 Task: Create new invoice with Date Opened :15-Apr-23, Select Customer: Hawaiian Bros, Terms: Payment Term 1. Make invoice entry for item-1 with Date: 15-Apr-23, Description: 2.1 Amp Dual USB Wall Charger_x000D_
, Action: Material, Income Account: Income:Sales, Quantity: 1, Unit Price: 25.75, Discount %: 9. Make entry for item-2 with Date: 15-Apr-23, Description: _x000D_
Jinro Strawberry Soju, Action: Material, Income Account: Income:Sales, Quantity: 3, Unit Price: 9.25, Discount %: 6. Make entry for item-3 with Date: 15-Apr-23, Description: On the Border Salsa Medium , Action: Material, Income Account: Income:Sales, Quantity: 1, Unit Price: 10.25, Discount %: 8. Write Notes: Looking forward to serving you again.. Post Invoice with Post Date: 15-Apr-23, Post to Accounts: Assets:Accounts Receivable. Pay / Process Payment with Transaction Date: 15-May-23, Amount: 58.9475, Transfer Account: Checking Account. Print Invoice, display notes by going to Option, then go to Display Tab and check Invoice Notes.
Action: Mouse pressed left at (189, 35)
Screenshot: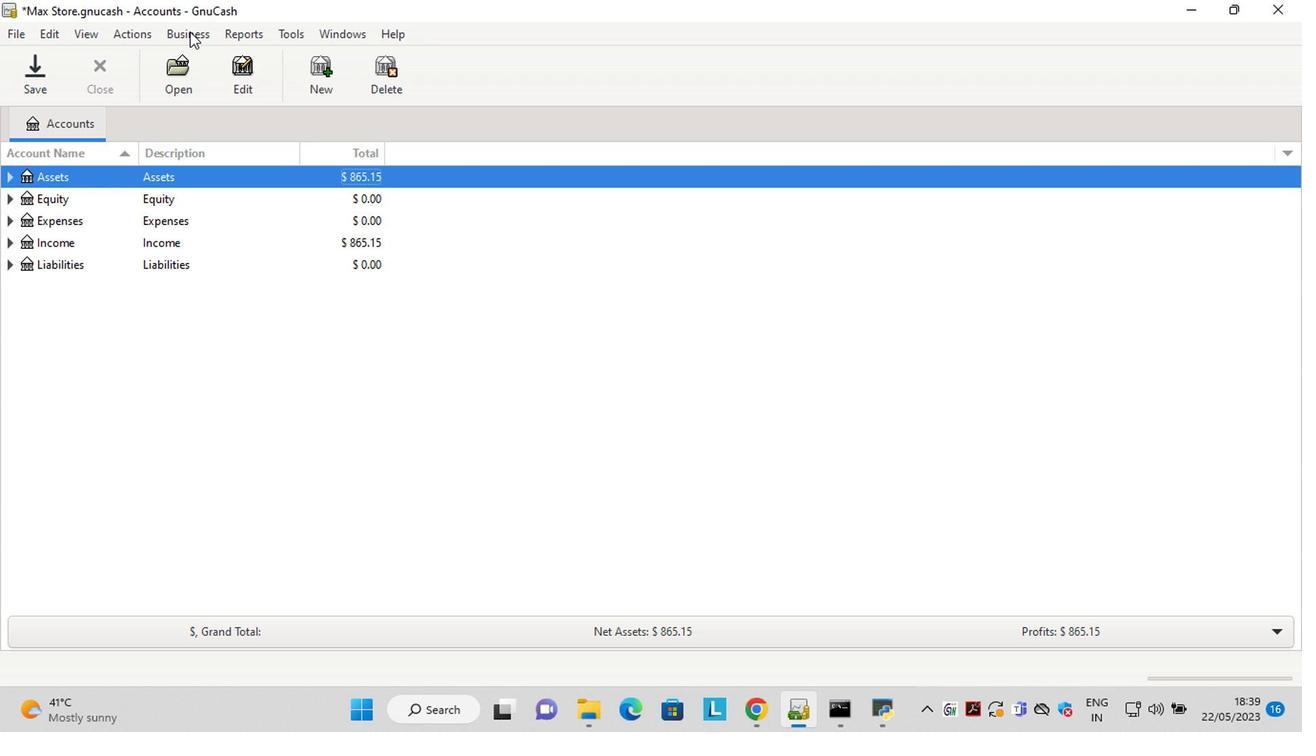 
Action: Mouse moved to (400, 128)
Screenshot: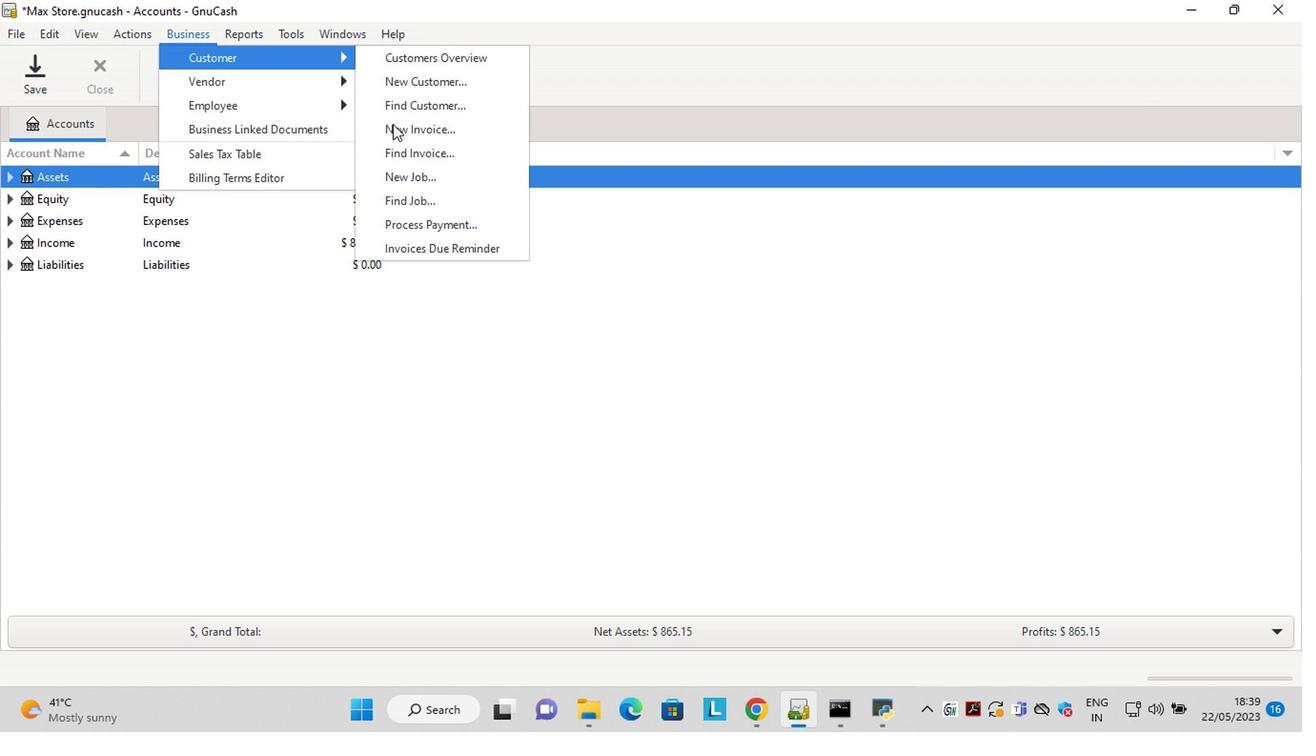 
Action: Mouse pressed left at (400, 128)
Screenshot: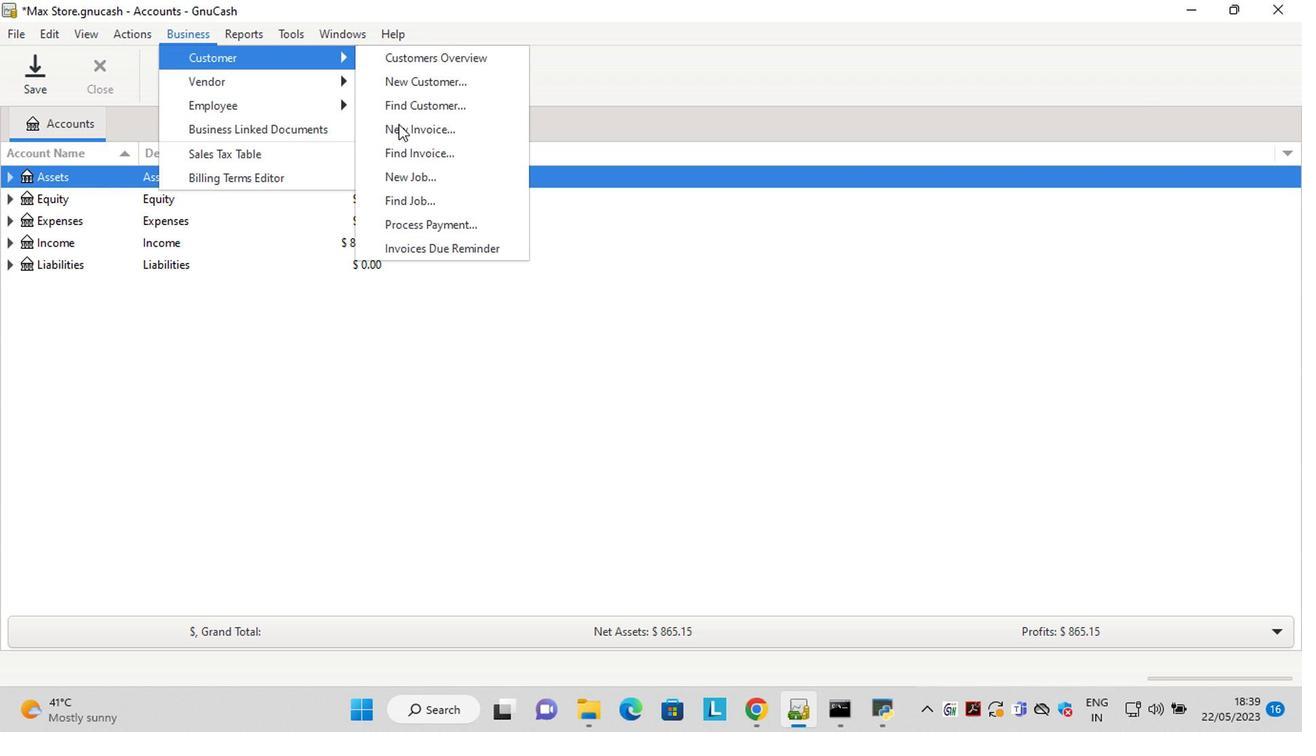 
Action: Mouse moved to (746, 293)
Screenshot: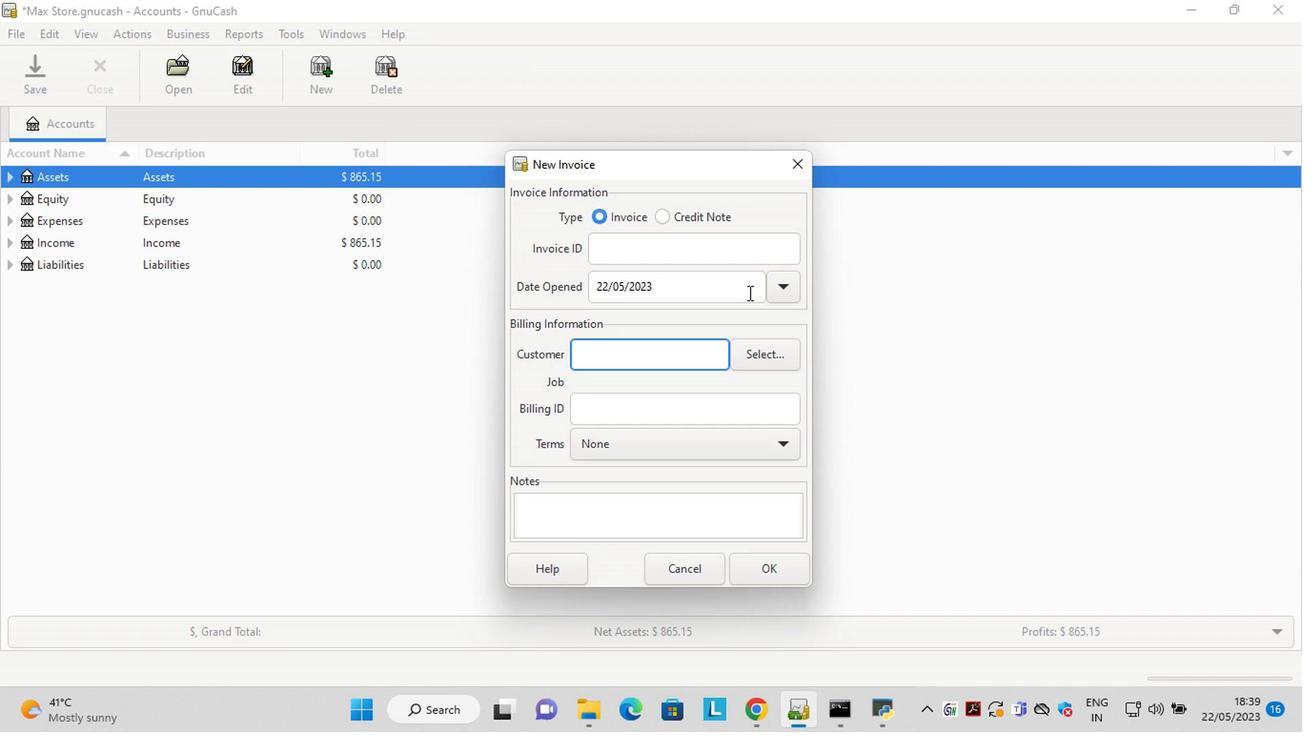 
Action: Mouse pressed left at (746, 293)
Screenshot: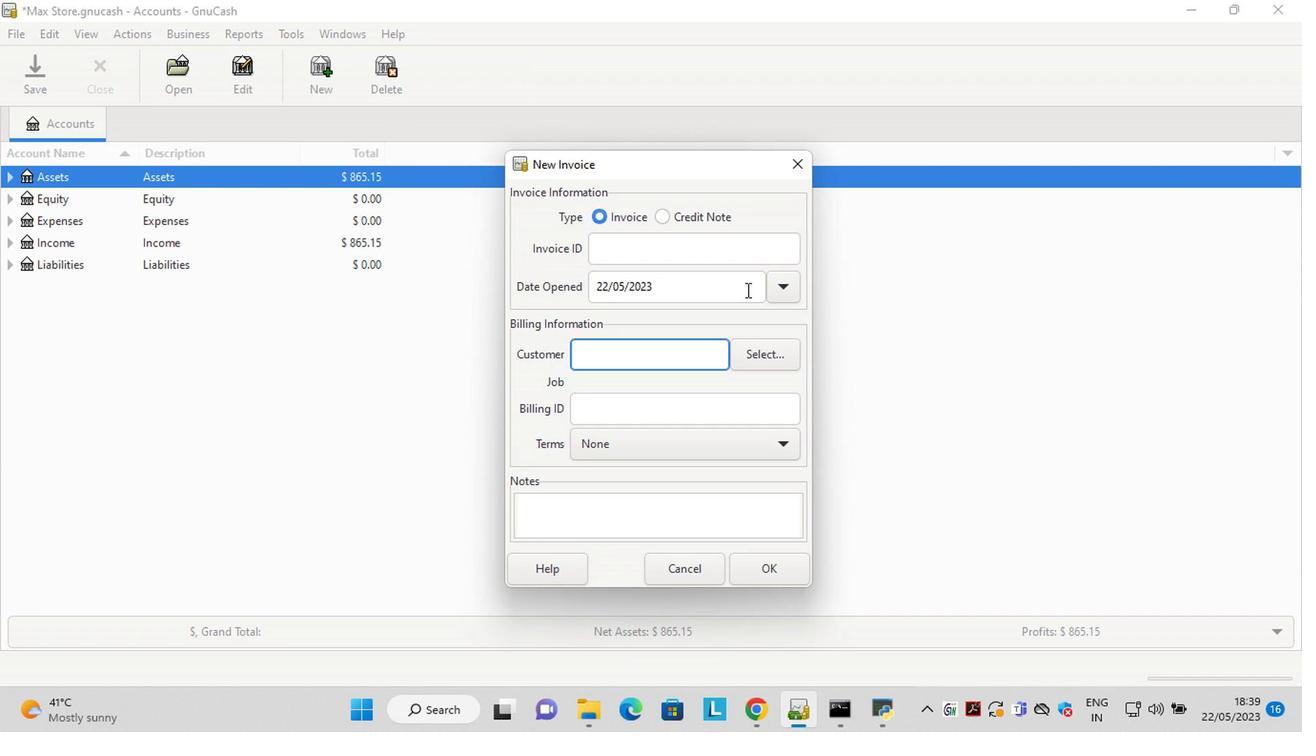 
Action: Key pressed <Key.left><Key.left><Key.left><Key.left><Key.left><Key.left><Key.left><Key.left><Key.left><Key.left><Key.left><Key.left><Key.left><Key.left><Key.delete><Key.delete>15<Key.right><Key.right><Key.delete>4
Screenshot: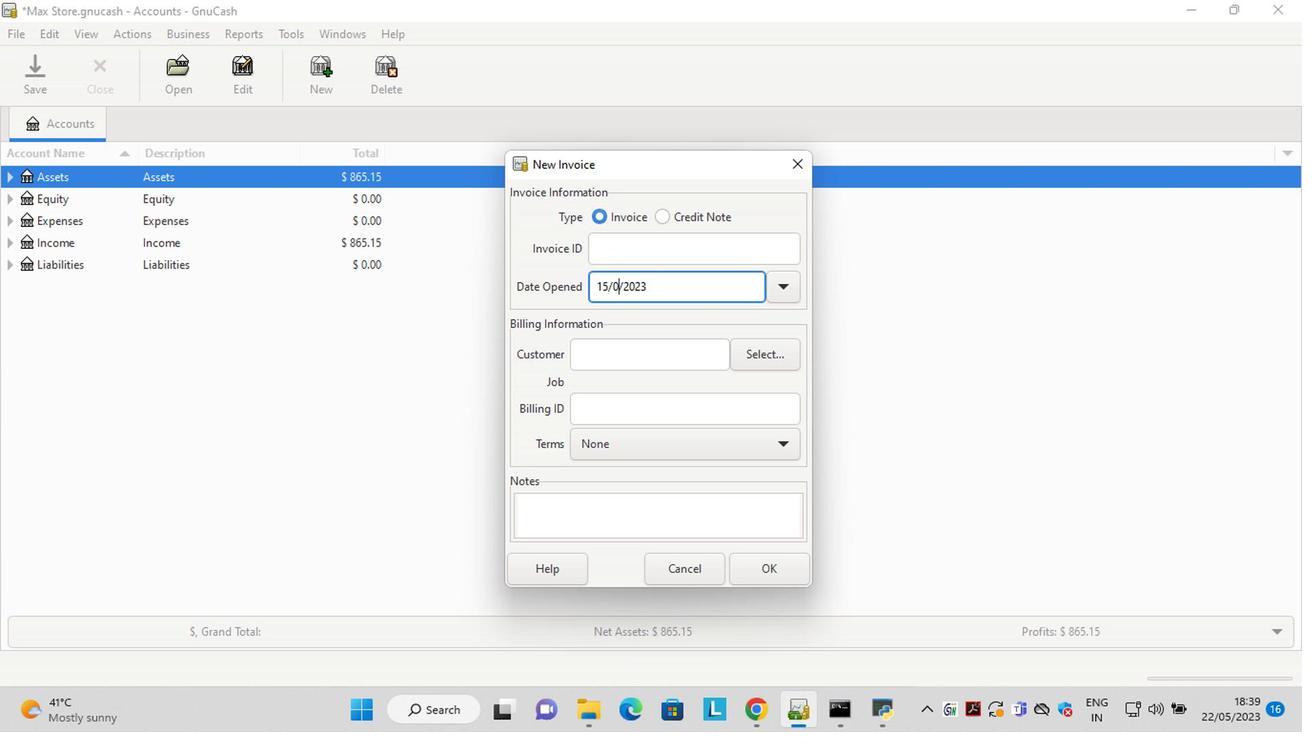 
Action: Mouse moved to (774, 356)
Screenshot: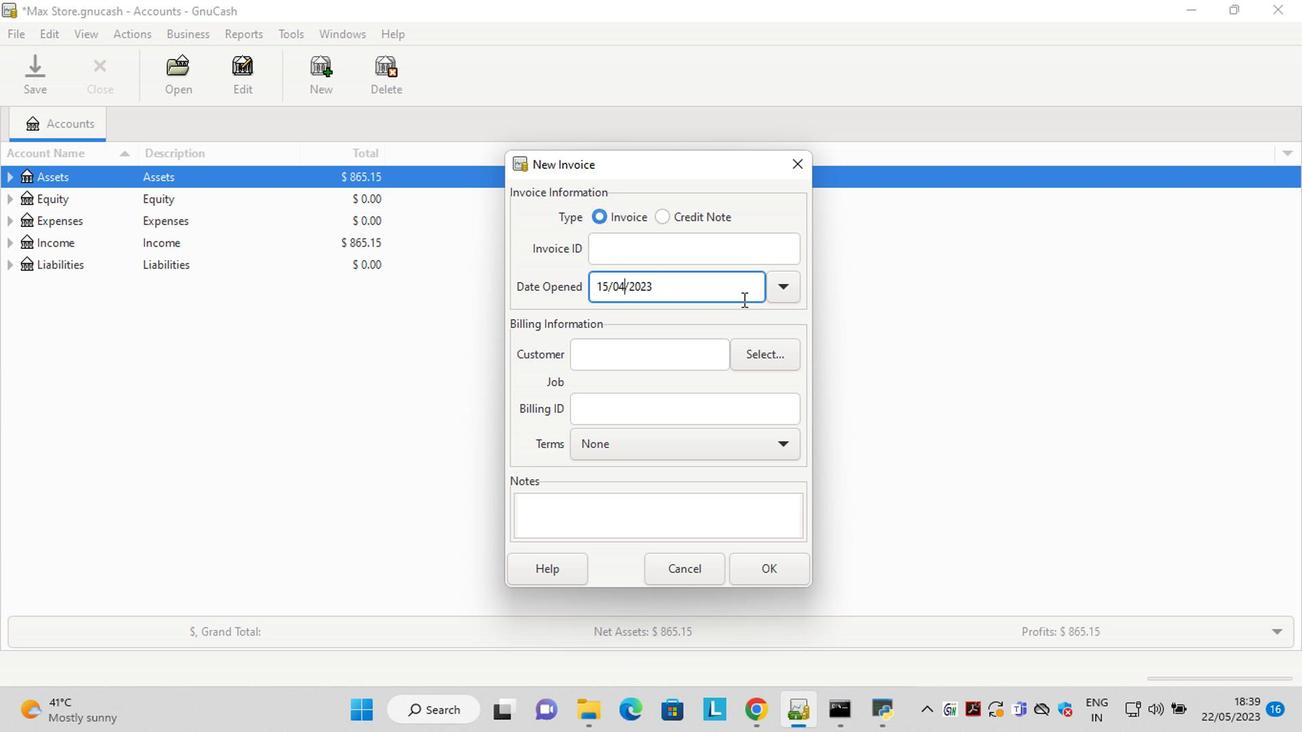 
Action: Mouse pressed left at (774, 356)
Screenshot: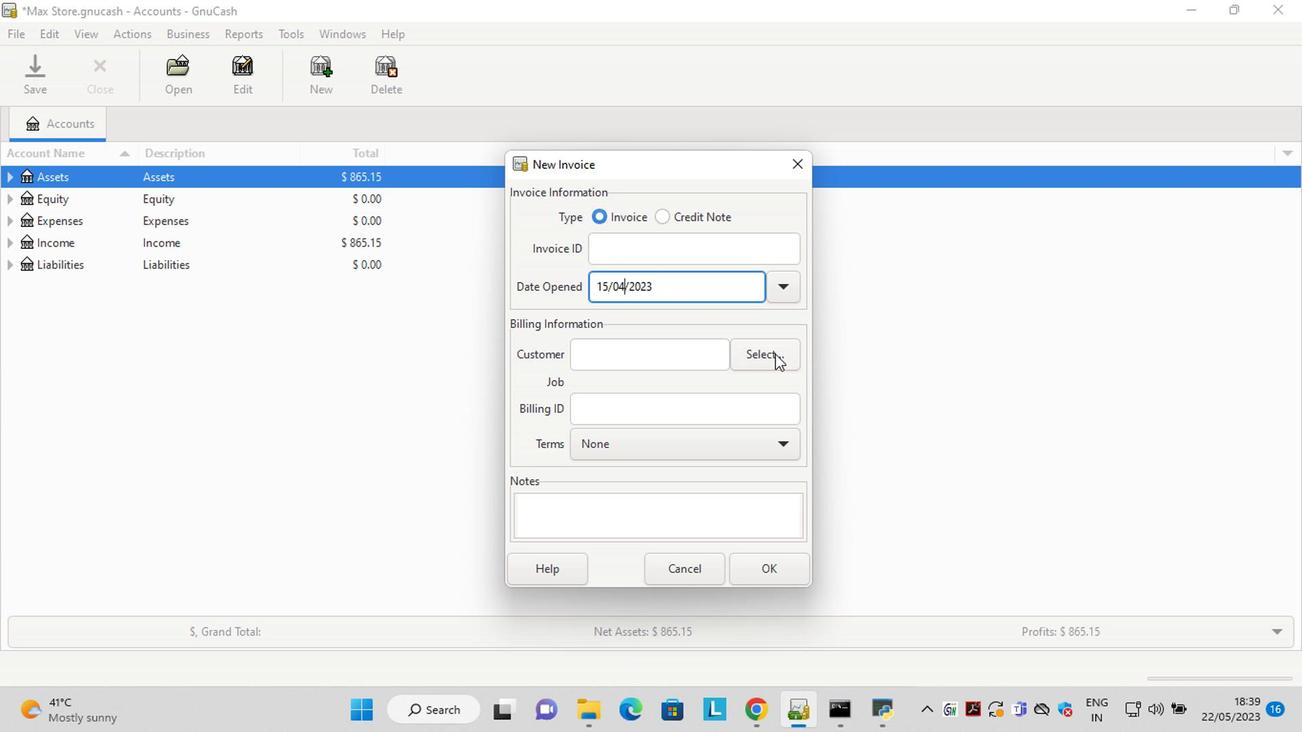 
Action: Mouse moved to (715, 327)
Screenshot: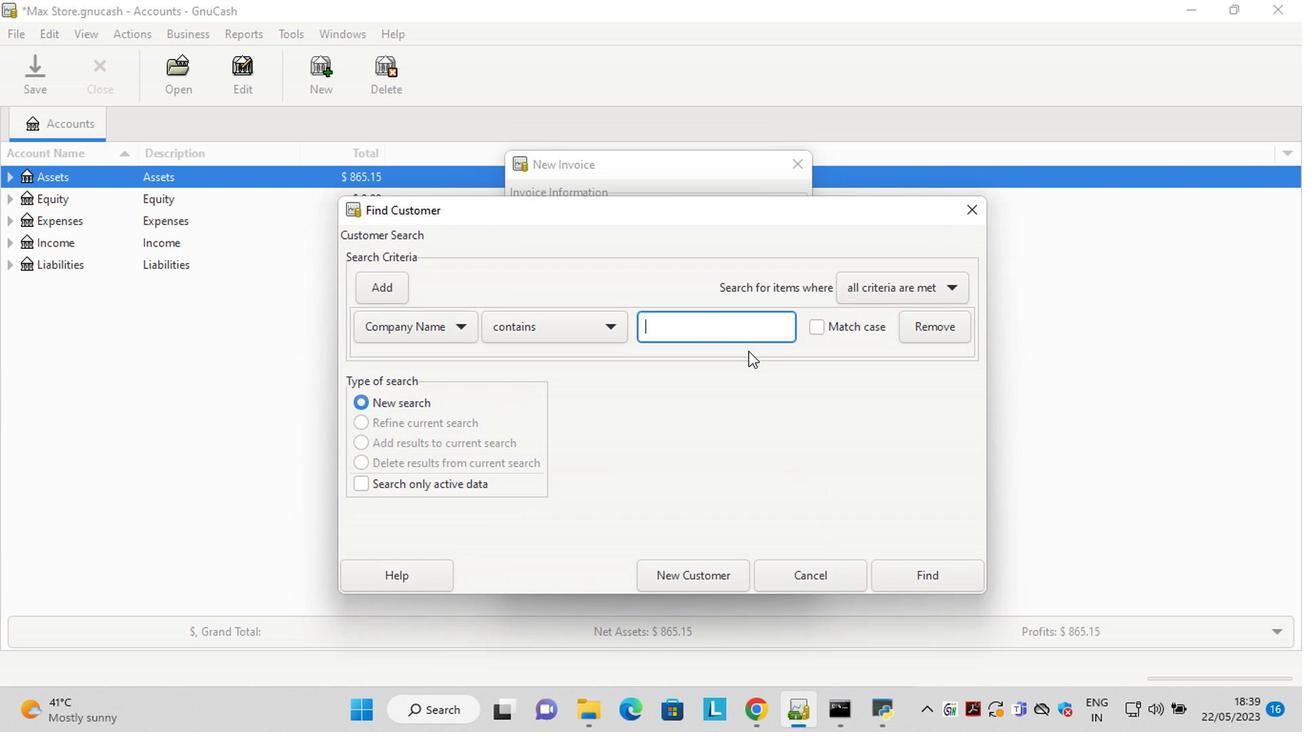 
Action: Mouse pressed left at (715, 327)
Screenshot: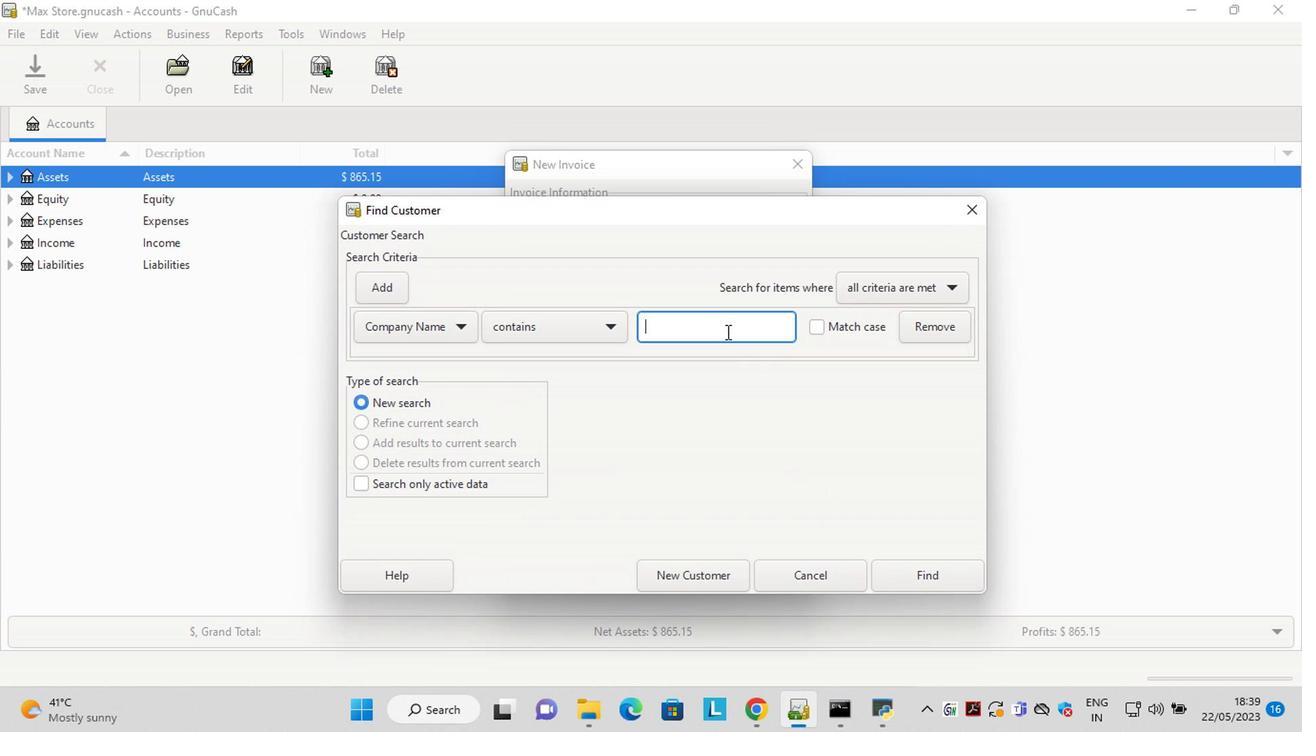 
Action: Key pressed <Key.shift>Hawaiian
Screenshot: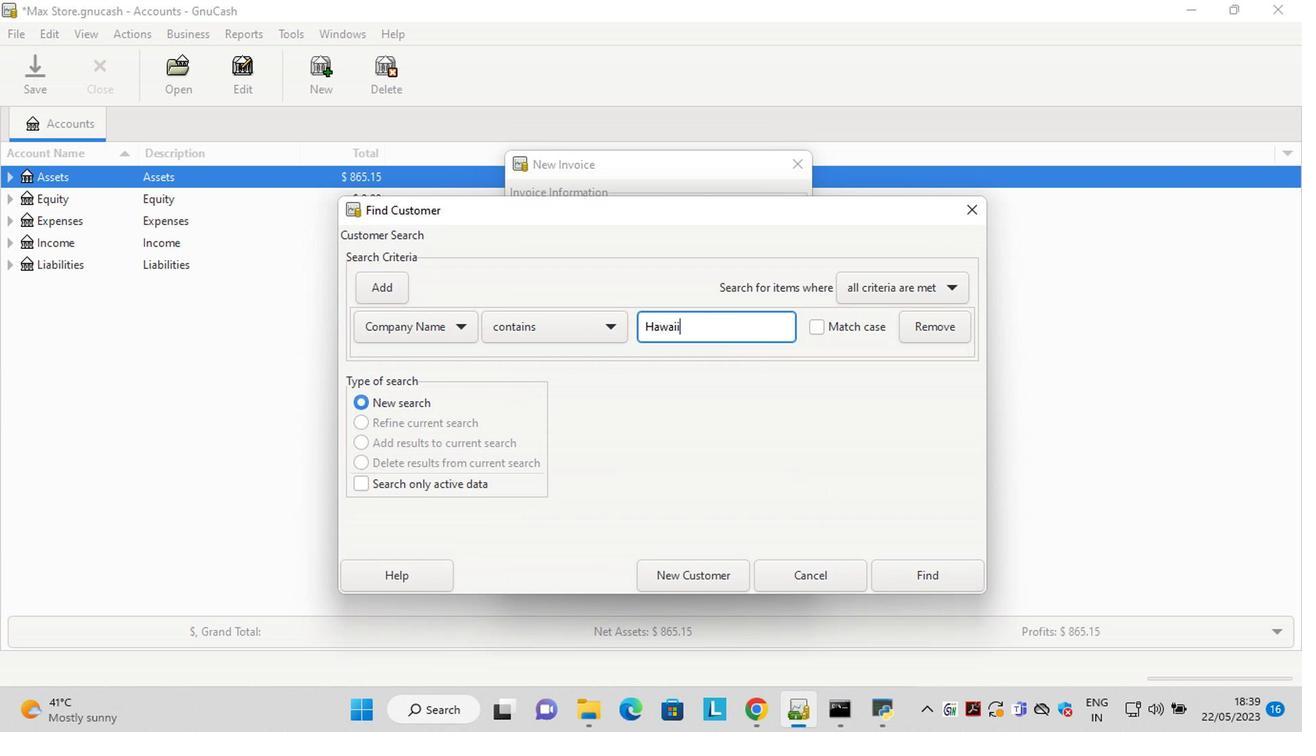 
Action: Mouse moved to (934, 573)
Screenshot: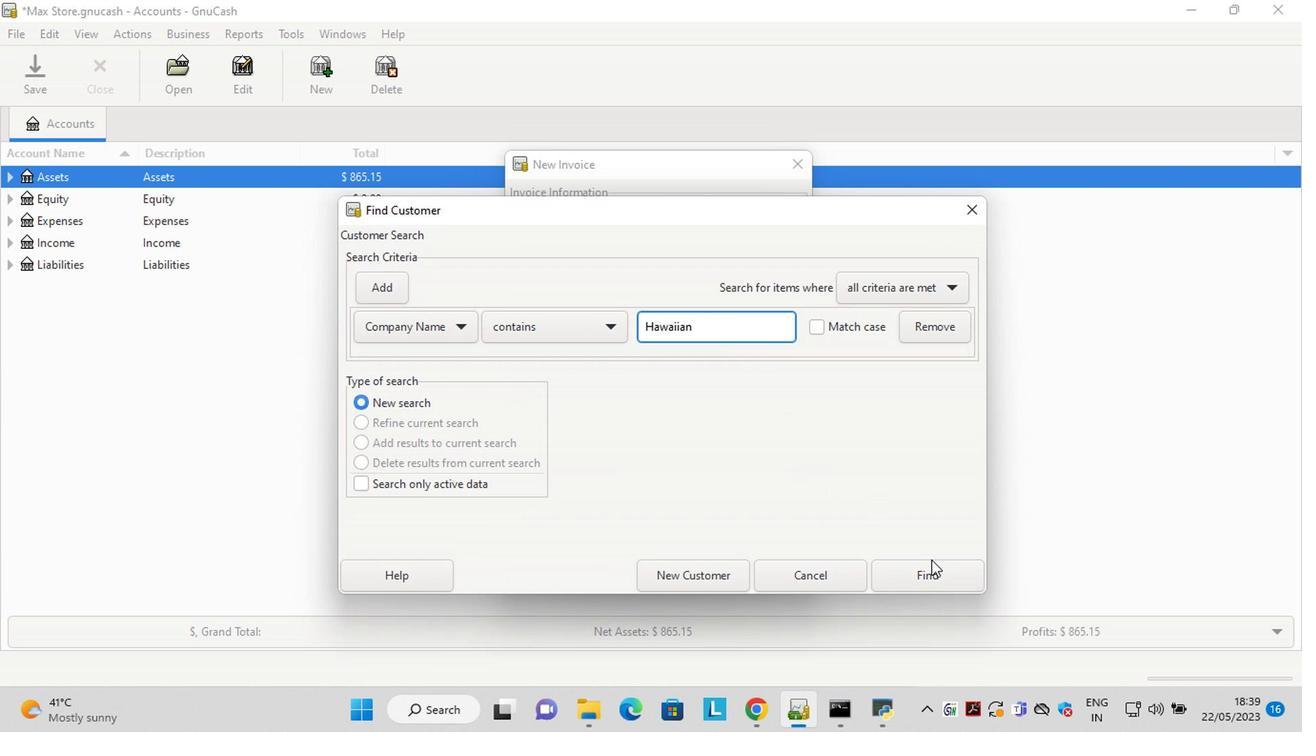 
Action: Mouse pressed left at (934, 573)
Screenshot: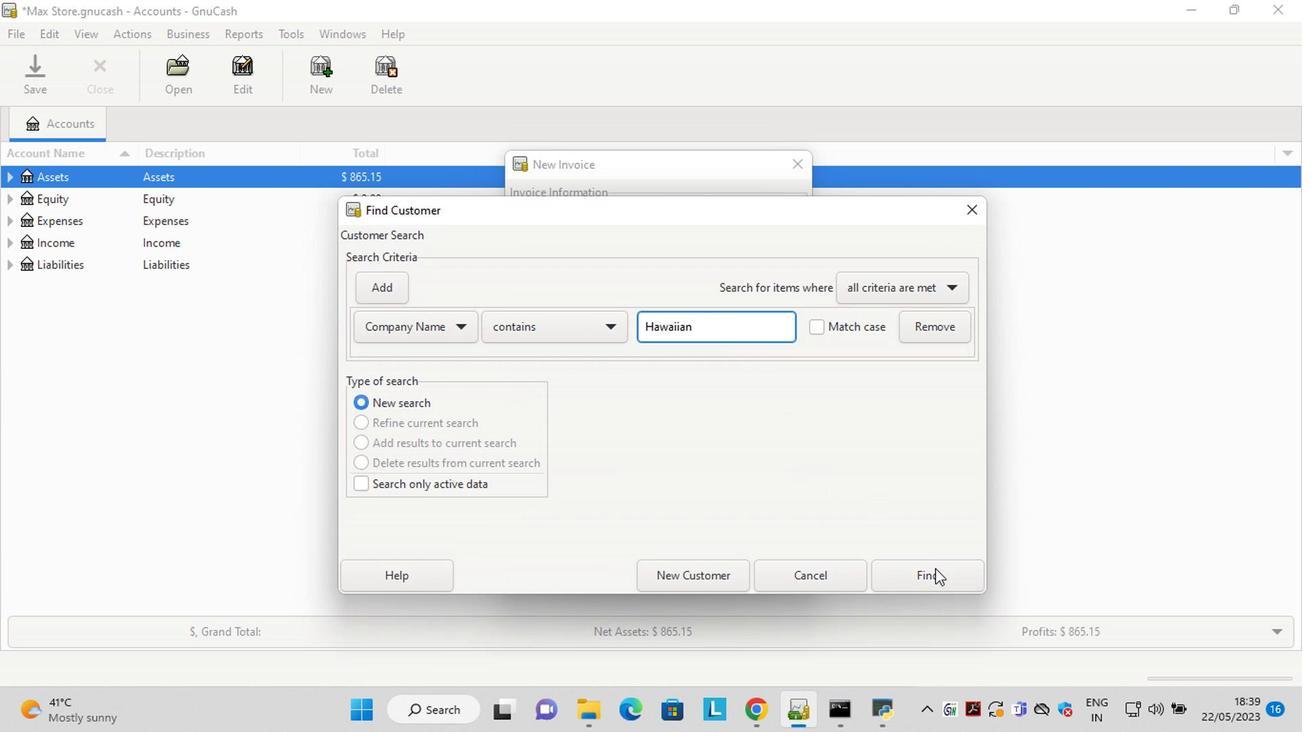 
Action: Mouse moved to (679, 379)
Screenshot: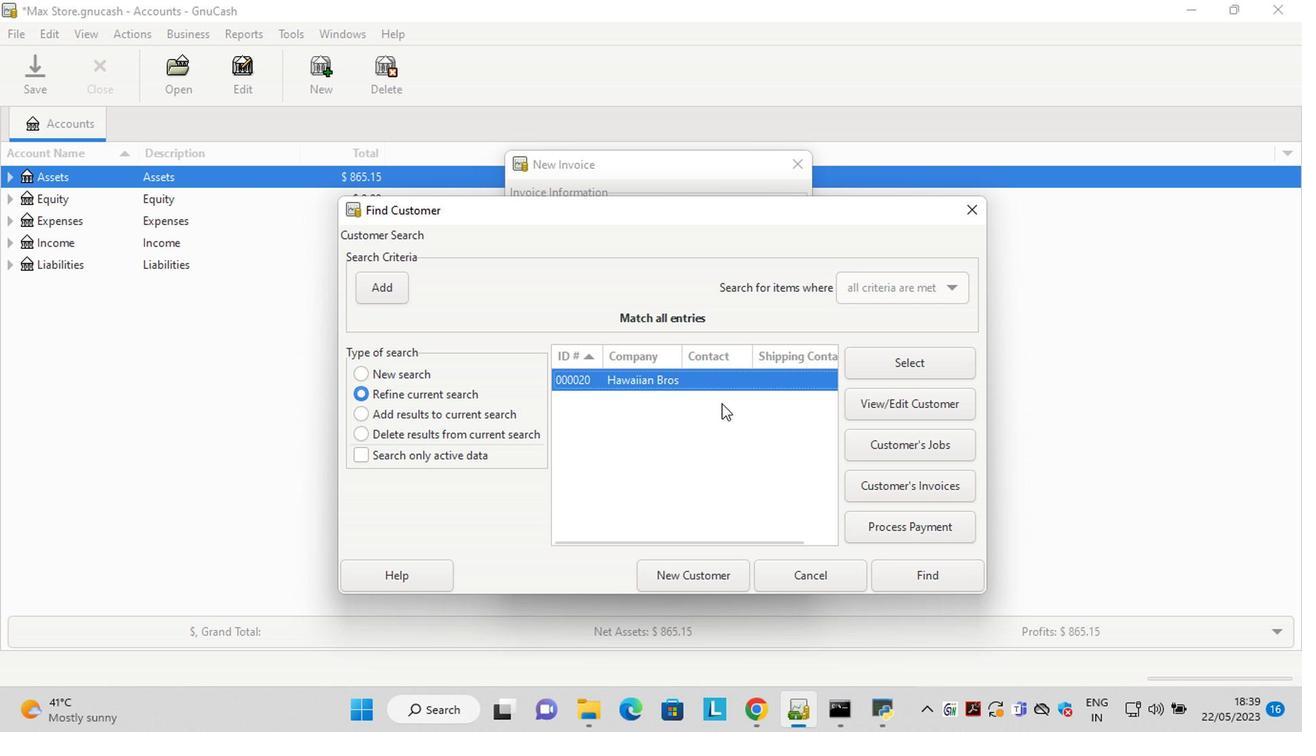 
Action: Mouse pressed left at (679, 379)
Screenshot: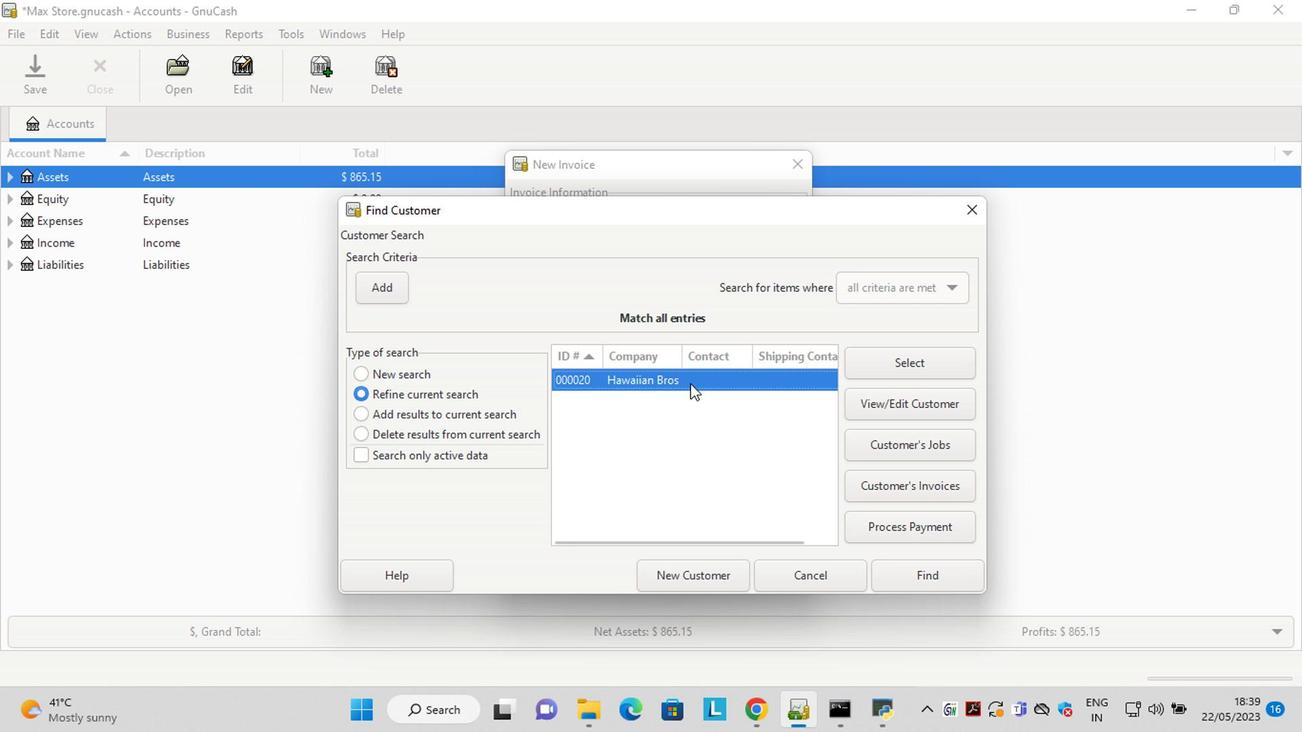 
Action: Mouse pressed left at (679, 379)
Screenshot: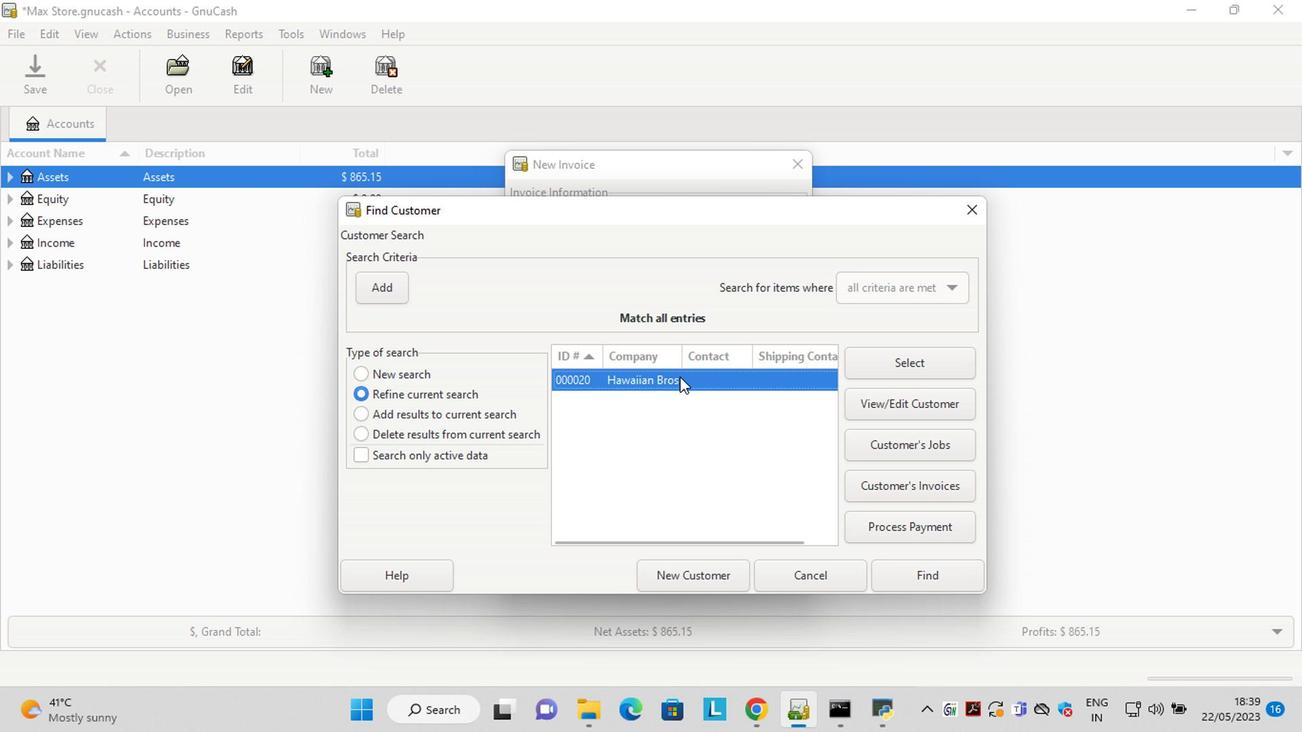 
Action: Mouse moved to (689, 463)
Screenshot: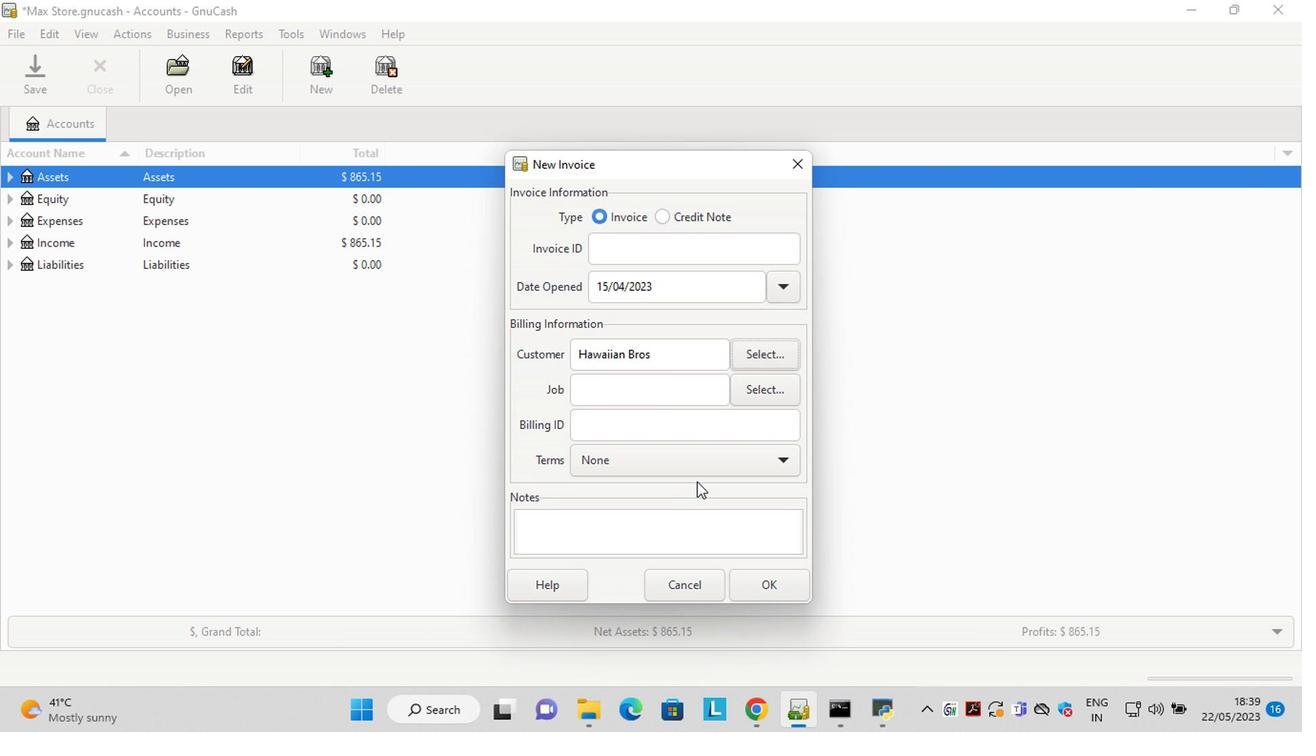
Action: Mouse pressed left at (689, 463)
Screenshot: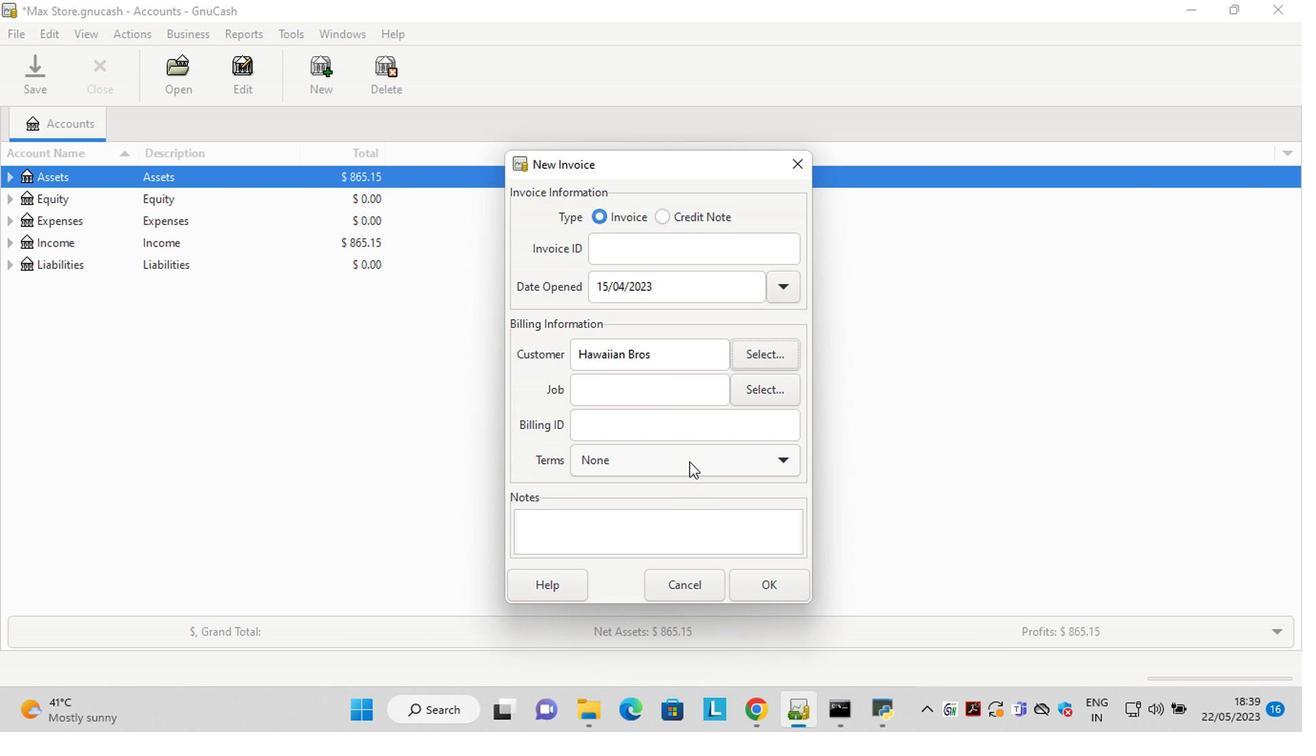 
Action: Mouse moved to (655, 489)
Screenshot: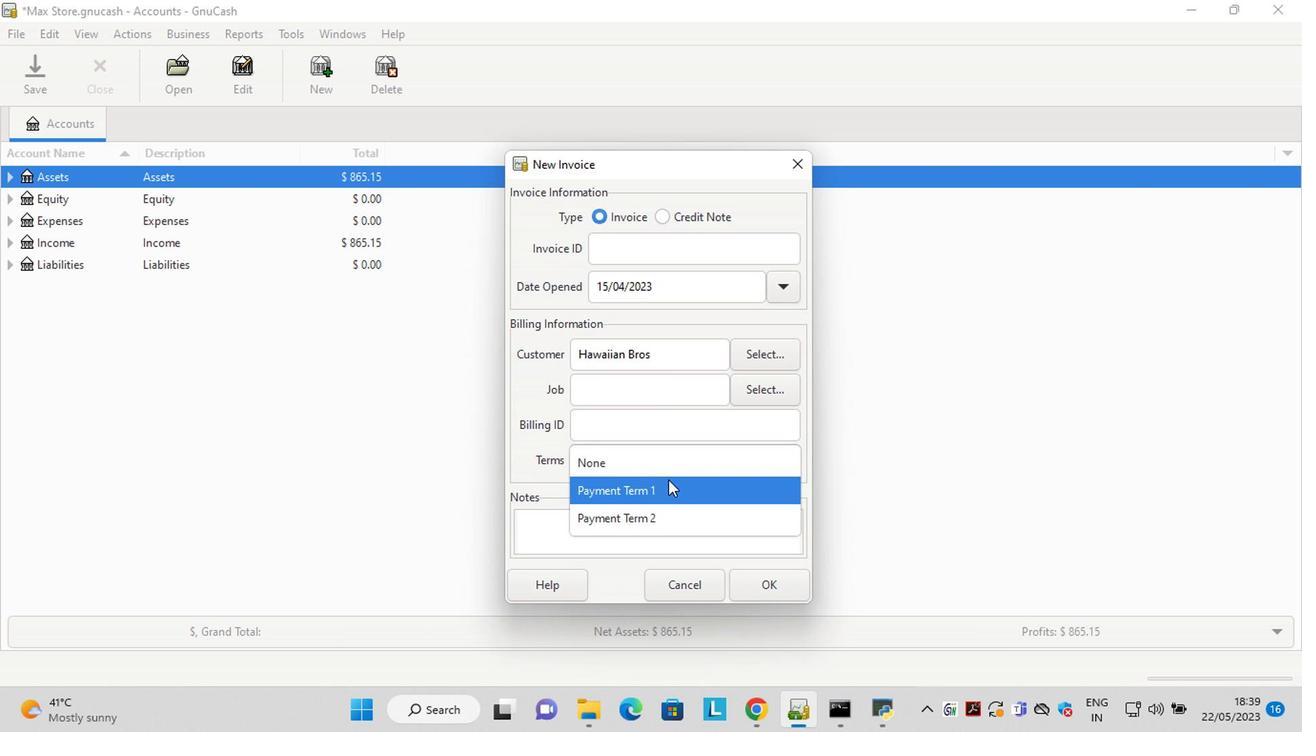 
Action: Mouse pressed left at (655, 489)
Screenshot: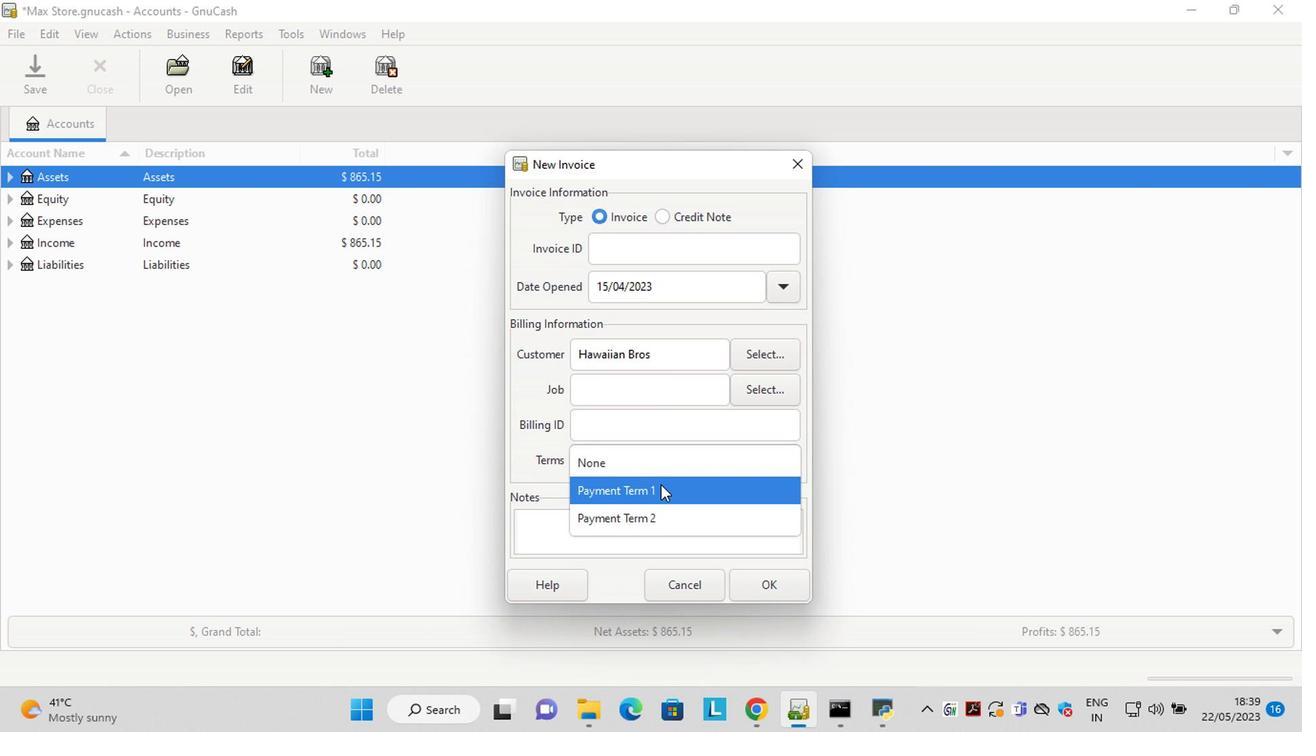 
Action: Mouse moved to (755, 580)
Screenshot: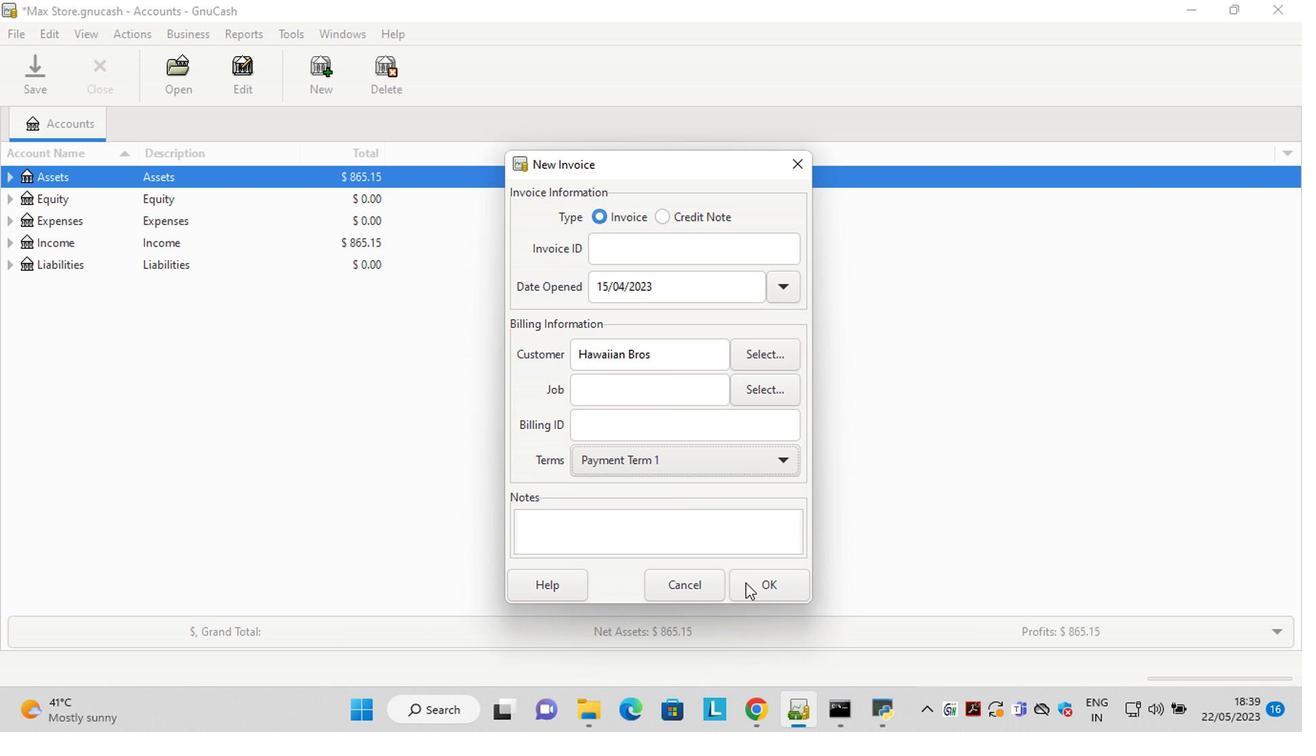 
Action: Mouse pressed left at (755, 580)
Screenshot: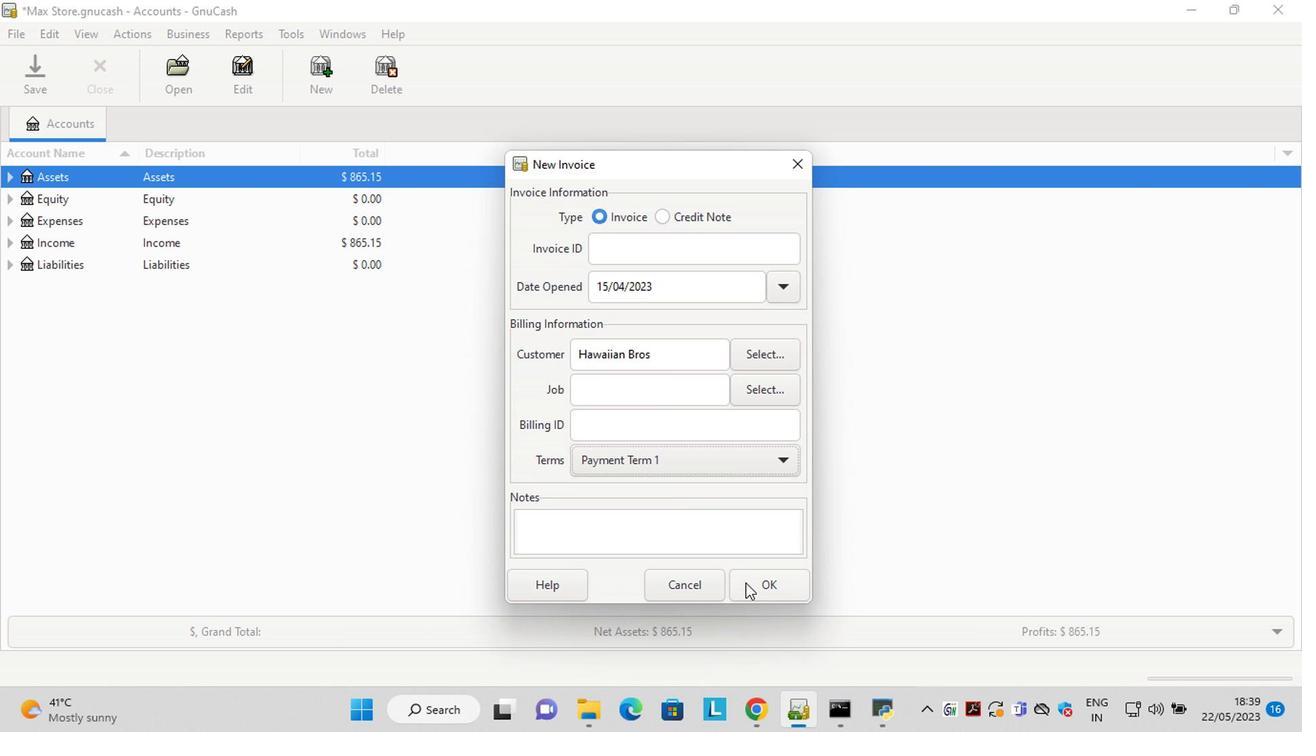 
Action: Mouse moved to (471, 429)
Screenshot: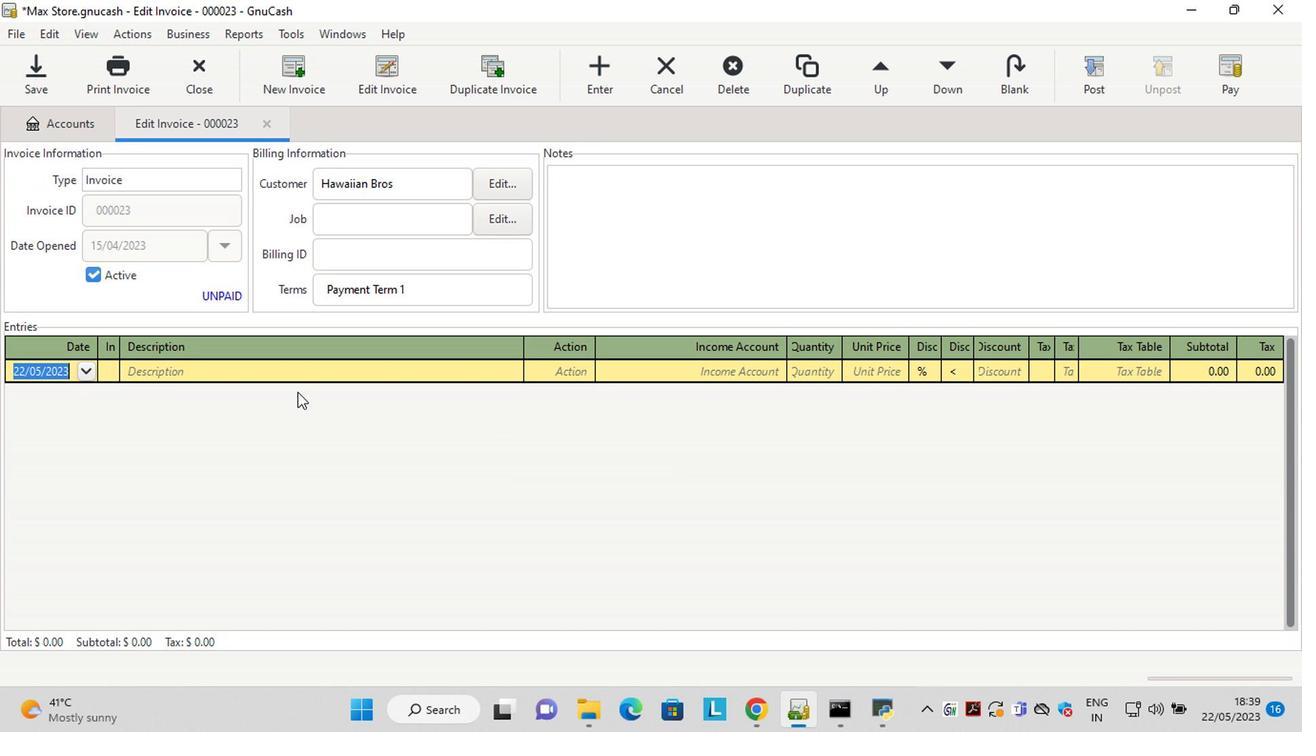 
Action: Key pressed <Key.left><Key.delete><Key.delete>15<Key.right><Key.right><Key.delete>4<Key.tab>2.1<Key.space><Key.shift>Amp<Key.space><Key.shift>Dual<Key.space><Key.shift>USB<Key.space><Key.shift>Wall<Key.space><Key.shift>Charger<Key.tab>ama<Key.backspace><Key.backspace><Key.backspace>ma<Key.tab>sale<Key.tab>1<Key.tab>25.75<Key.tab>
Screenshot: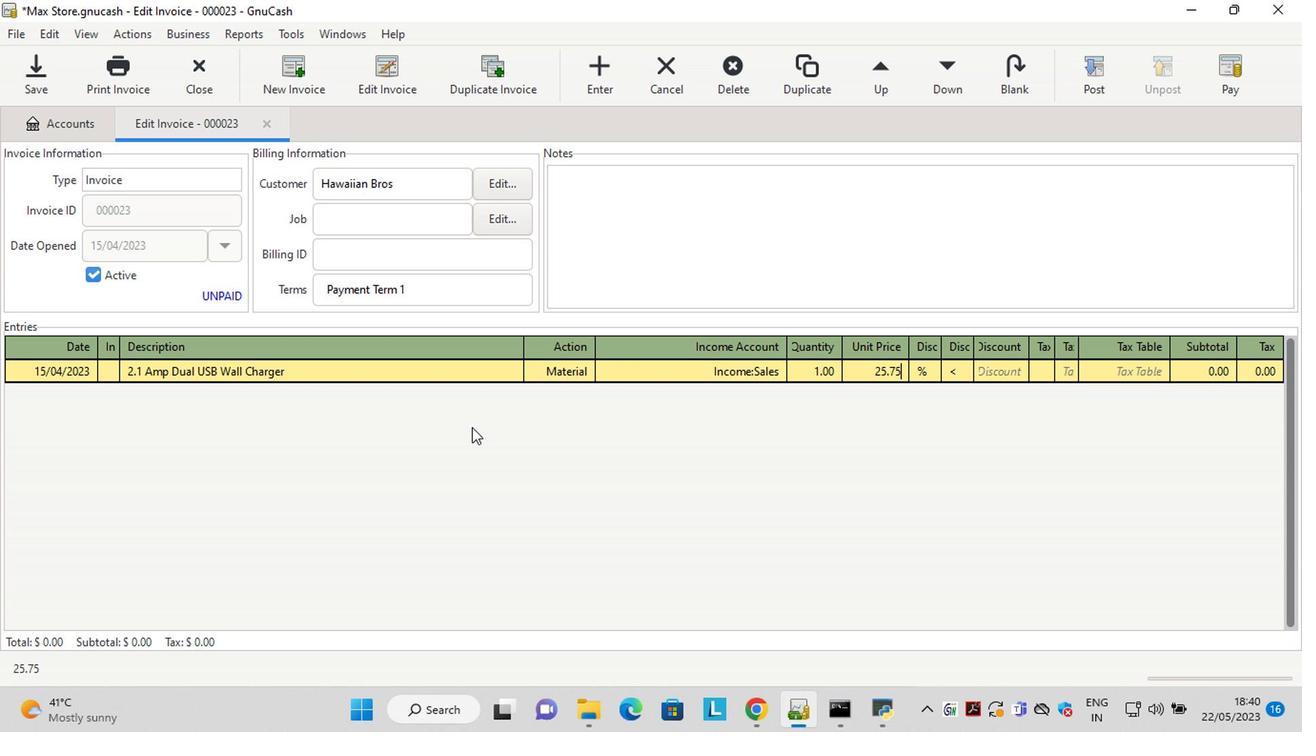 
Action: Mouse moved to (958, 373)
Screenshot: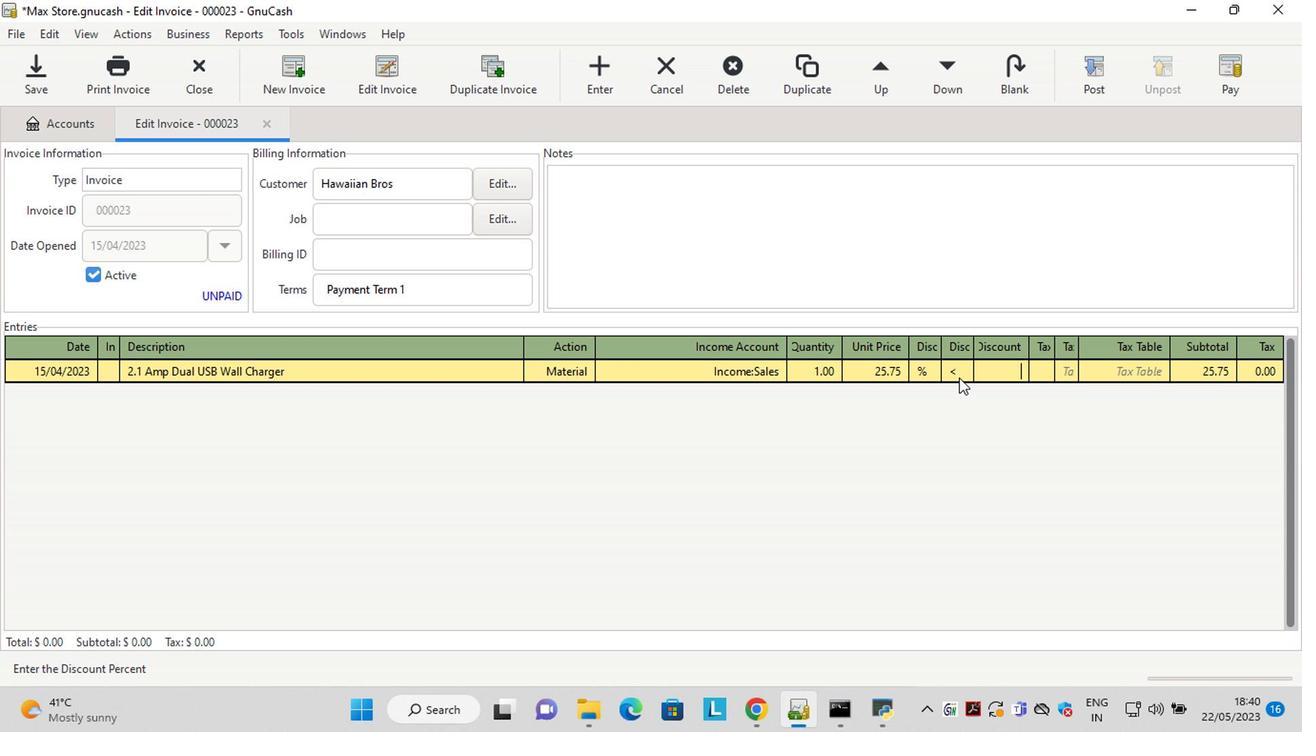 
Action: Mouse pressed left at (958, 373)
Screenshot: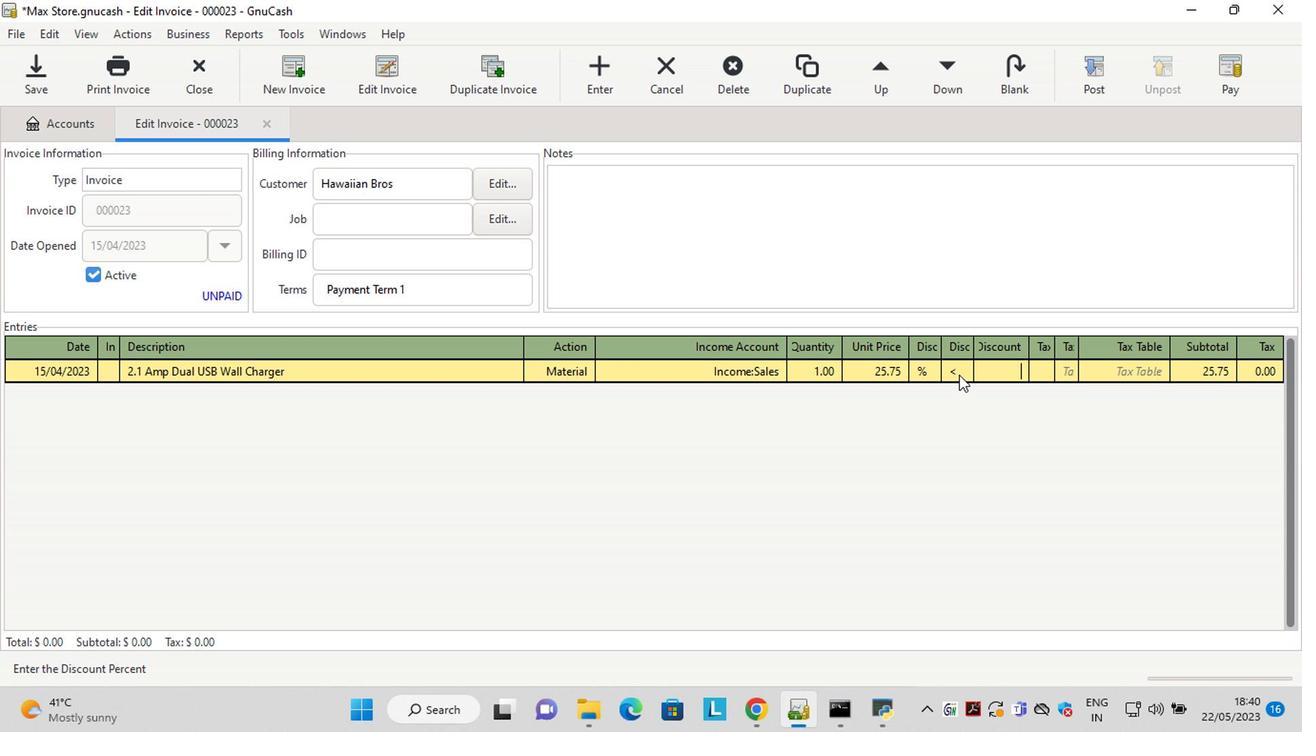 
Action: Mouse moved to (984, 369)
Screenshot: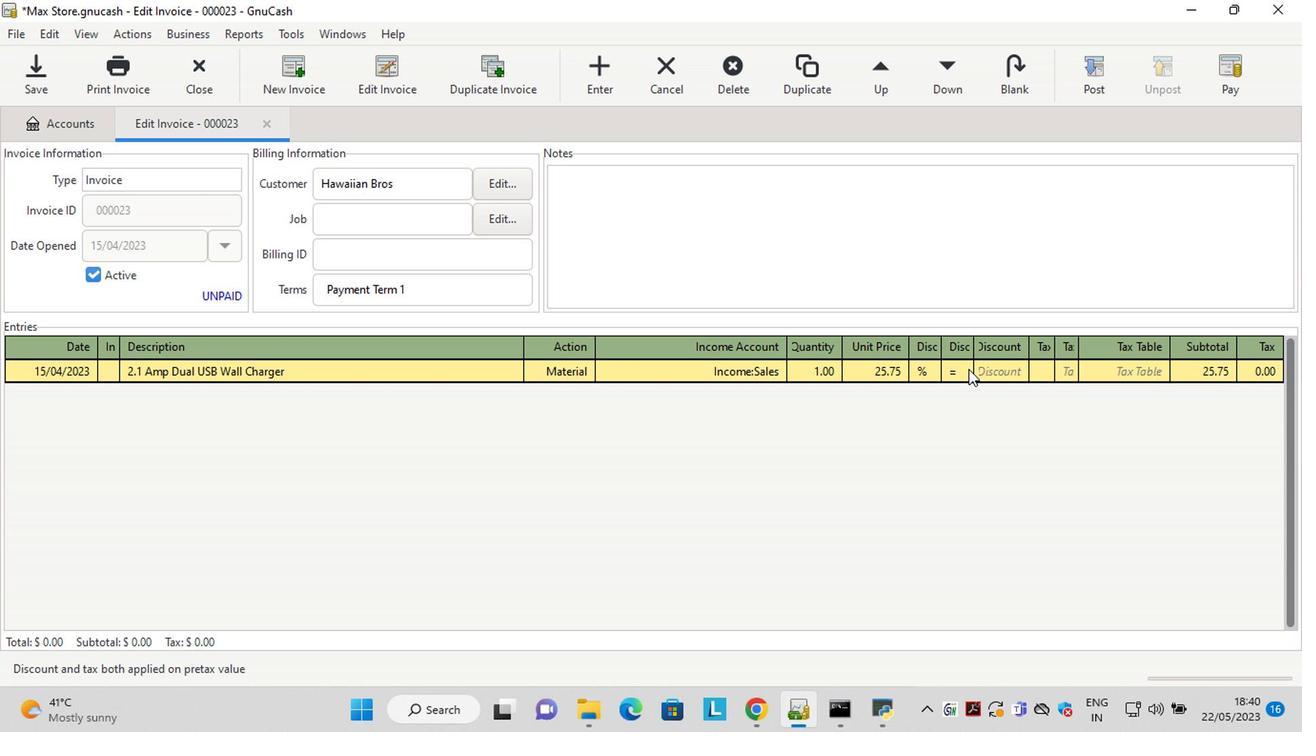 
Action: Mouse pressed left at (984, 369)
Screenshot: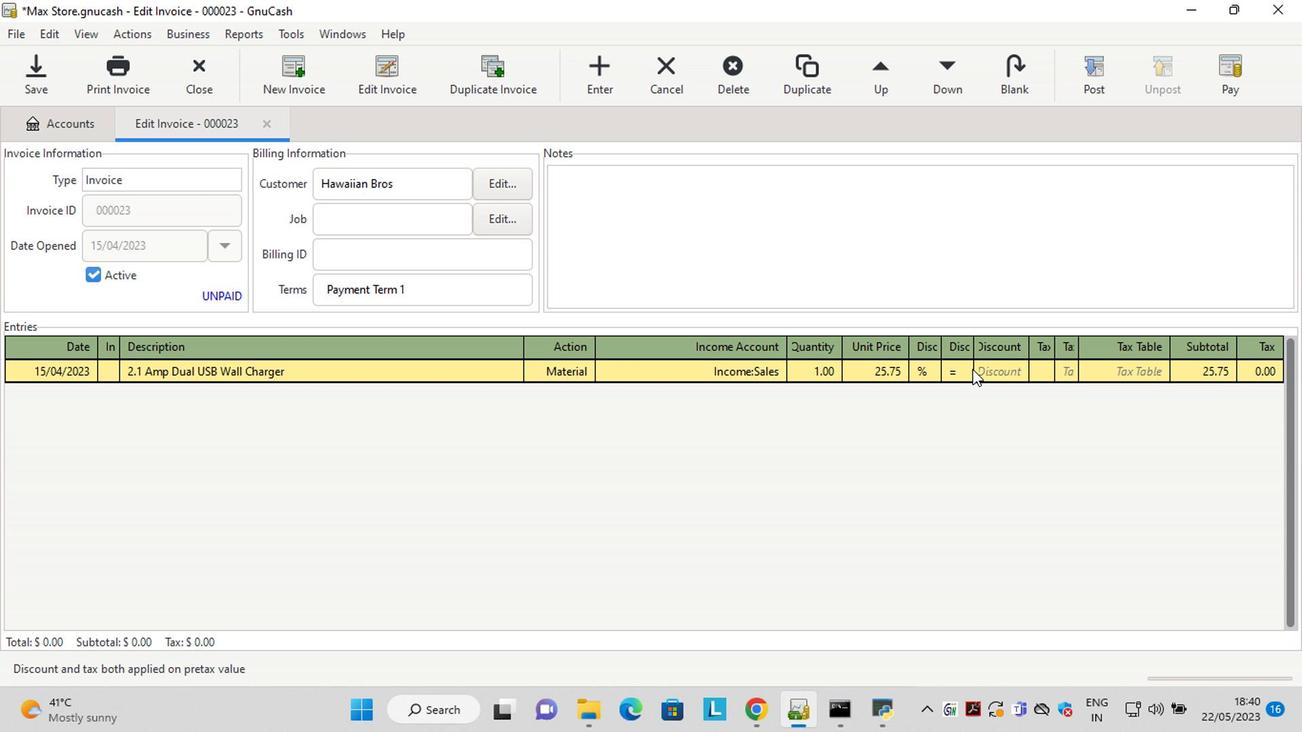 
Action: Mouse moved to (985, 368)
Screenshot: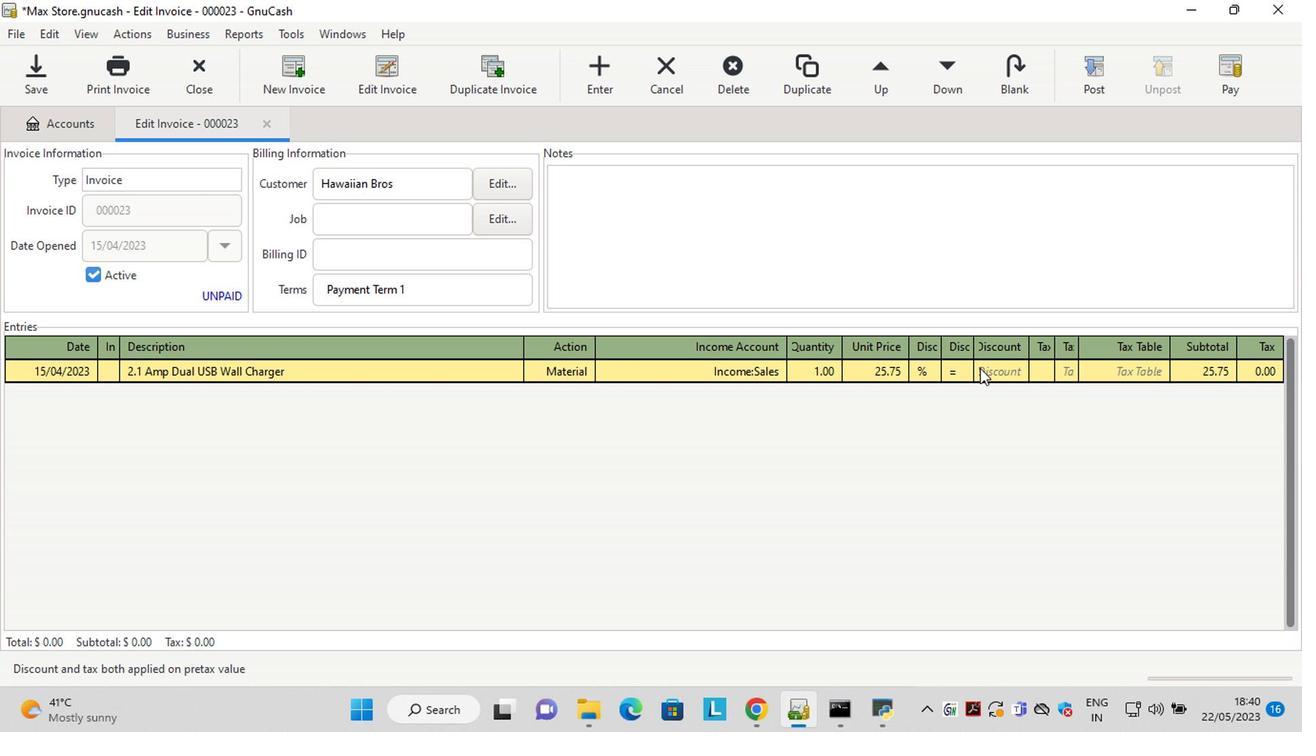 
Action: Key pressed 9
Screenshot: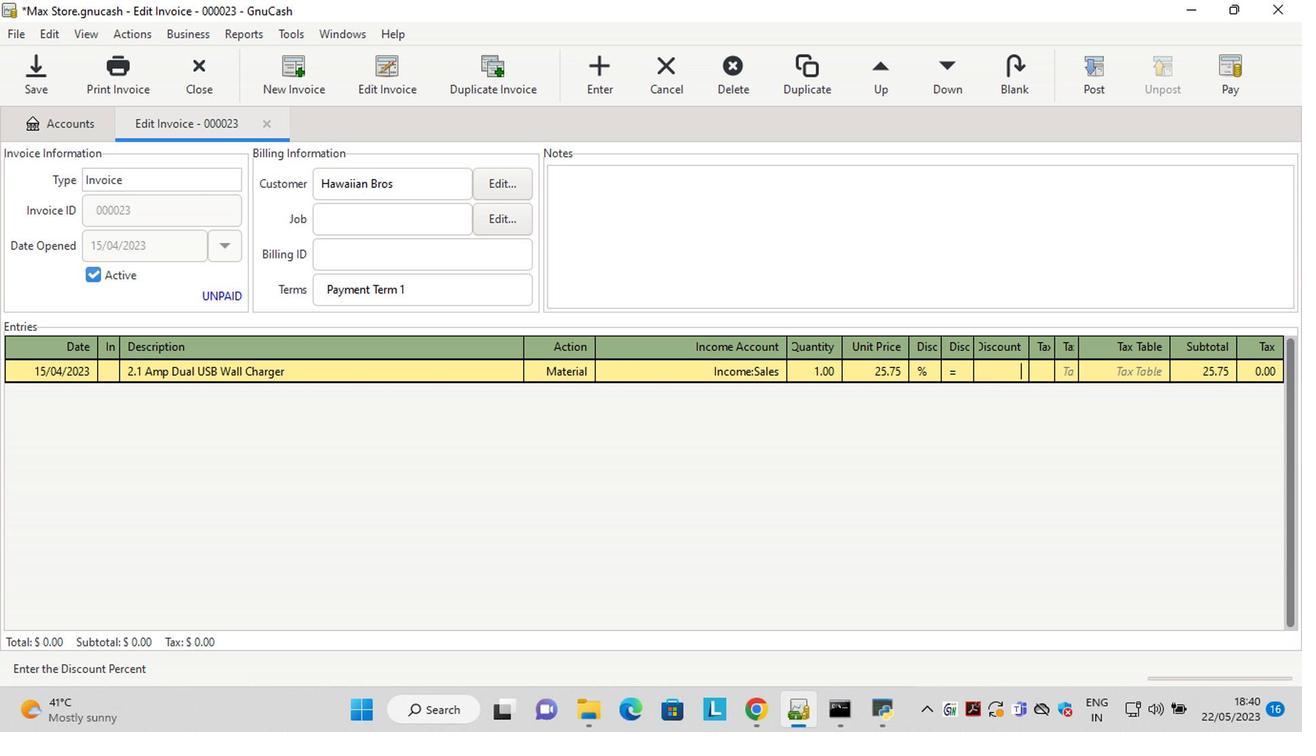 
Action: Mouse moved to (1152, 415)
Screenshot: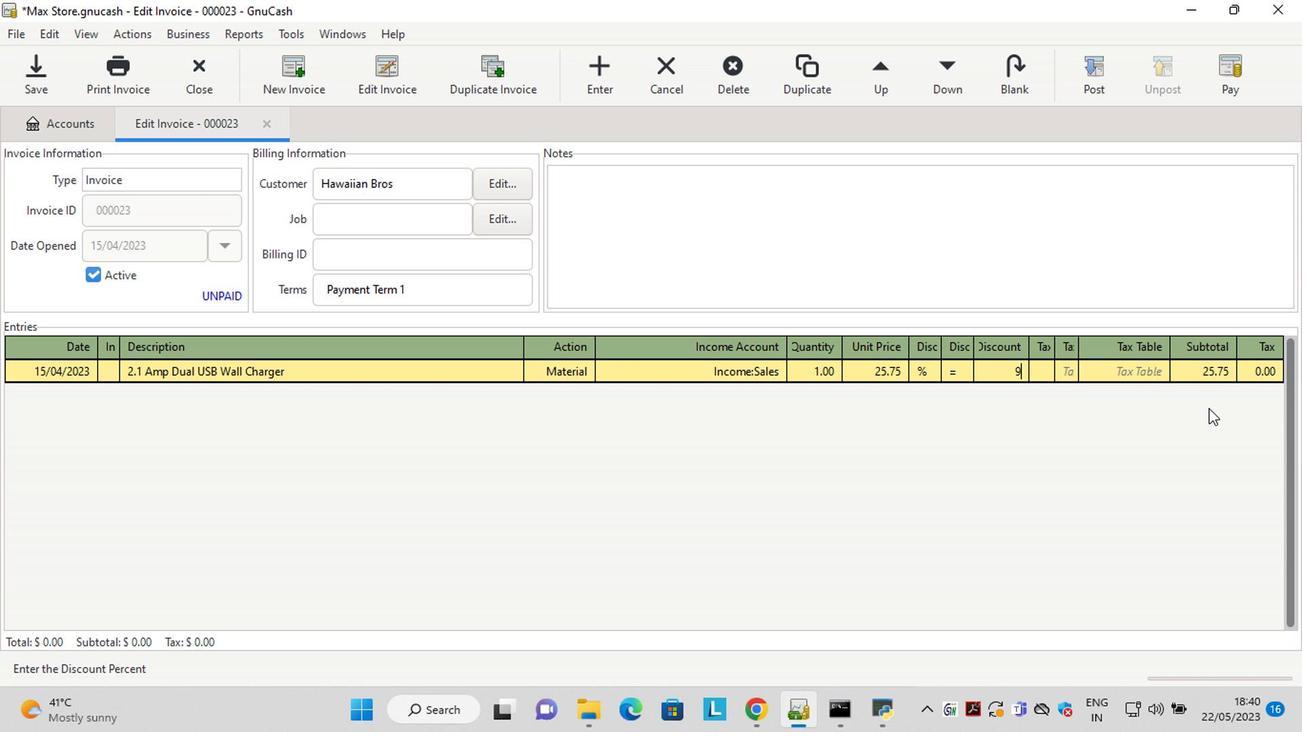 
Action: Key pressed <Key.tab><Key.tab><Key.shift>Jinro<Key.space><Key.shift>Strawberry<Key.space><Key.shift>Soju<Key.tab>ma<Key.tab>sal<Key.tab>3<Key.tab>9.25<Key.tab>
Screenshot: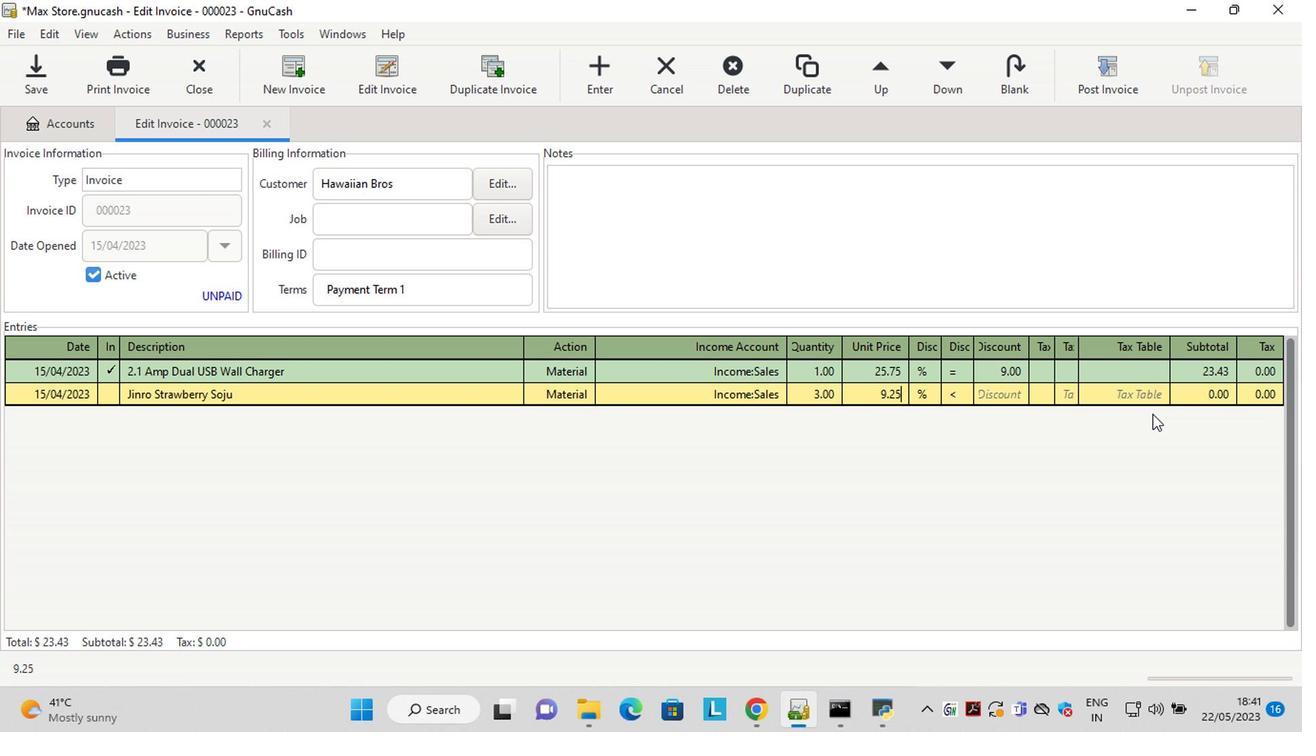 
Action: Mouse moved to (960, 401)
Screenshot: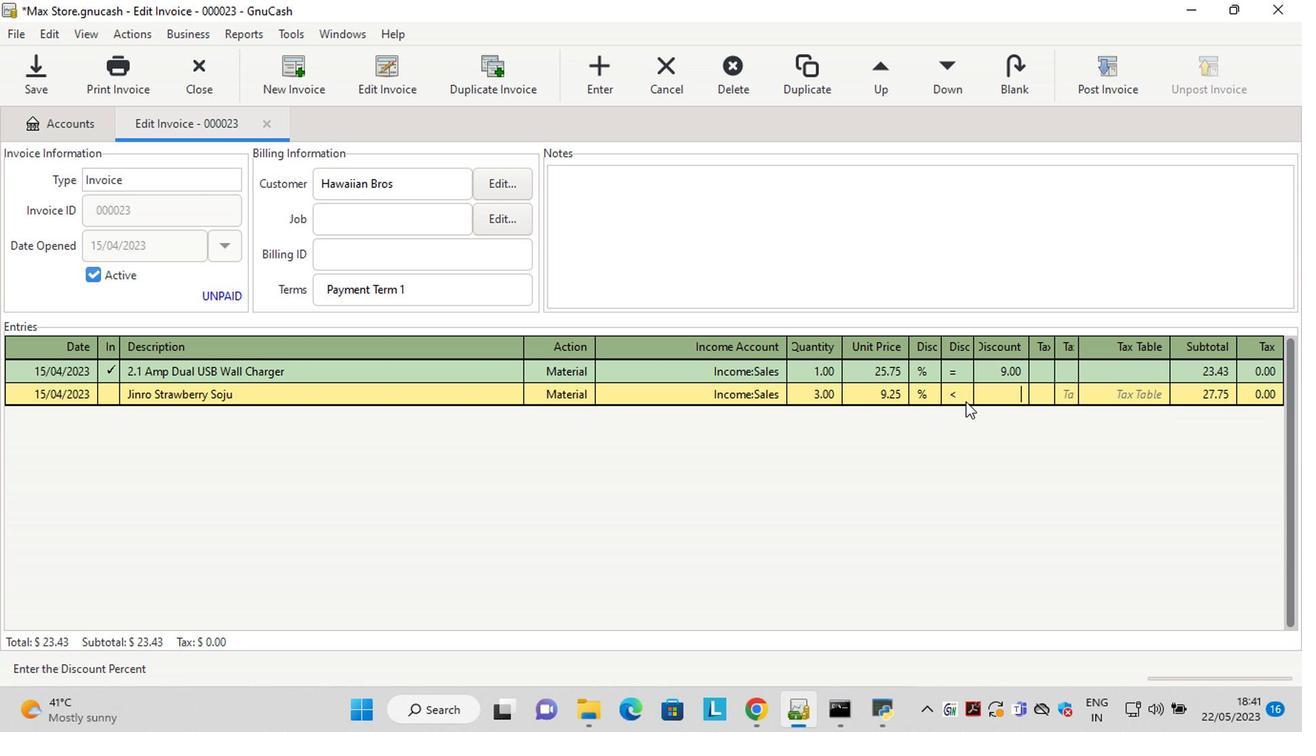 
Action: Mouse pressed left at (960, 401)
Screenshot: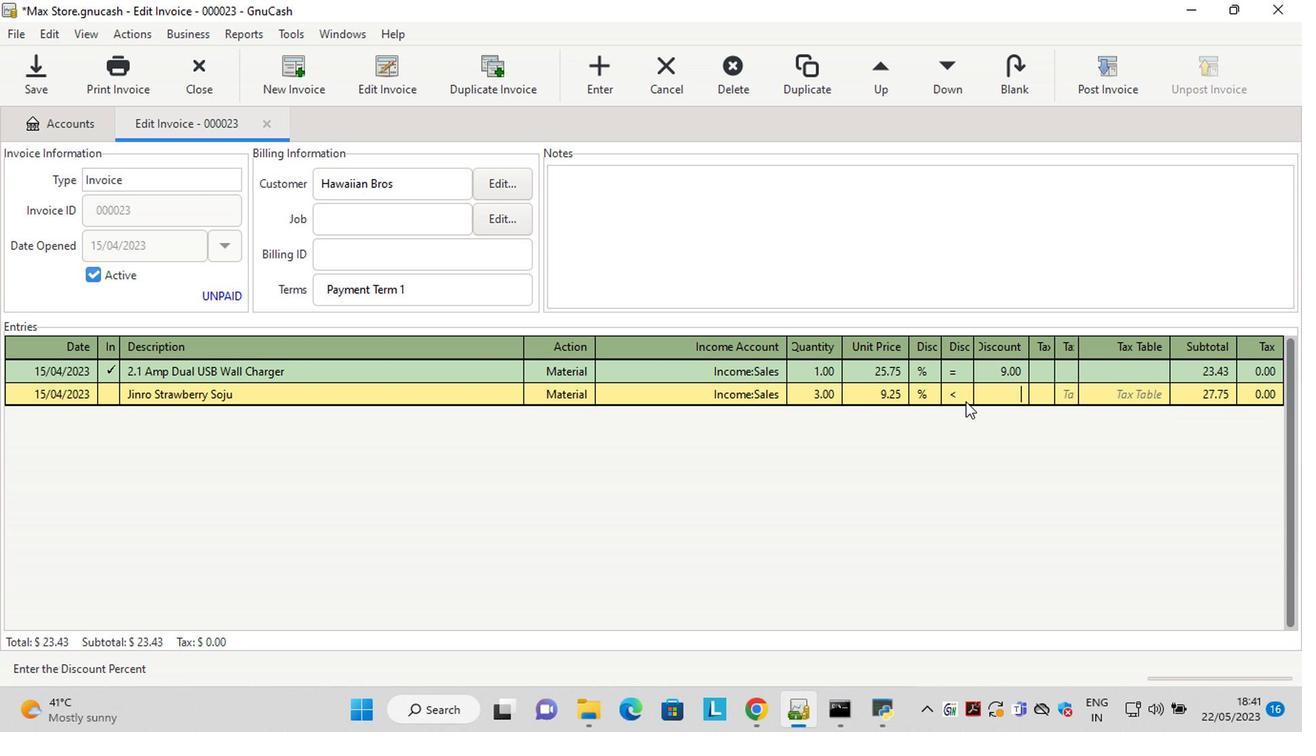 
Action: Mouse moved to (1038, 393)
Screenshot: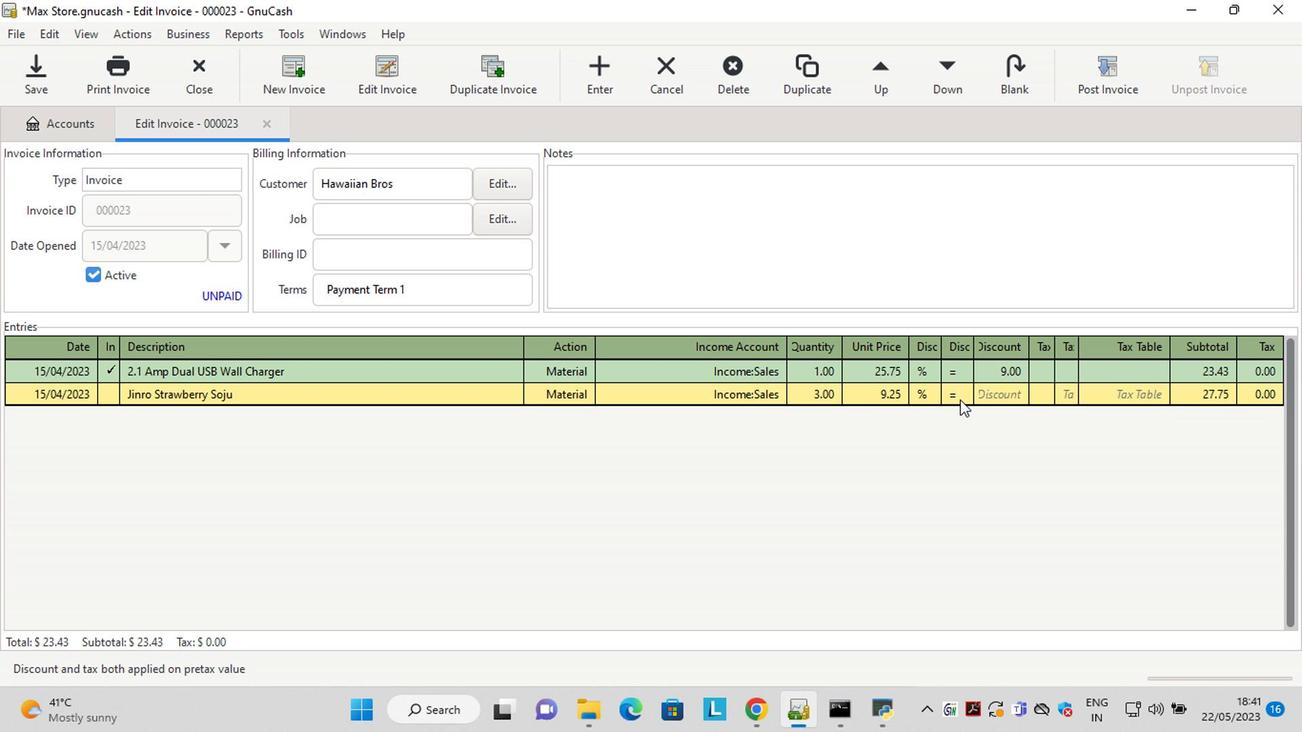 
Action: Mouse pressed left at (1038, 393)
Screenshot: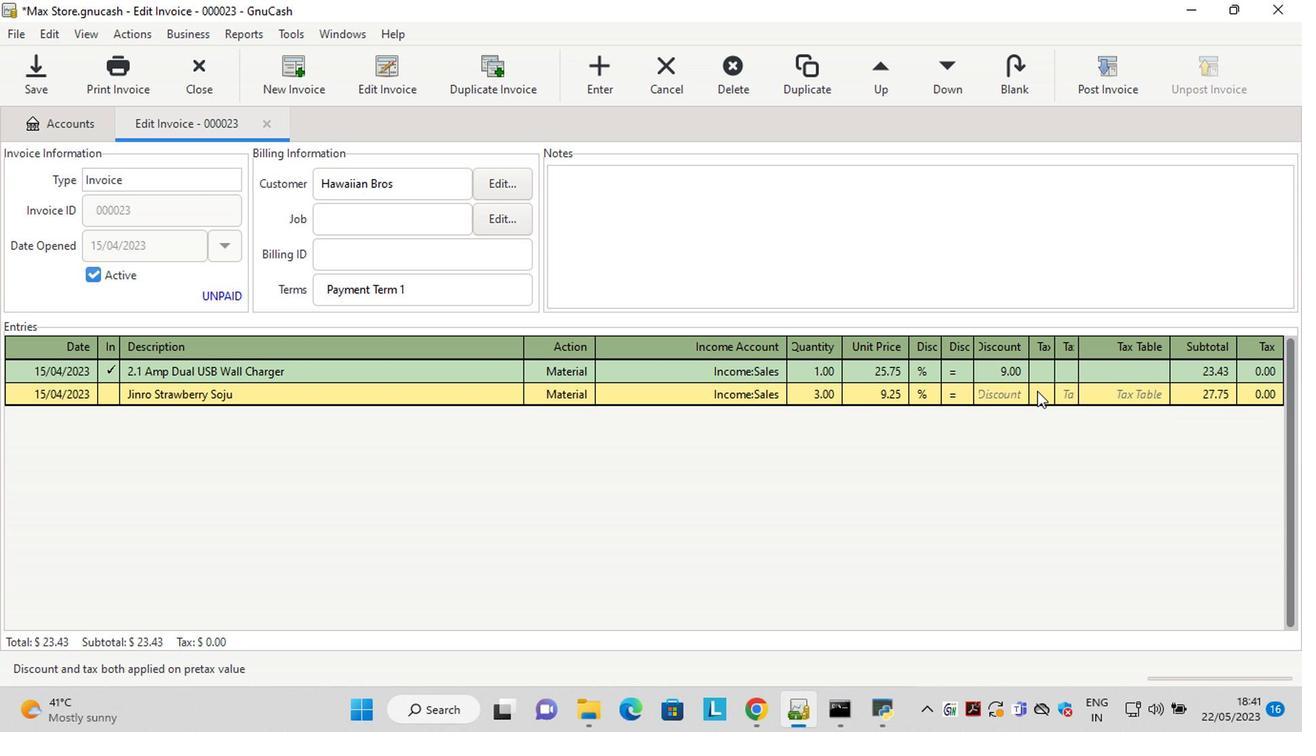
Action: Mouse moved to (1019, 398)
Screenshot: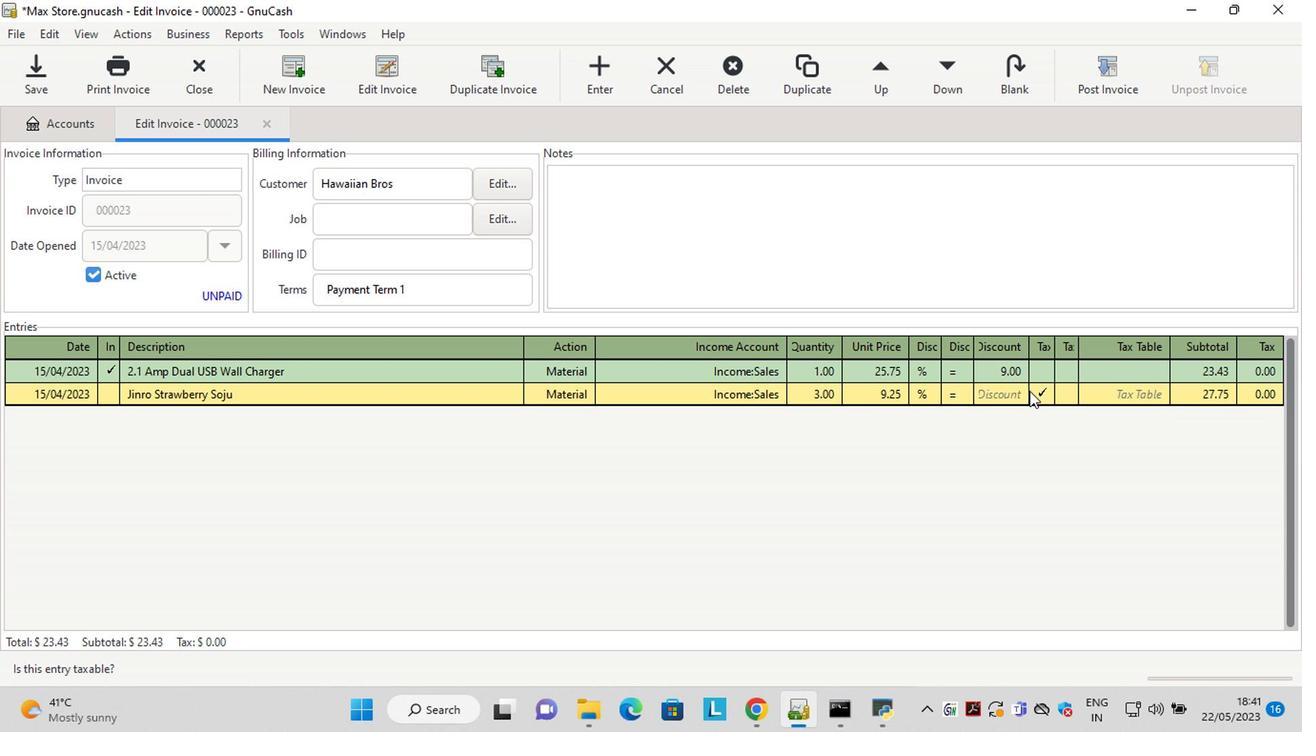 
Action: Mouse pressed left at (1019, 398)
Screenshot: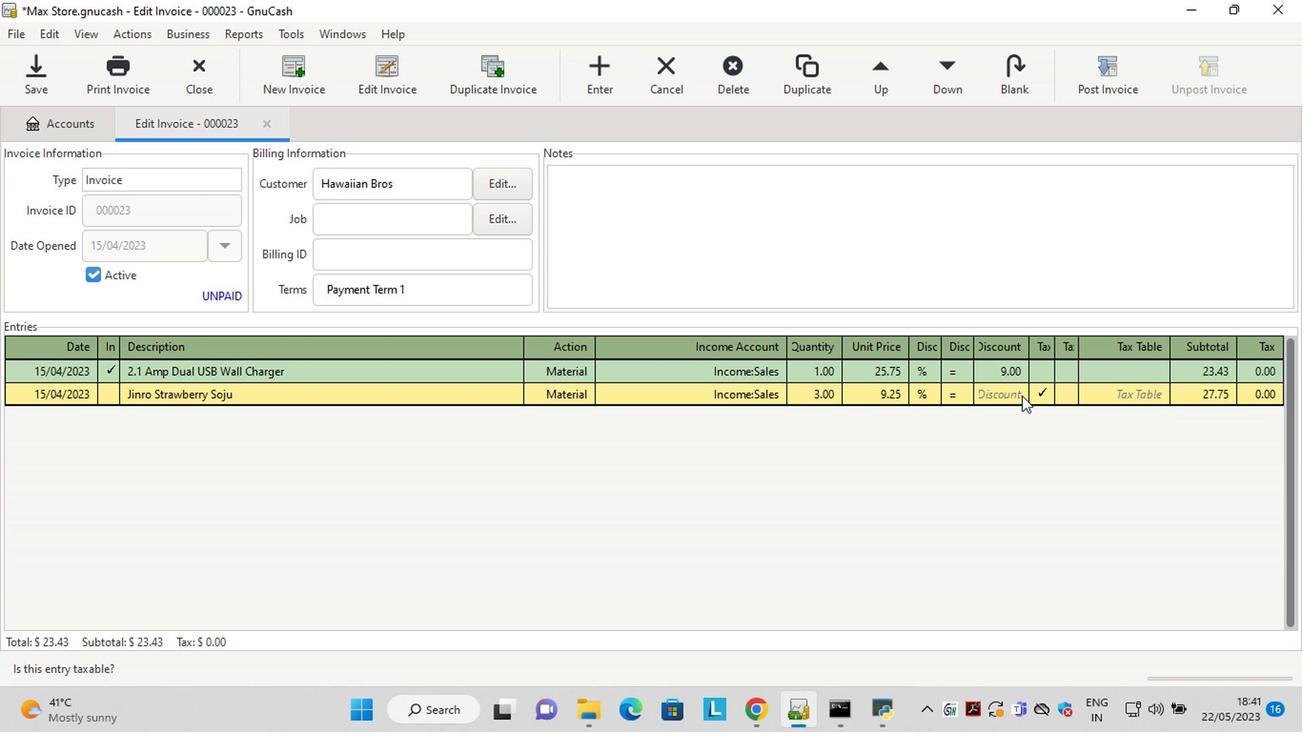 
Action: Mouse moved to (1040, 394)
Screenshot: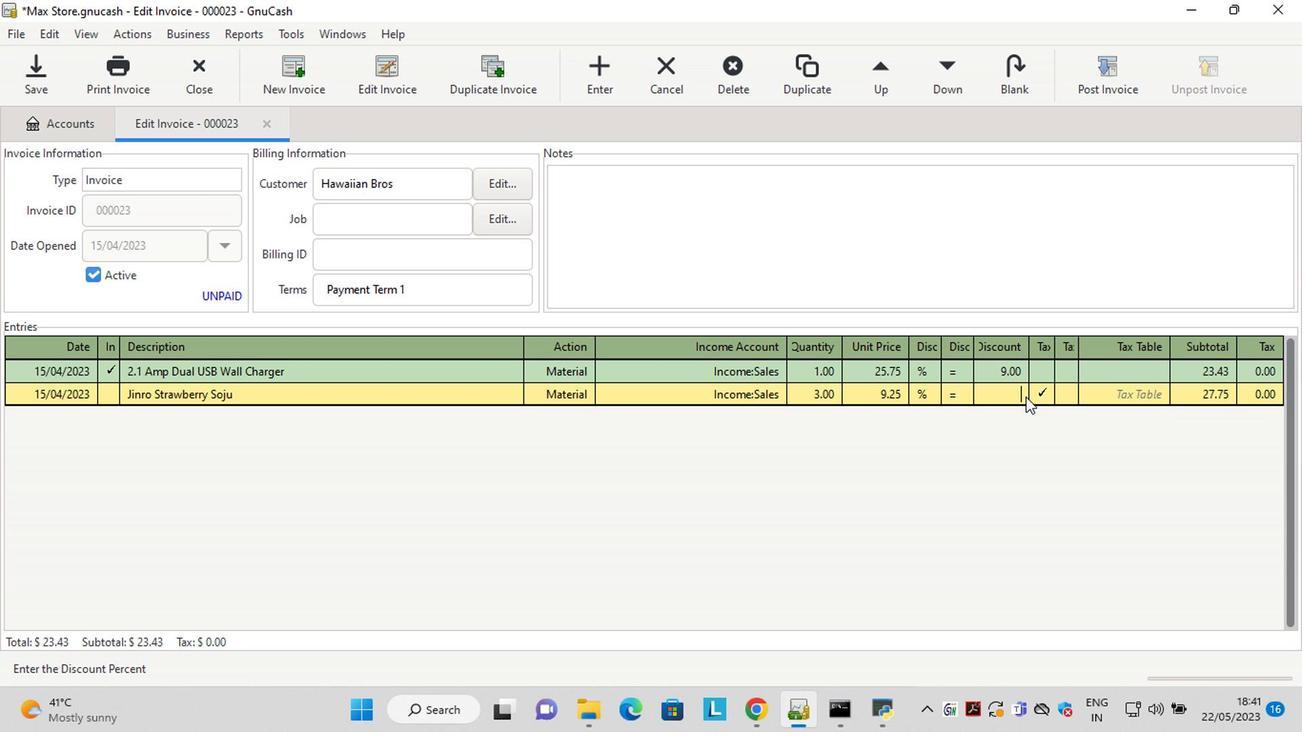 
Action: Mouse pressed left at (1040, 394)
Screenshot: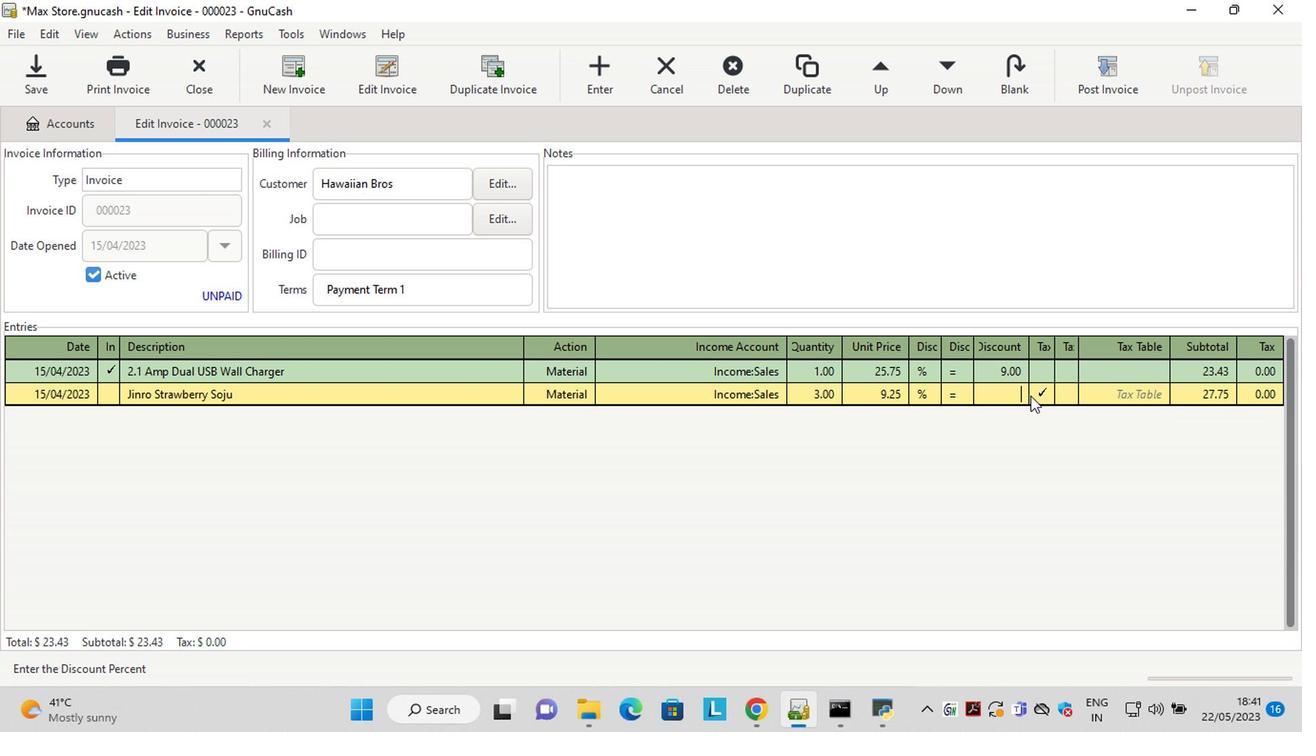 
Action: Mouse moved to (1002, 394)
Screenshot: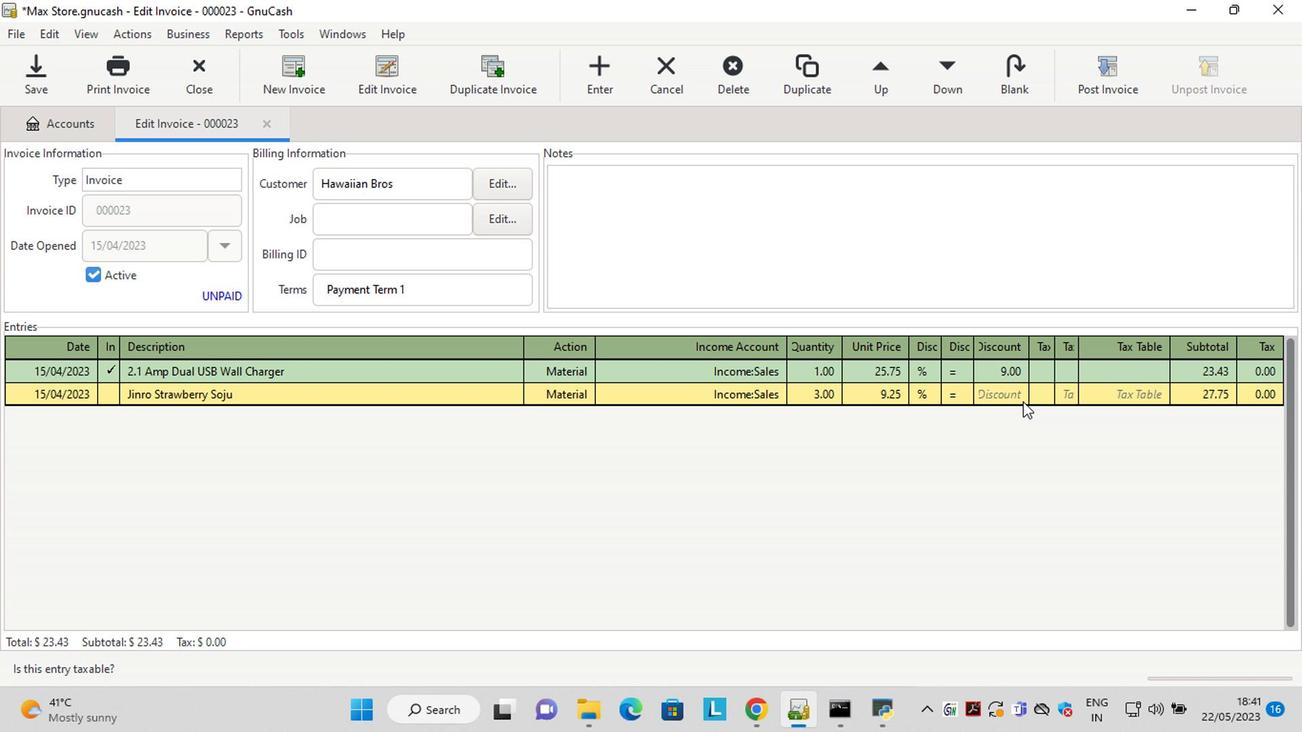 
Action: Mouse pressed left at (1002, 394)
Screenshot: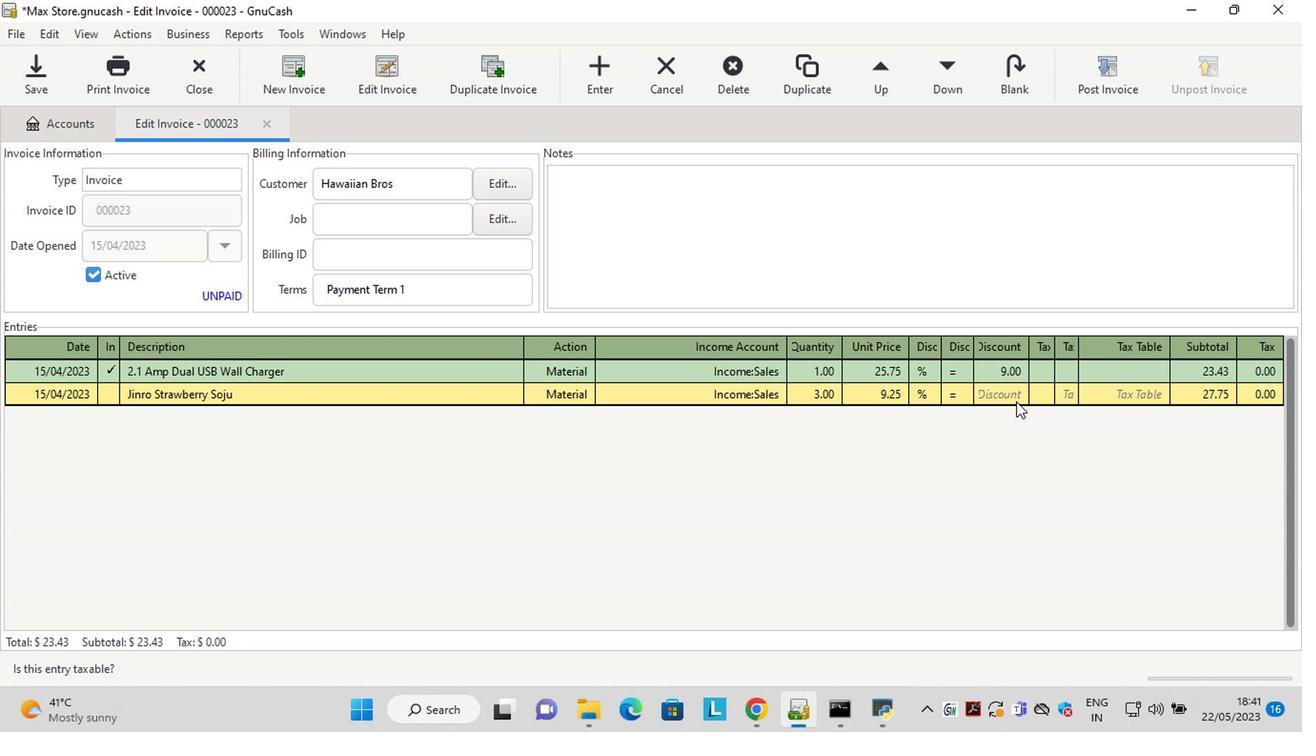 
Action: Mouse moved to (1071, 451)
Screenshot: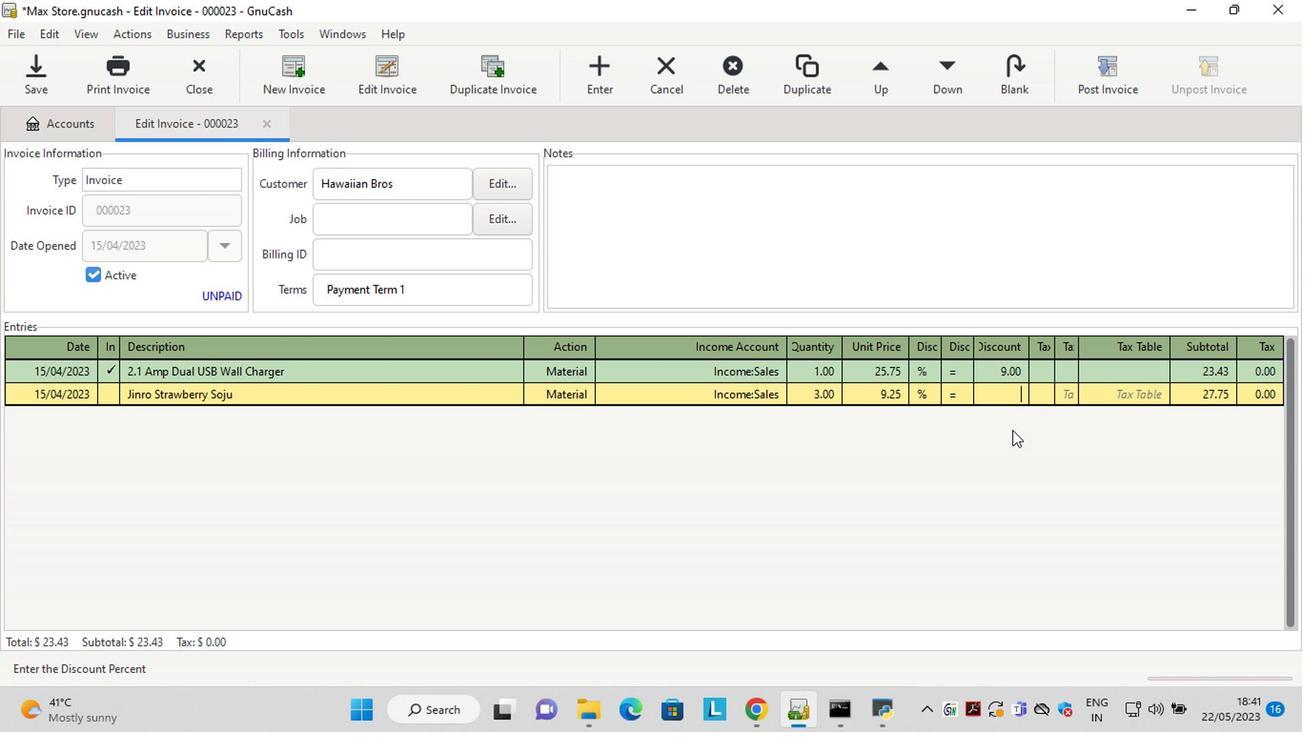 
Action: Key pressed 6<Key.tab><Key.tab><Key.shift>On<Key.space>the<Key.space><Key.shift>Border<Key.space><Key.shift>Salsa<Key.space><Key.shift>Medium<Key.tab>ma<Key.tab>sale<Key.tab>1<Key.tab>10.25<Key.tab>
Screenshot: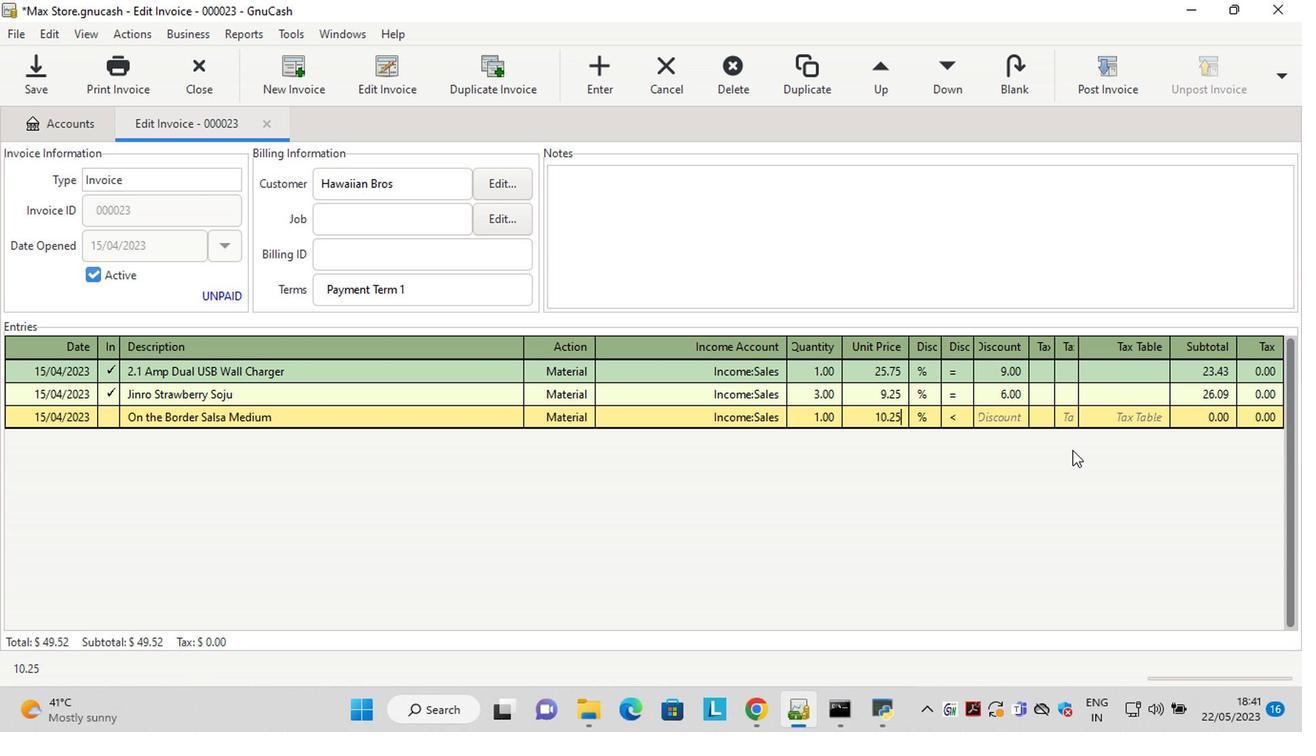 
Action: Mouse moved to (948, 419)
Screenshot: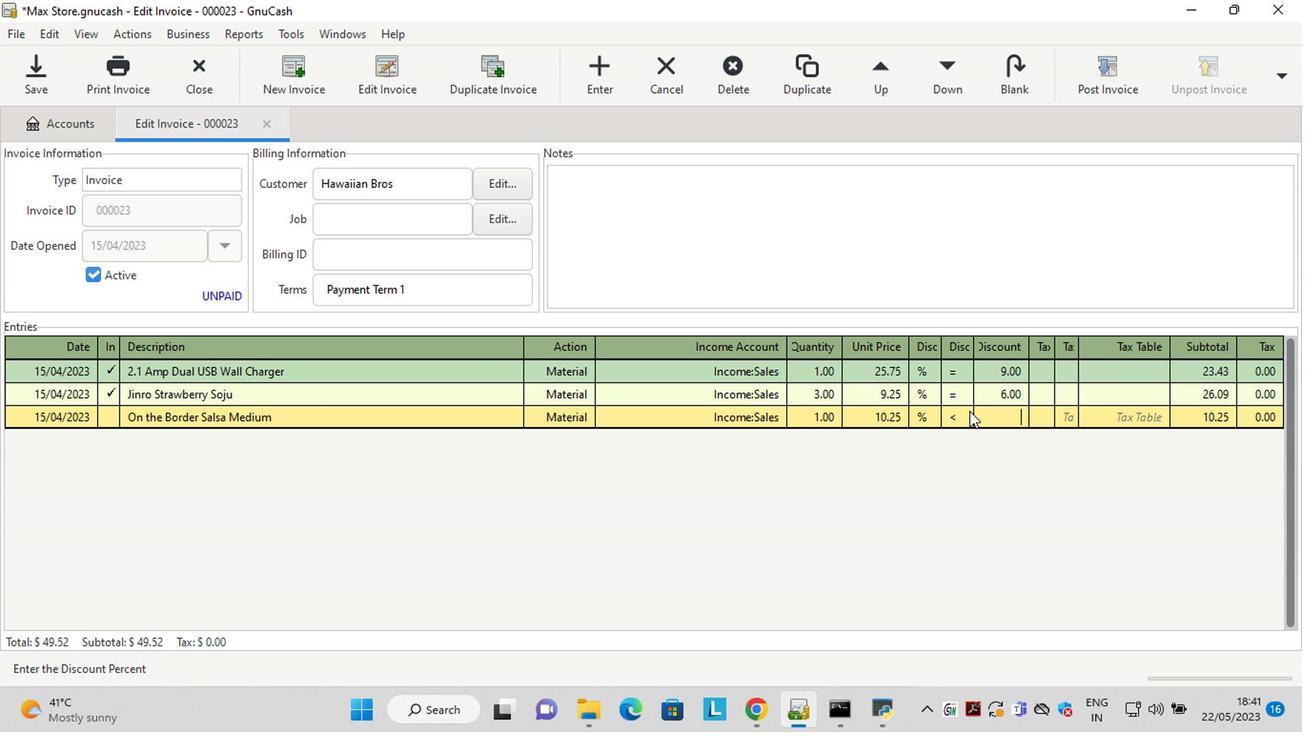 
Action: Mouse pressed left at (948, 419)
Screenshot: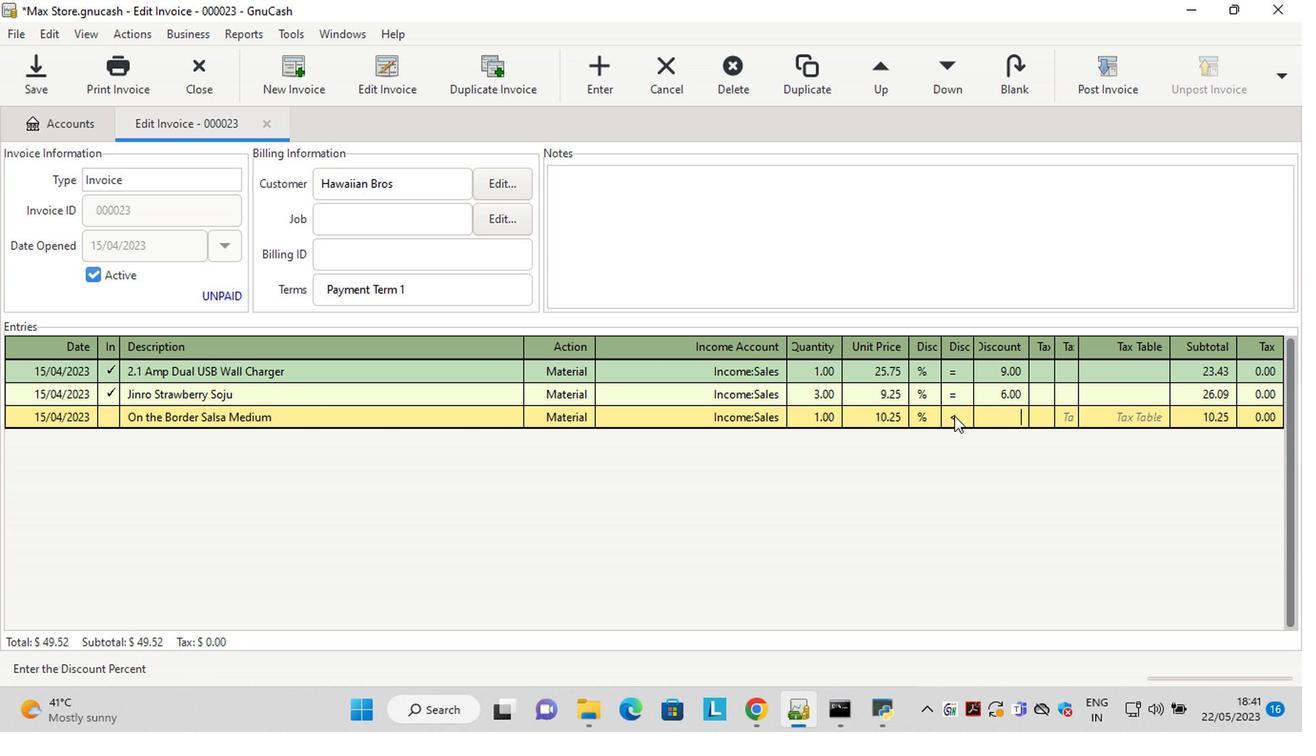 
Action: Mouse moved to (980, 420)
Screenshot: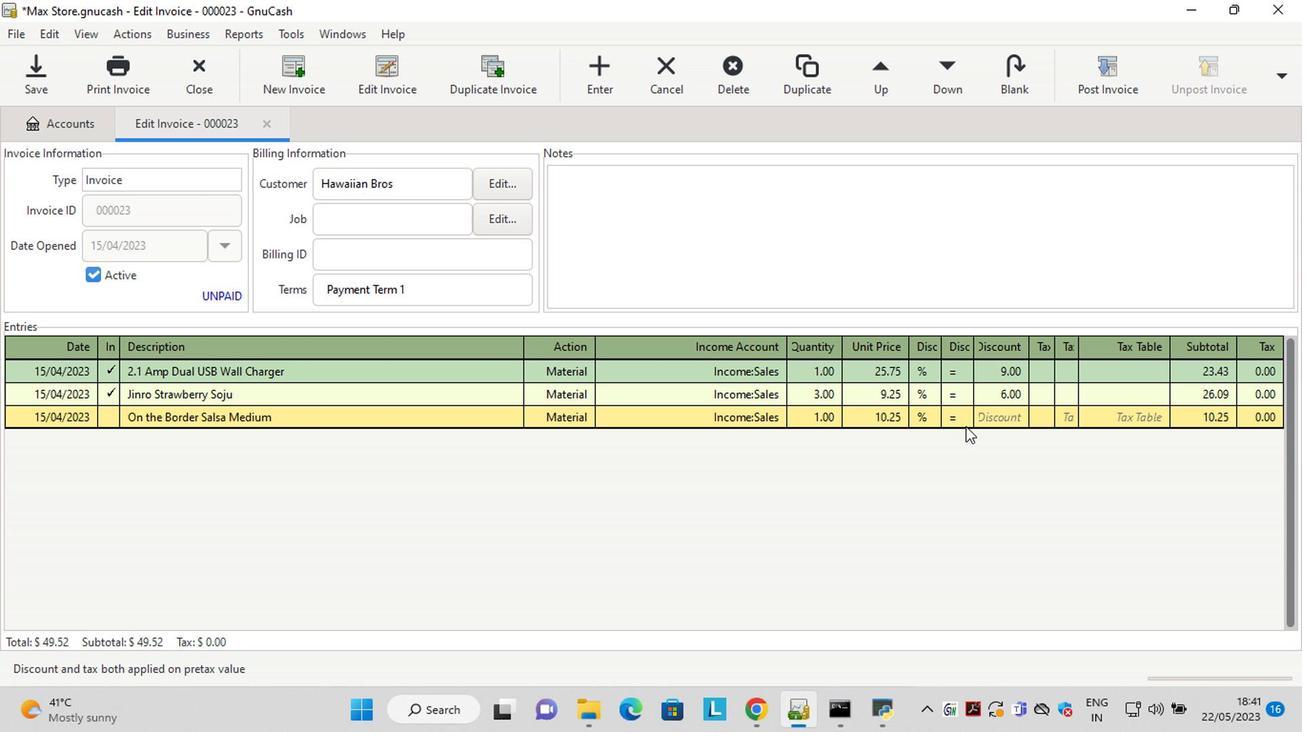 
Action: Mouse pressed left at (980, 420)
Screenshot: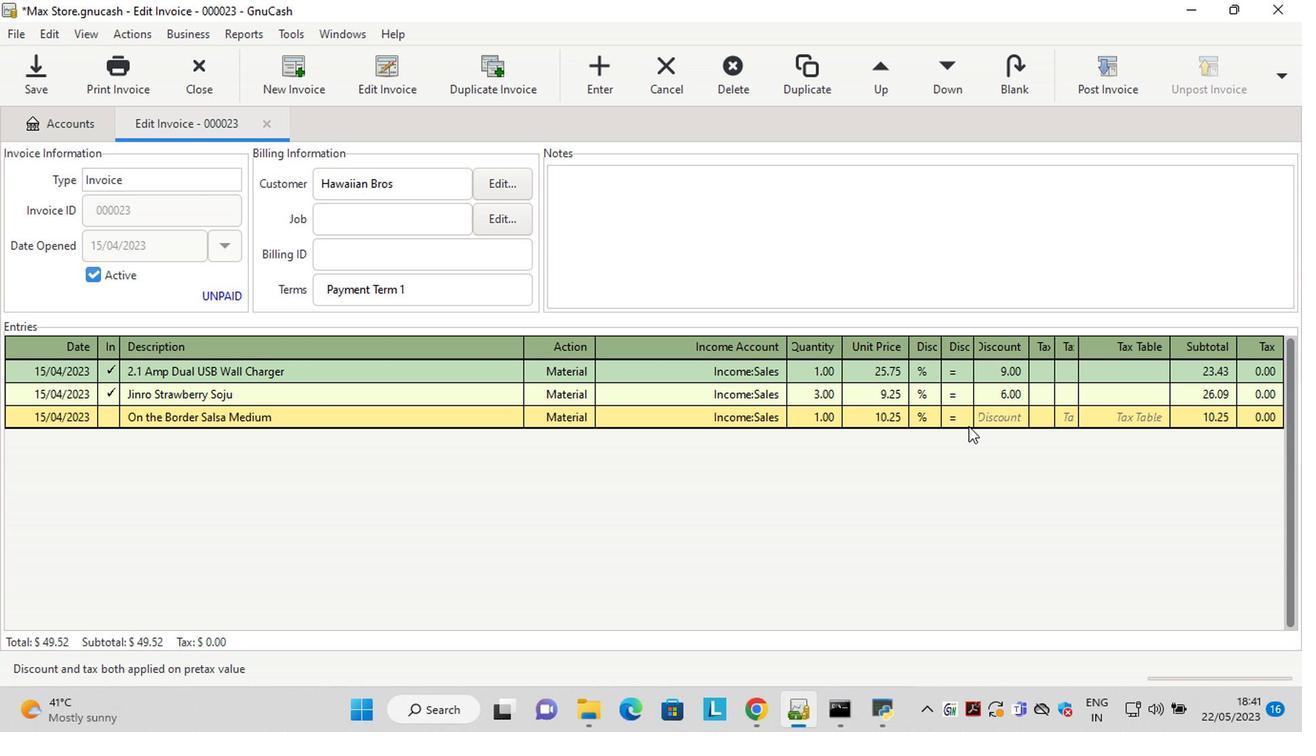 
Action: Key pressed 8<Key.tab>
Screenshot: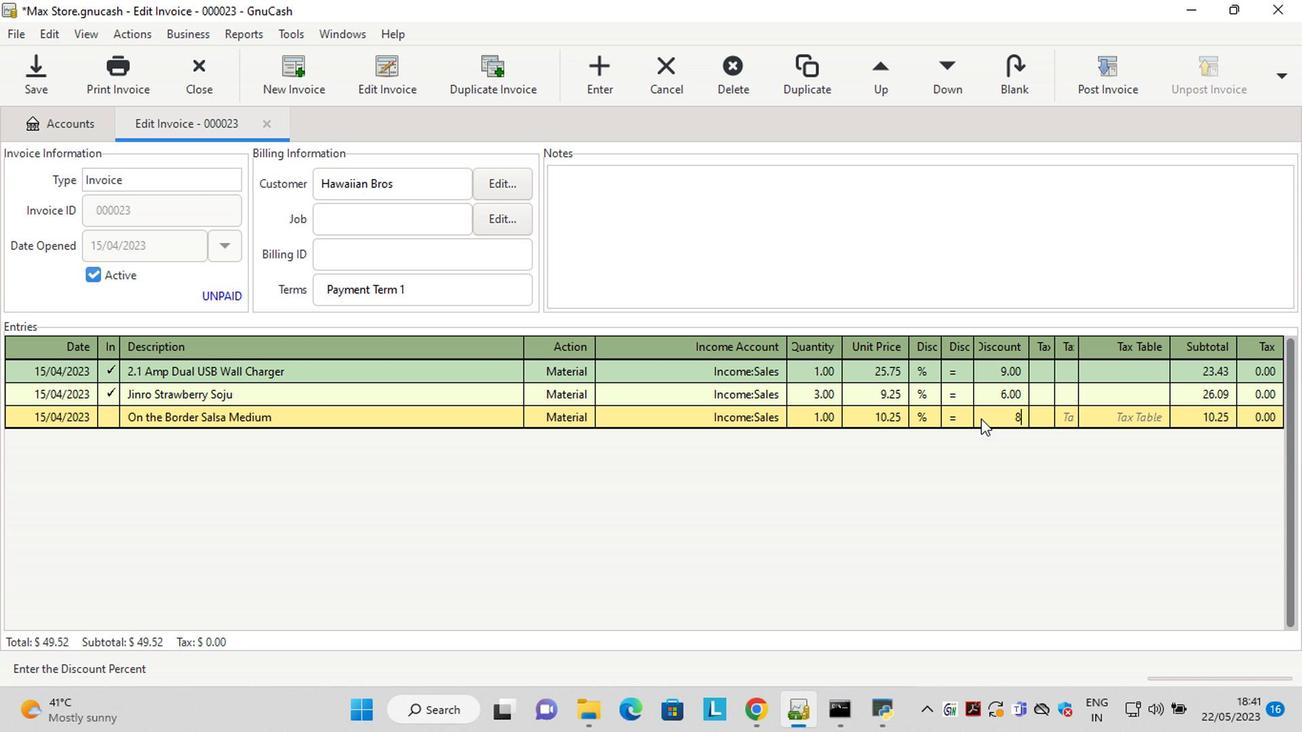 
Action: Mouse moved to (704, 204)
Screenshot: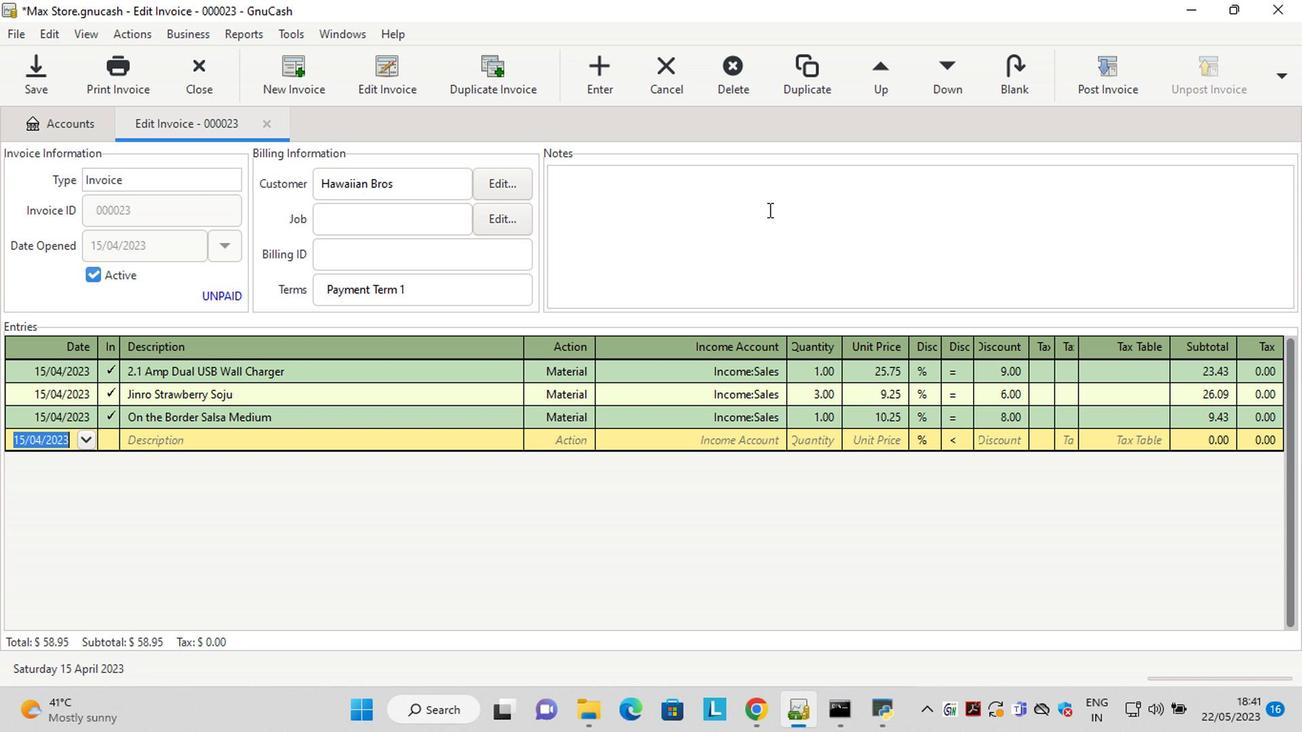 
Action: Mouse pressed left at (704, 204)
Screenshot: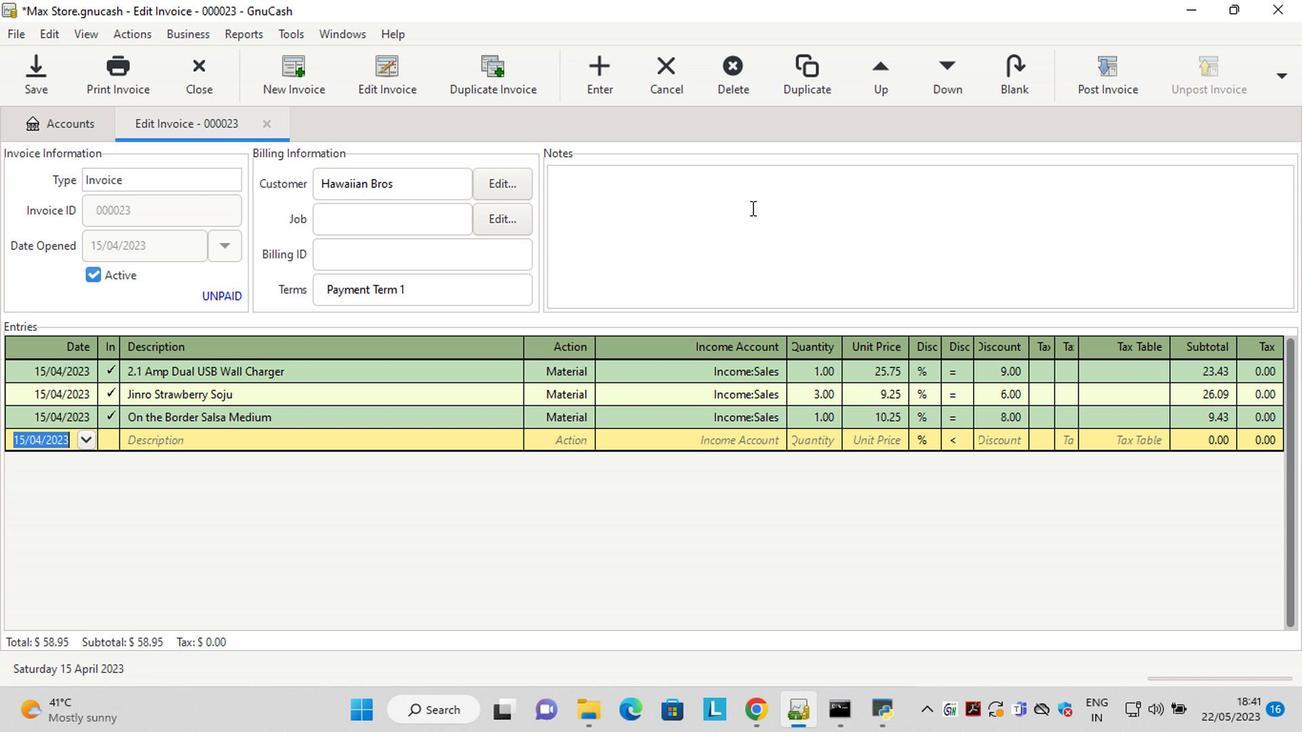 
Action: Key pressed <Key.shift>Looking<Key.space>forward<Key.space>to<Key.space>serving<Key.space>you<Key.space>again.
Screenshot: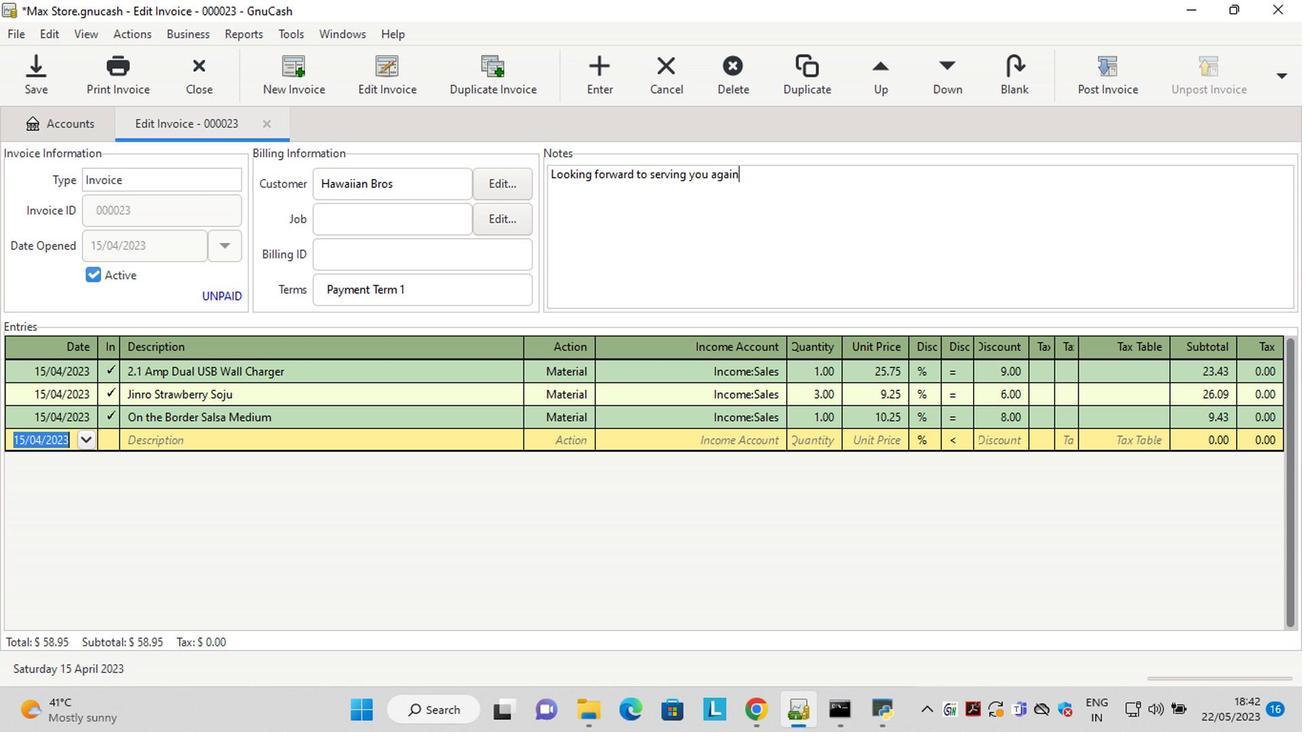 
Action: Mouse moved to (1083, 78)
Screenshot: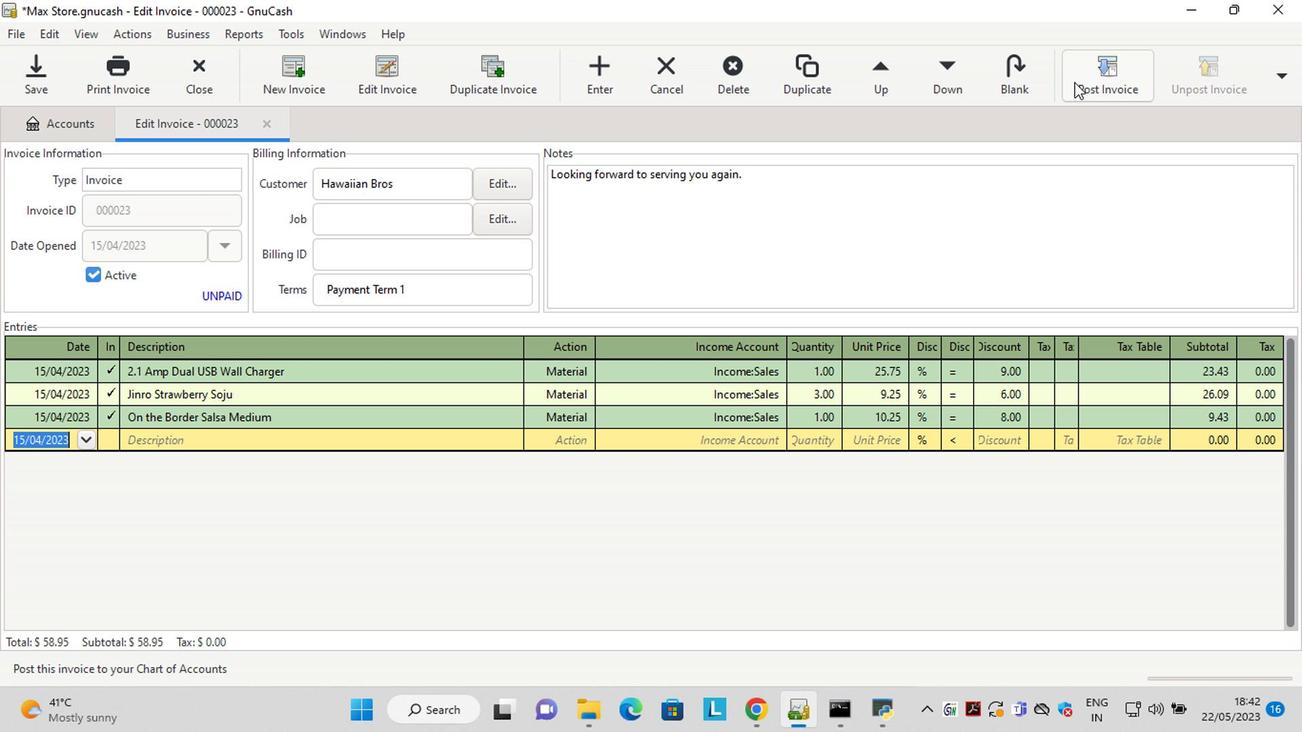 
Action: Mouse pressed left at (1083, 78)
Screenshot: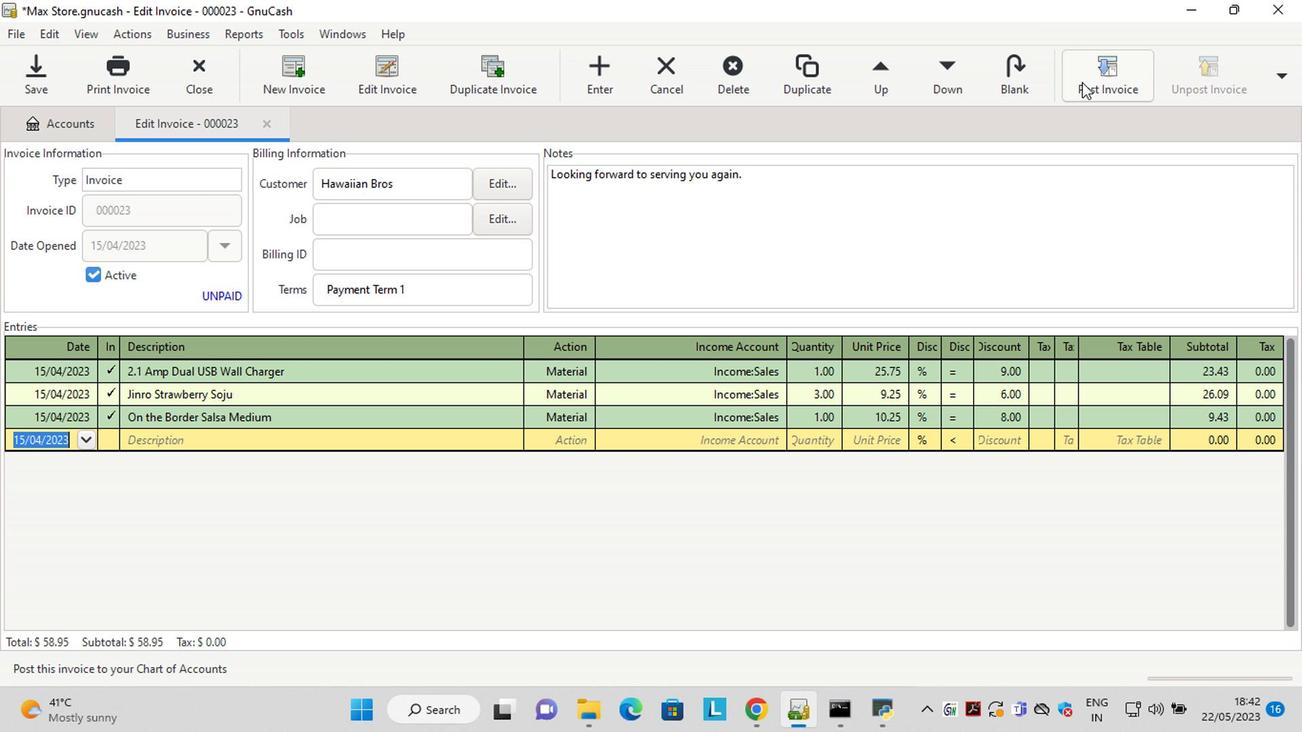 
Action: Mouse moved to (692, 320)
Screenshot: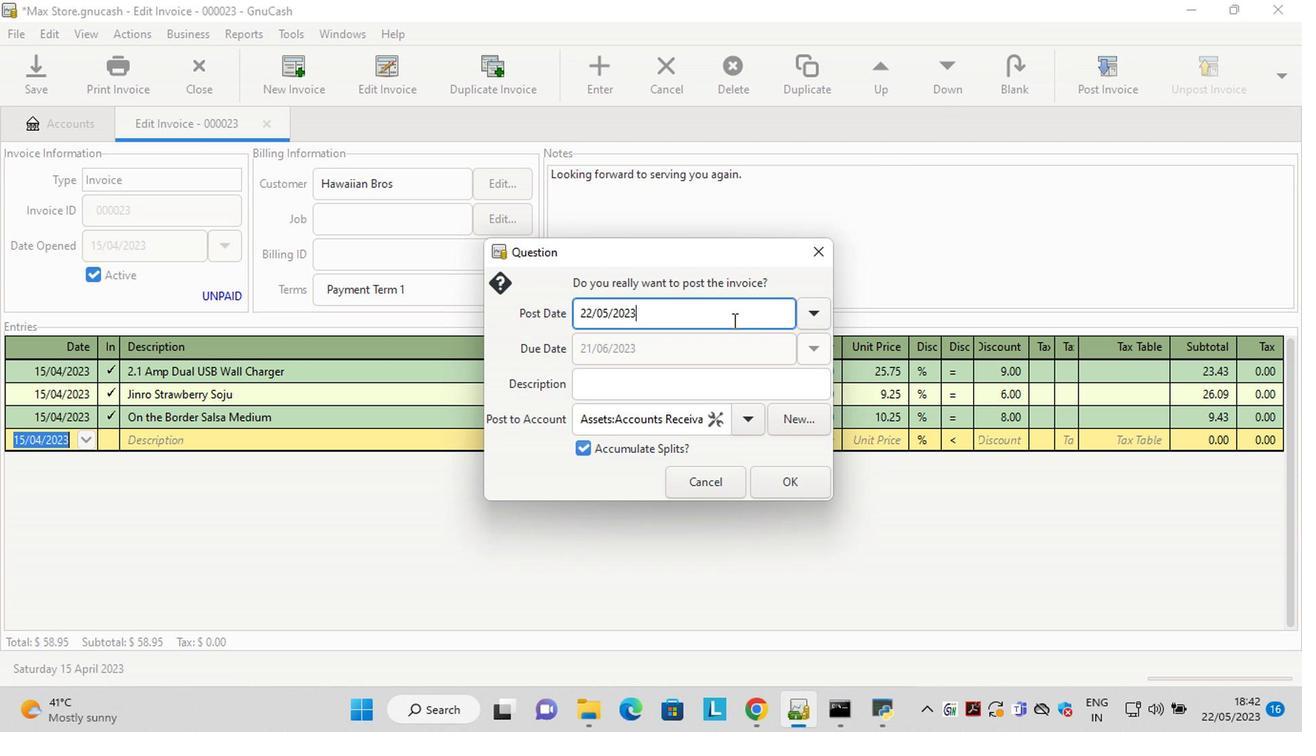 
Action: Mouse pressed left at (692, 320)
Screenshot: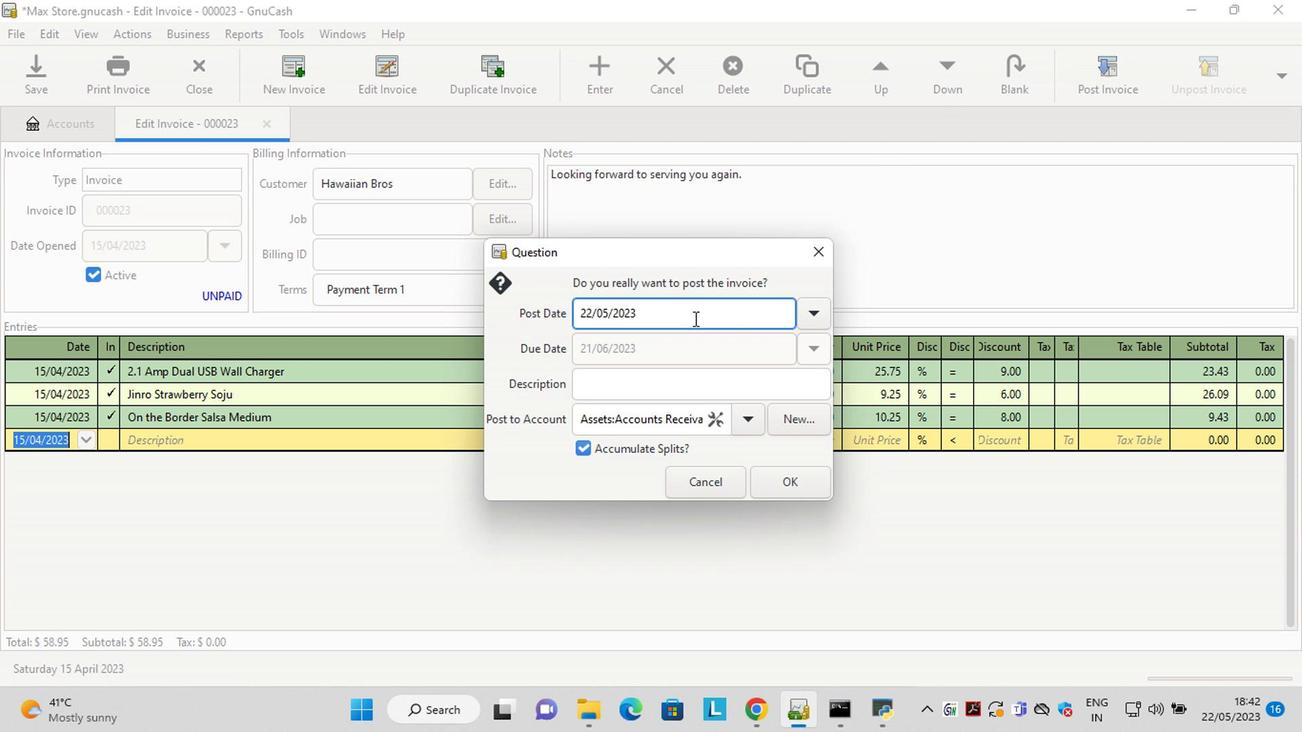 
Action: Key pressed <Key.left><Key.left><Key.left><Key.left><Key.left><Key.left><Key.left><Key.left><Key.left><Key.left><Key.left><Key.left><Key.left><Key.left><Key.delete><Key.delete>15<Key.right><Key.right><Key.delete>4
Screenshot: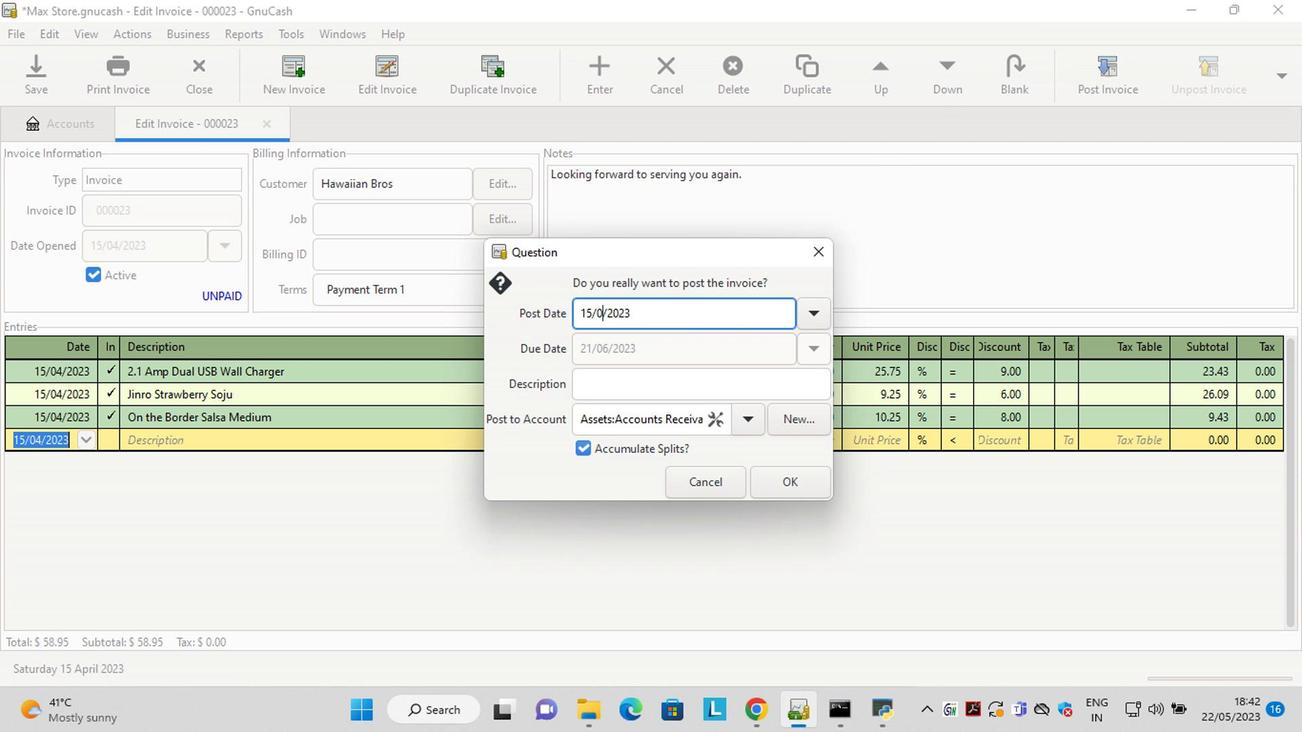 
Action: Mouse moved to (781, 494)
Screenshot: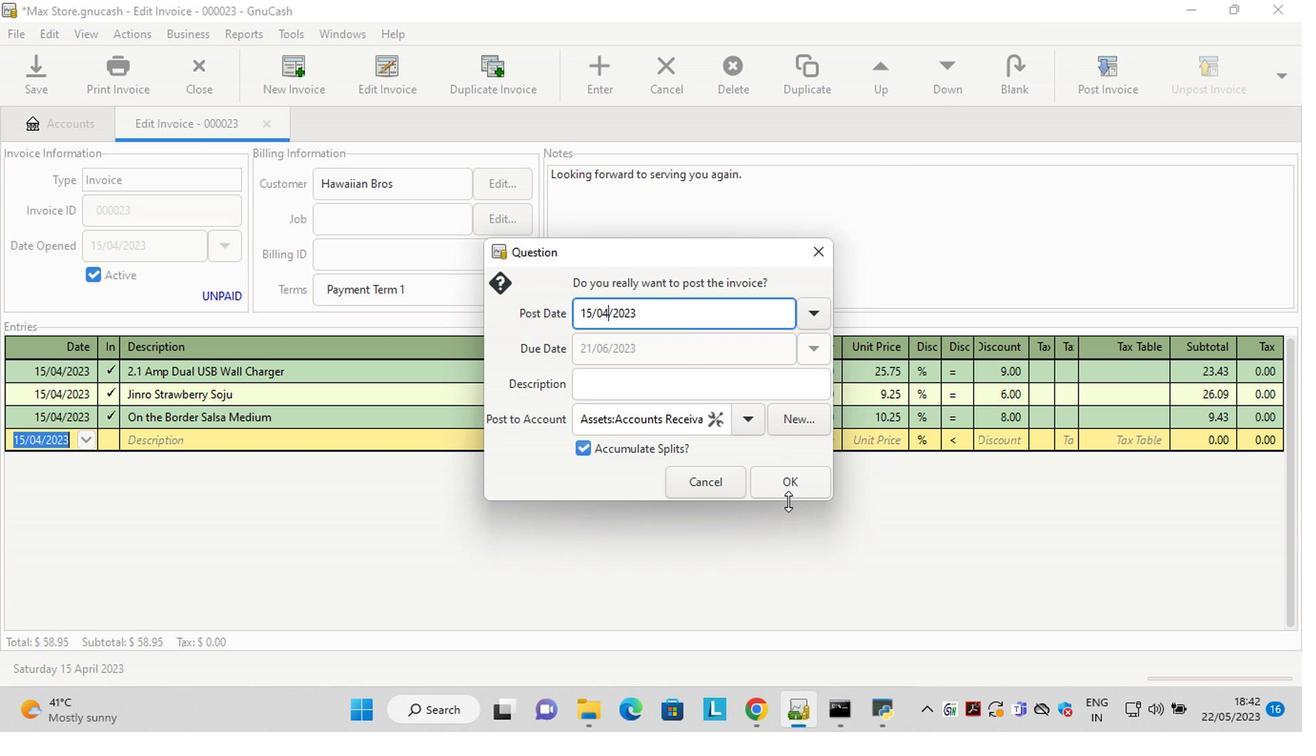 
Action: Mouse pressed left at (781, 494)
Screenshot: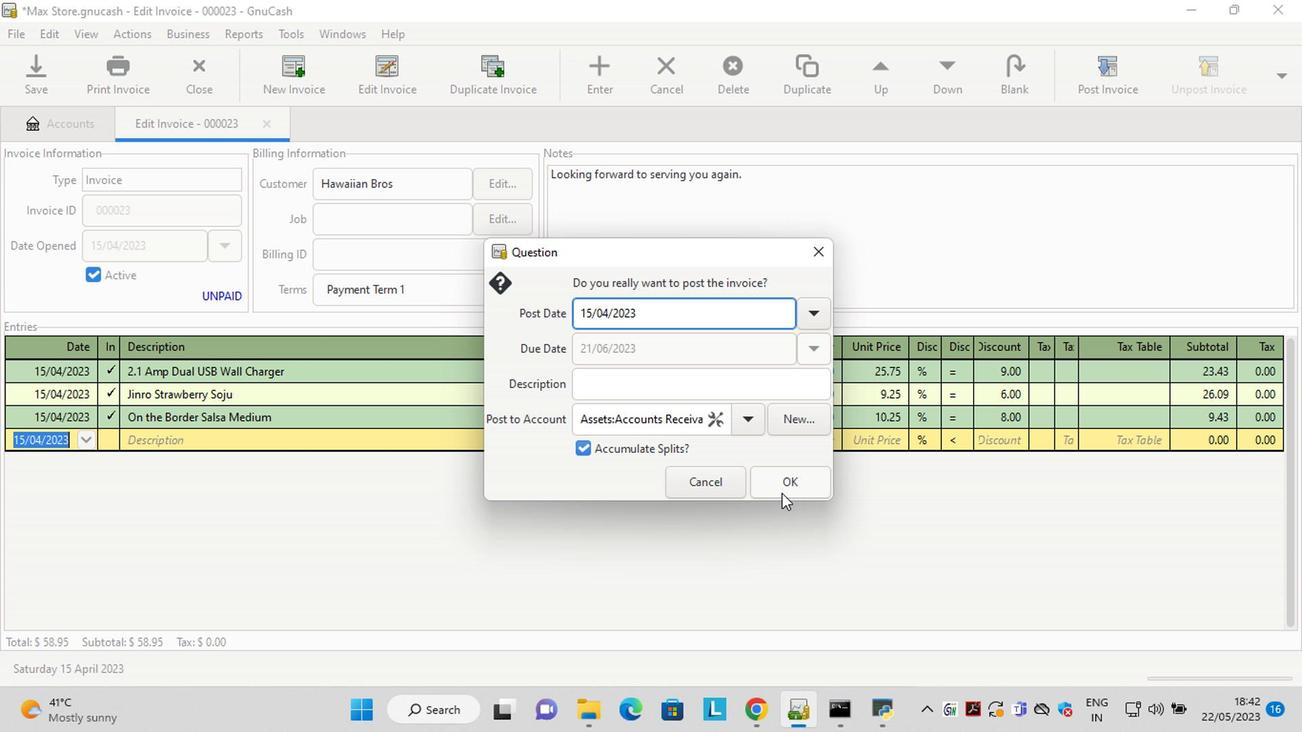 
Action: Mouse moved to (1229, 76)
Screenshot: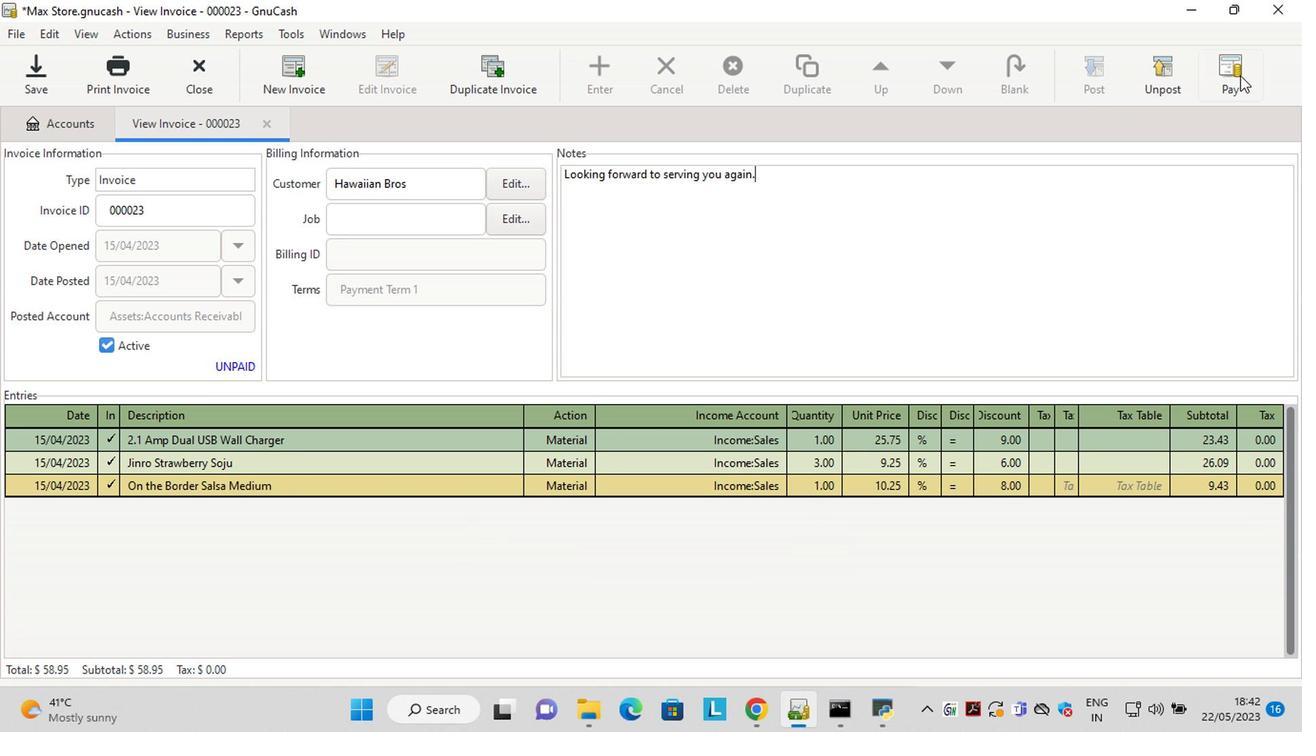 
Action: Mouse pressed left at (1229, 76)
Screenshot: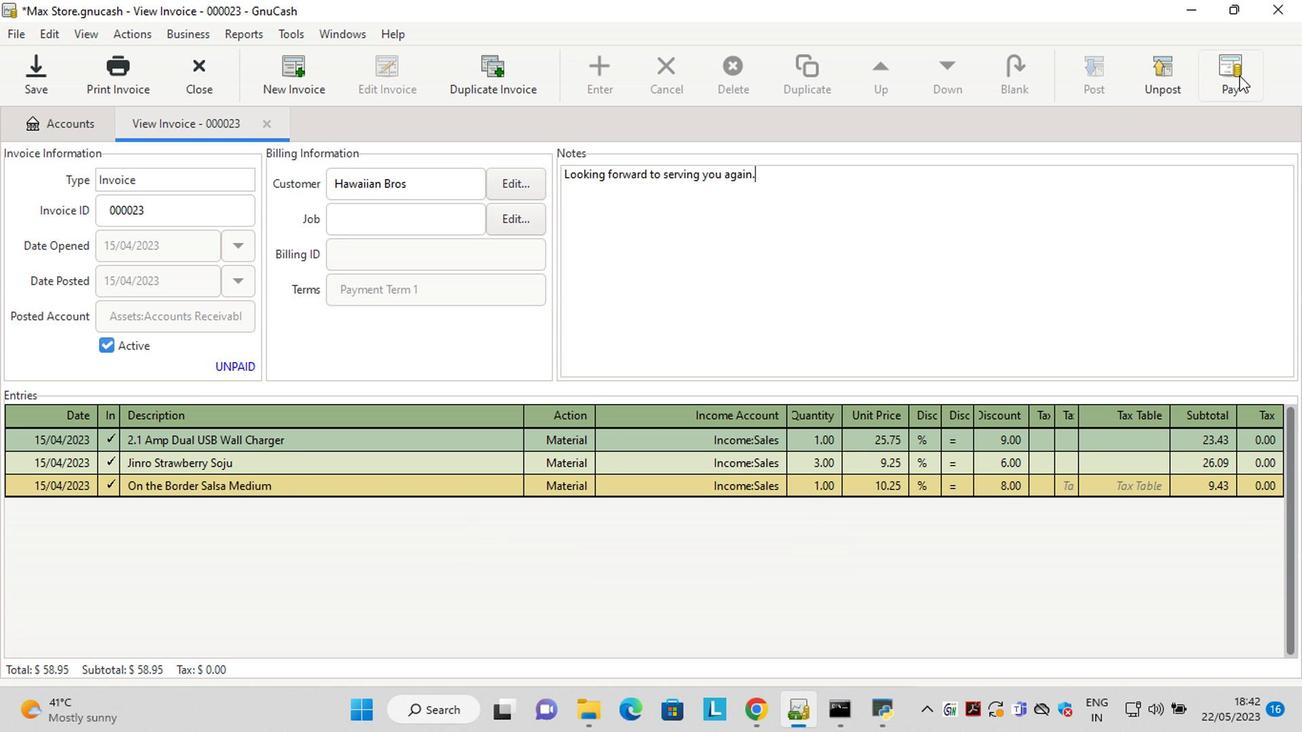 
Action: Mouse moved to (512, 373)
Screenshot: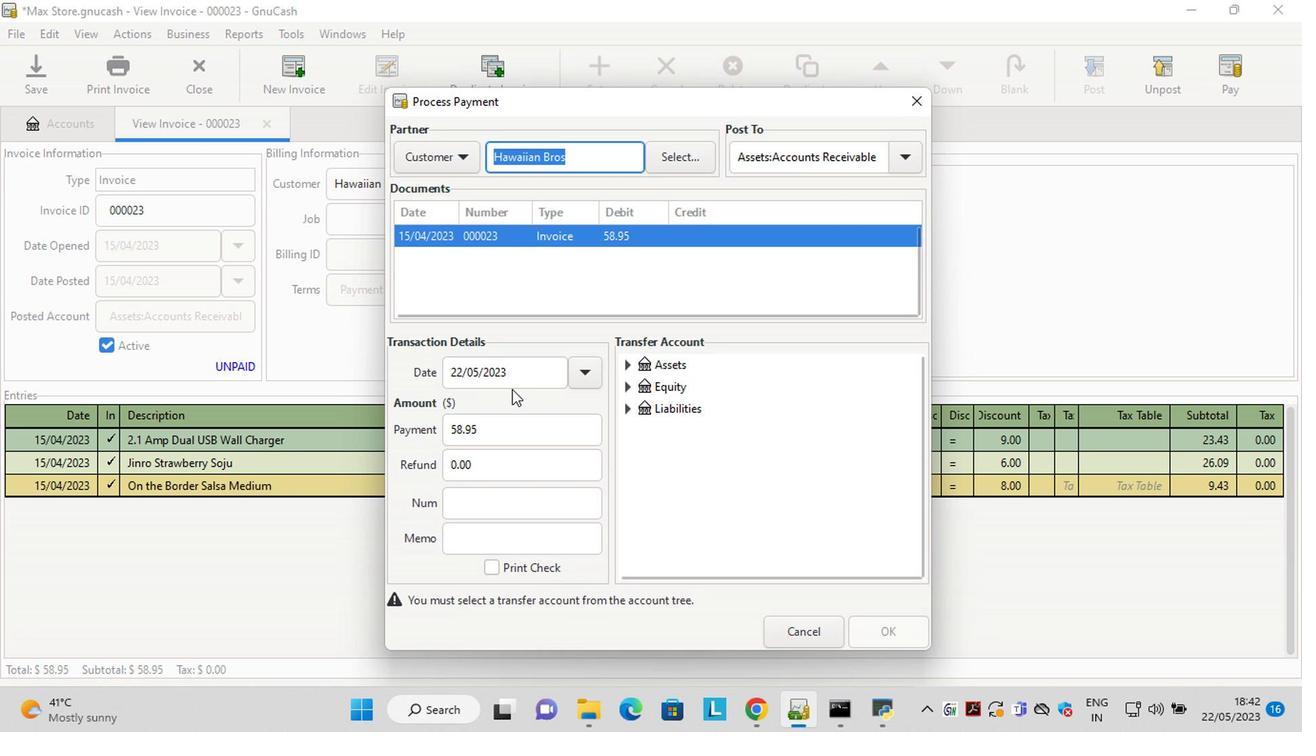 
Action: Mouse pressed left at (512, 373)
Screenshot: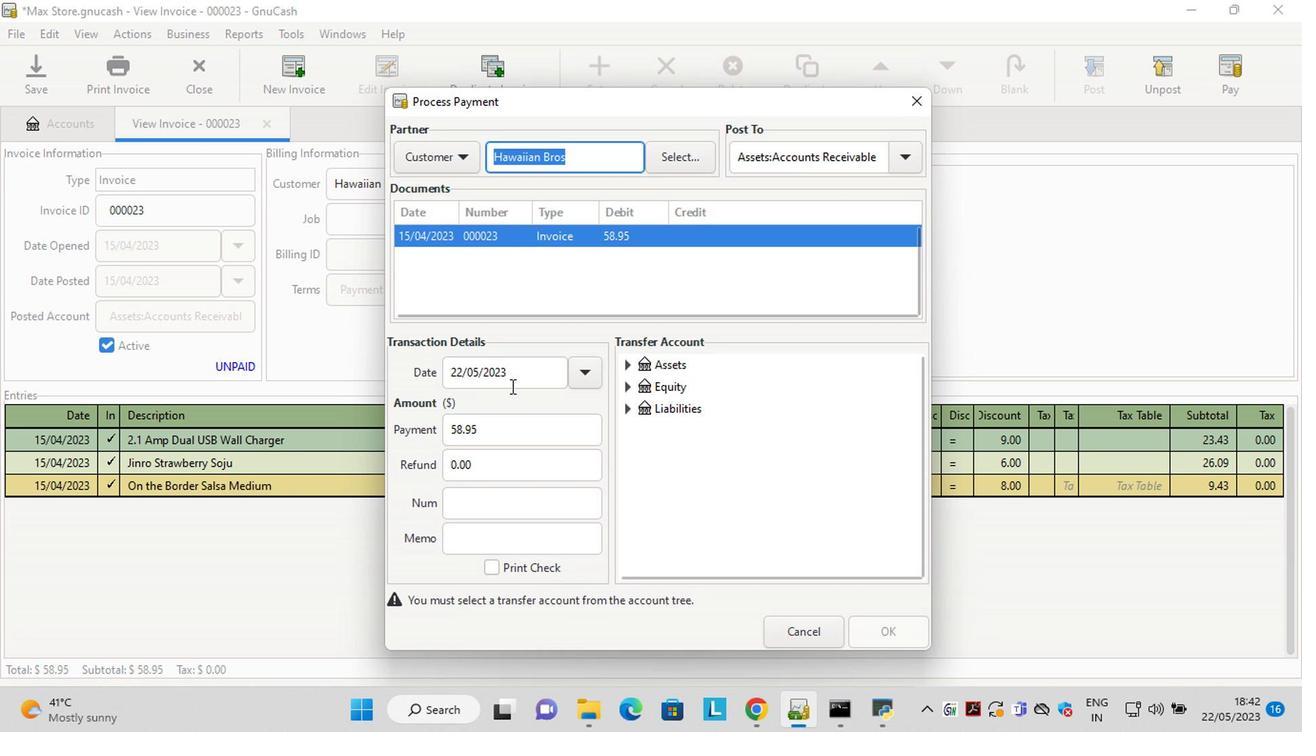 
Action: Key pressed <Key.left><Key.left><Key.left><Key.left><Key.left><Key.left><Key.left><Key.left><Key.left><Key.left><Key.left><Key.left><Key.left><Key.left><Key.left><Key.delete><Key.delete>15
Screenshot: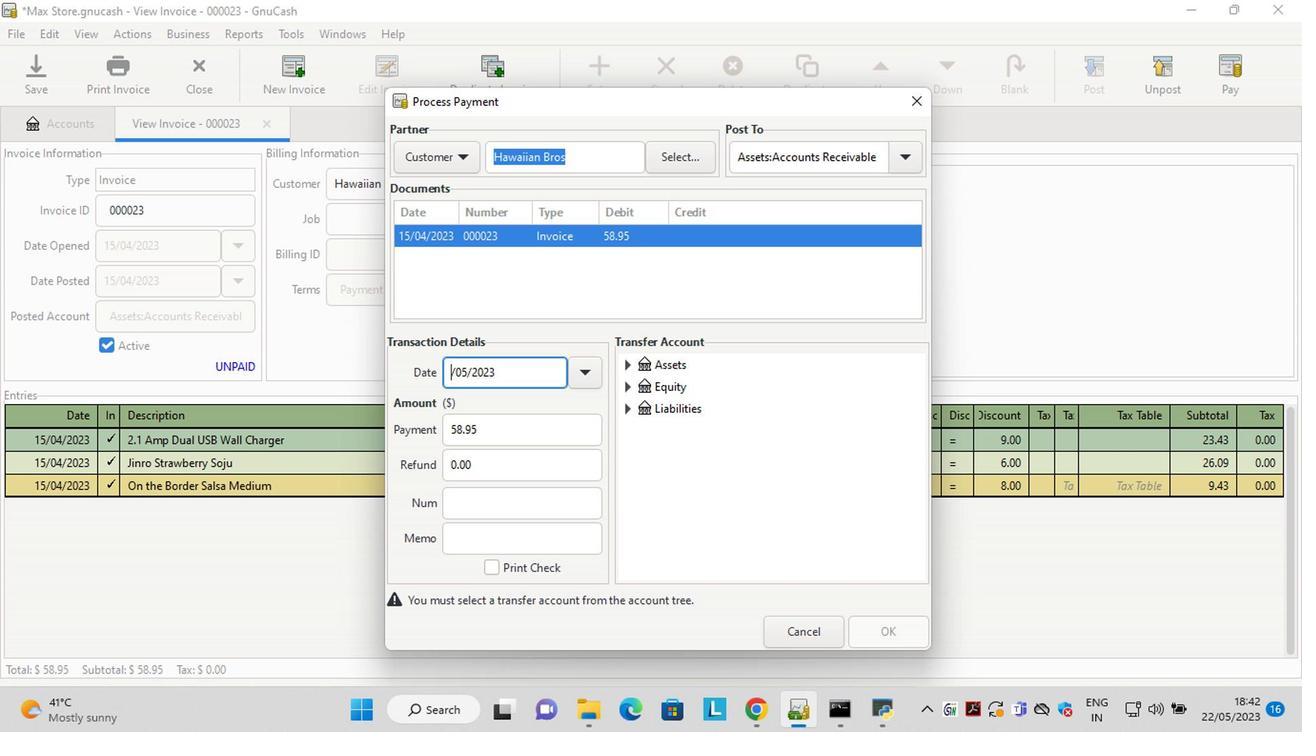 
Action: Mouse moved to (628, 367)
Screenshot: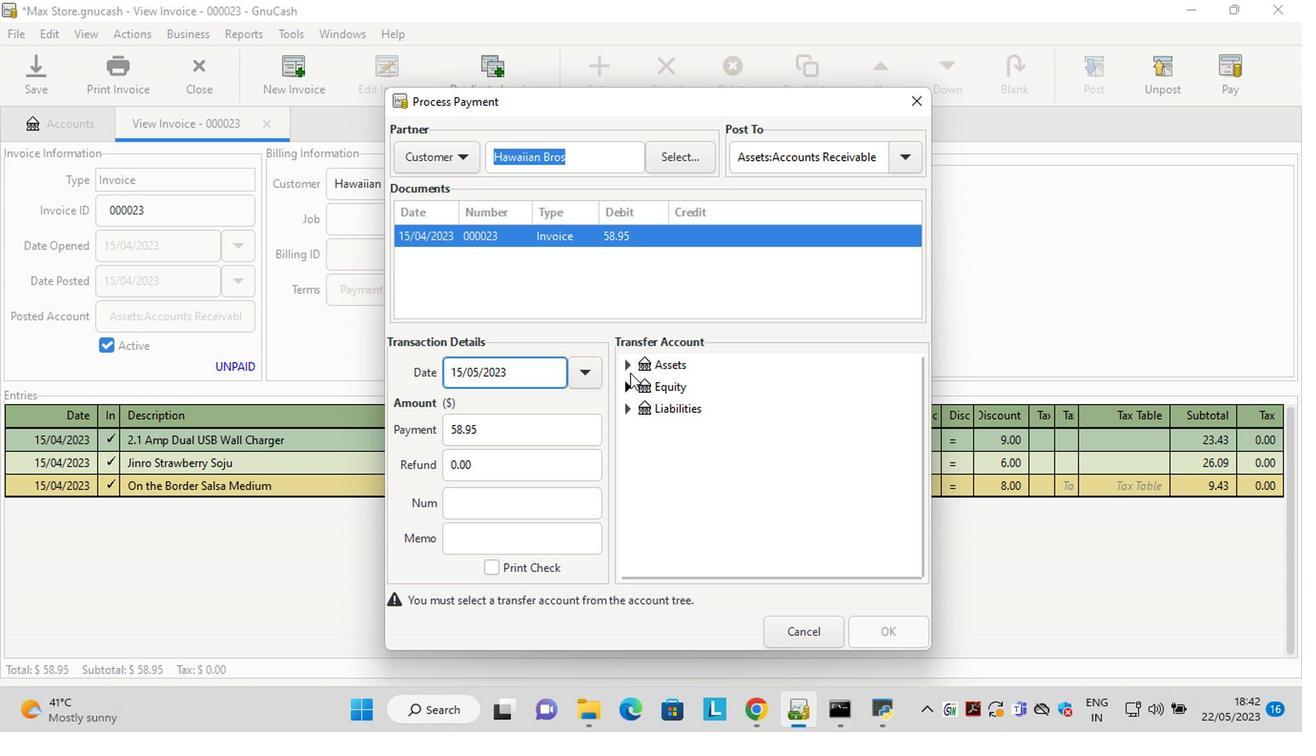 
Action: Mouse pressed left at (628, 367)
Screenshot: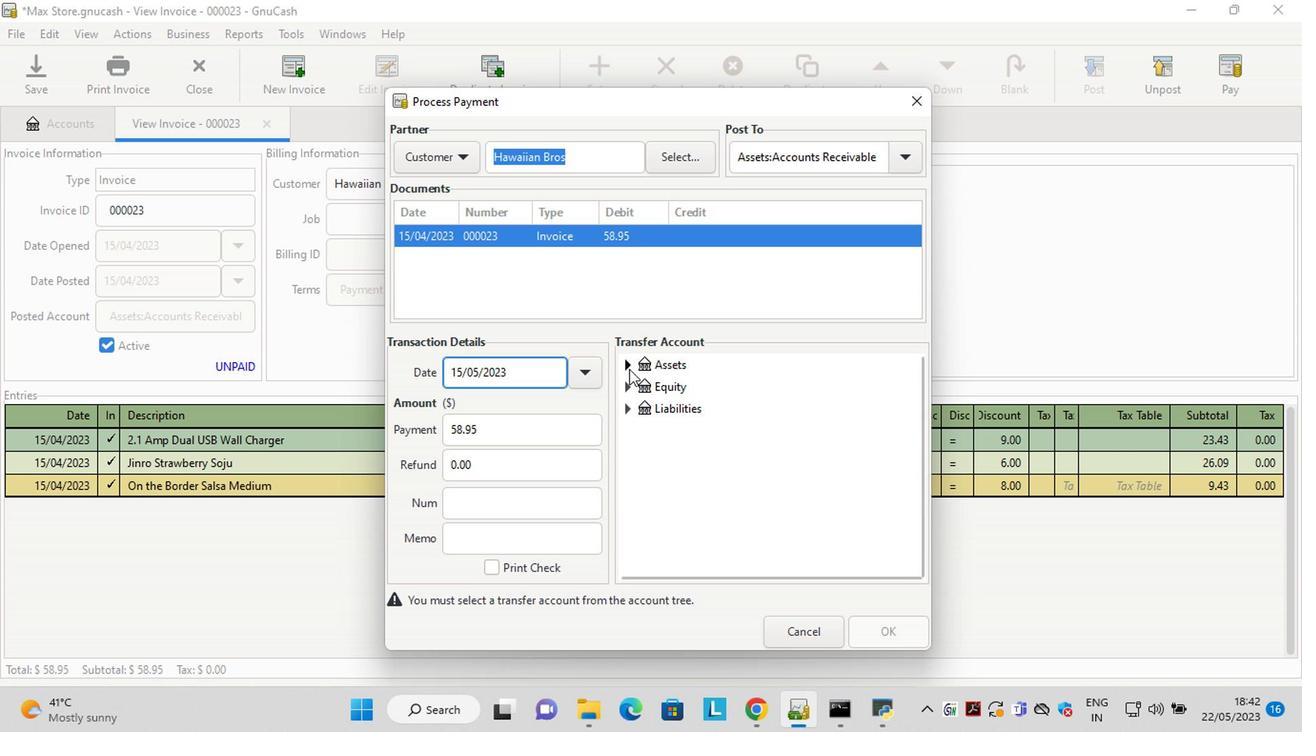 
Action: Mouse moved to (650, 388)
Screenshot: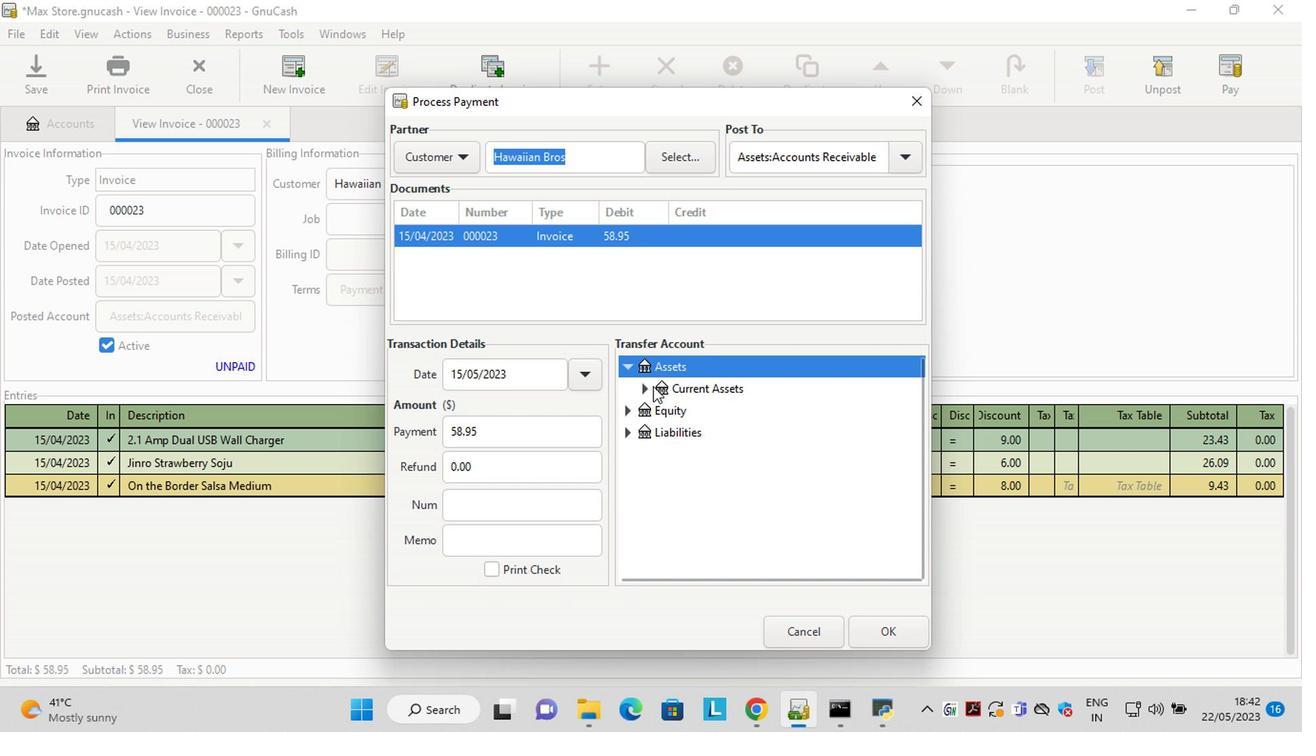 
Action: Mouse pressed left at (650, 388)
Screenshot: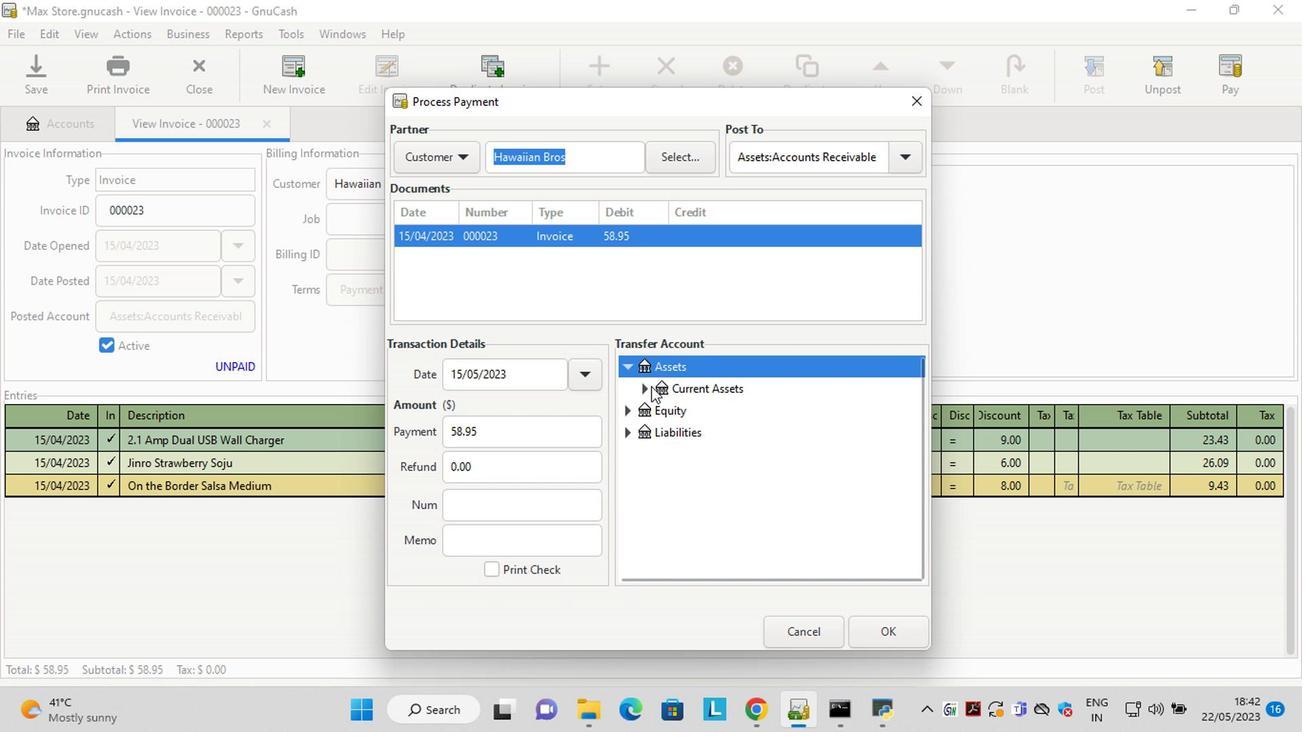 
Action: Mouse moved to (684, 411)
Screenshot: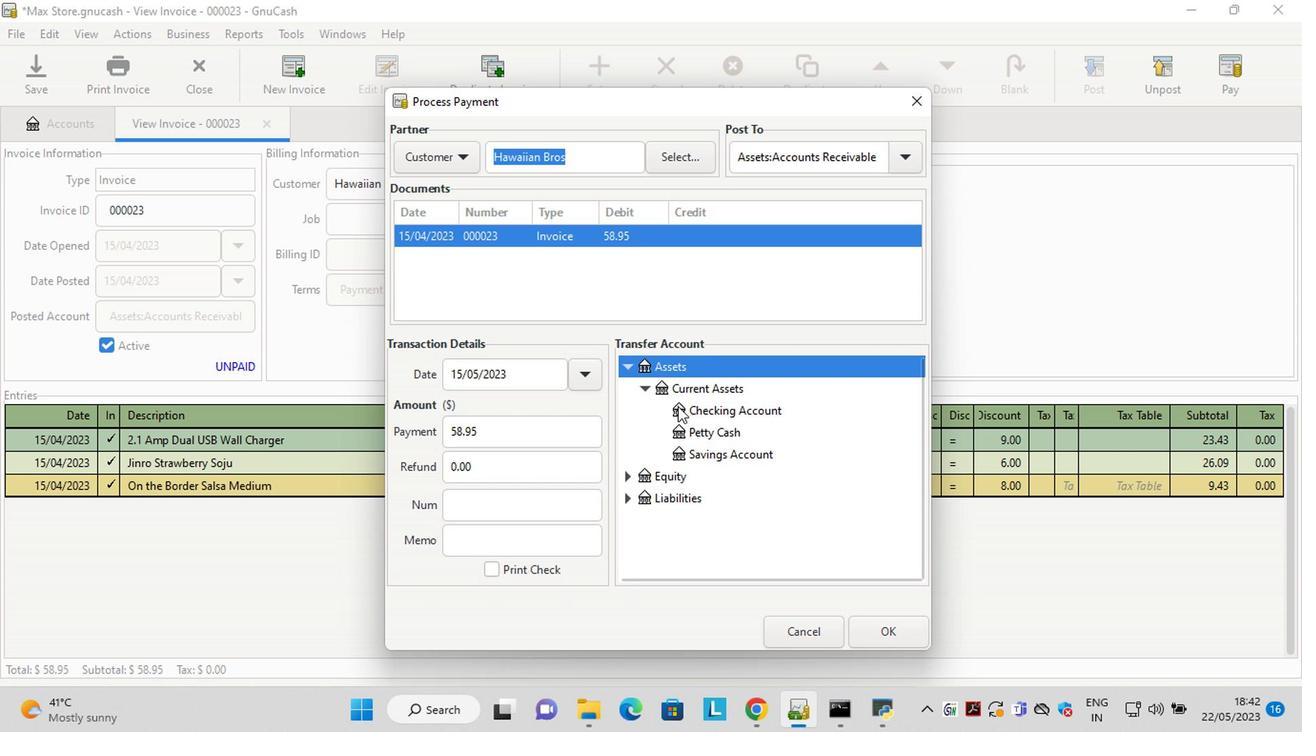 
Action: Mouse pressed left at (684, 411)
Screenshot: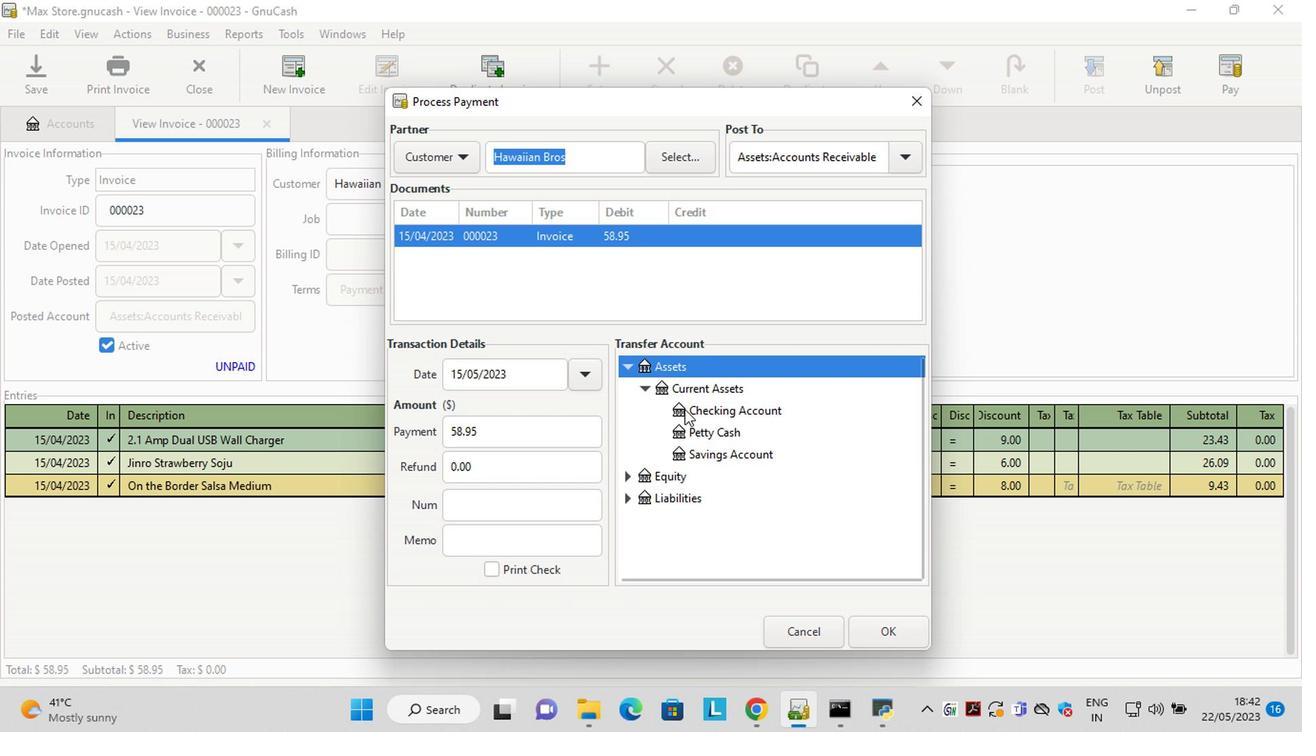 
Action: Mouse moved to (888, 626)
Screenshot: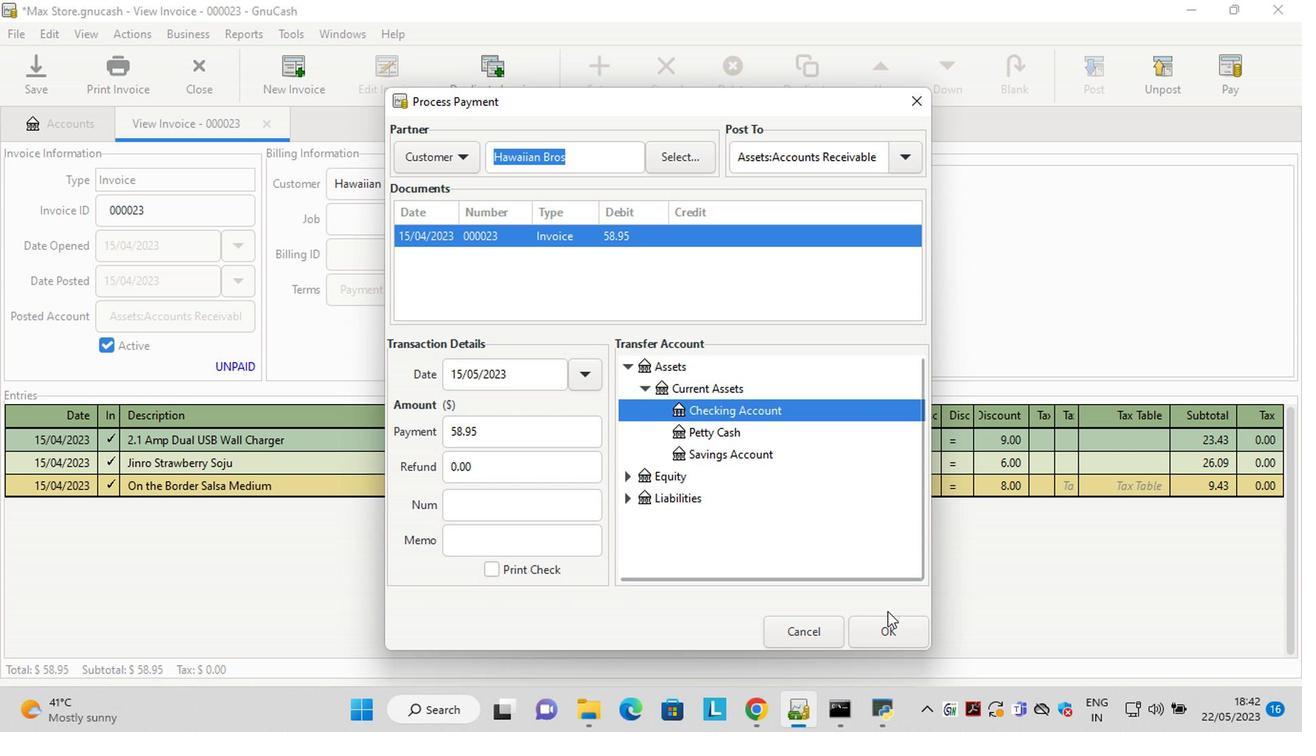 
Action: Mouse pressed left at (888, 626)
Screenshot: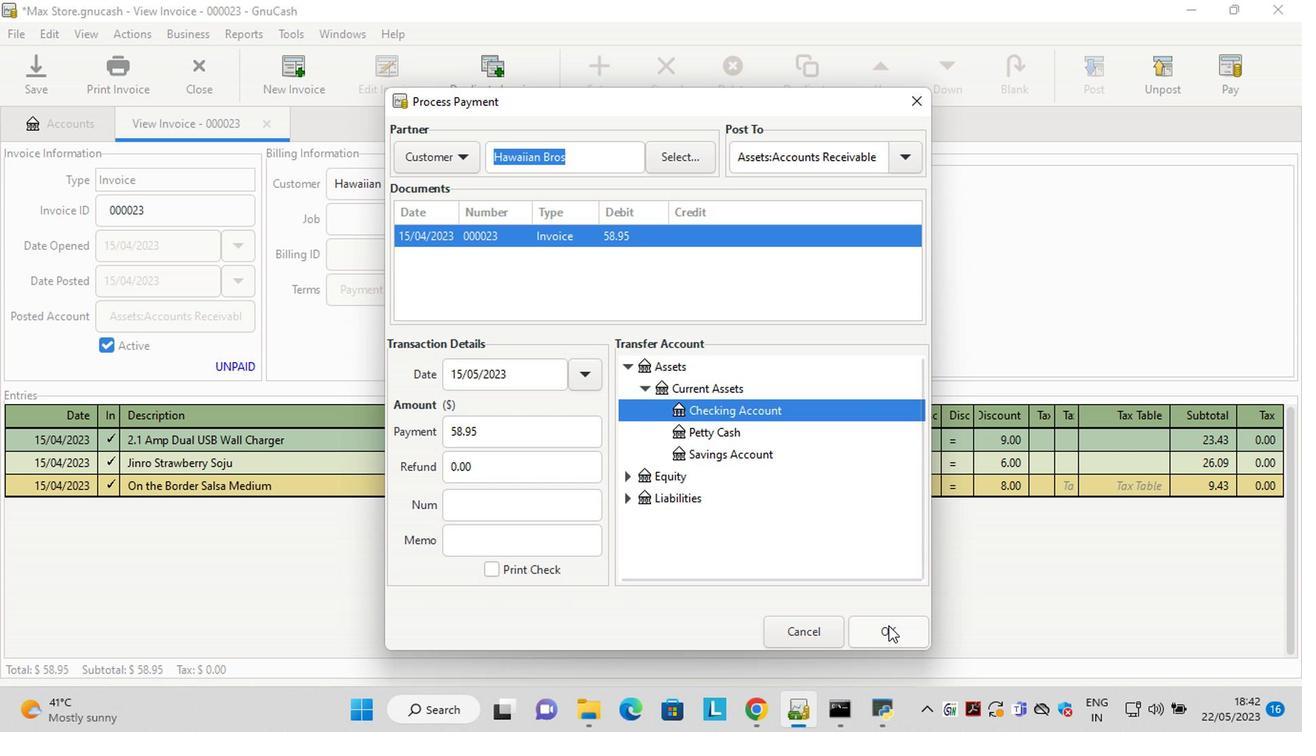 
Action: Mouse moved to (108, 71)
Screenshot: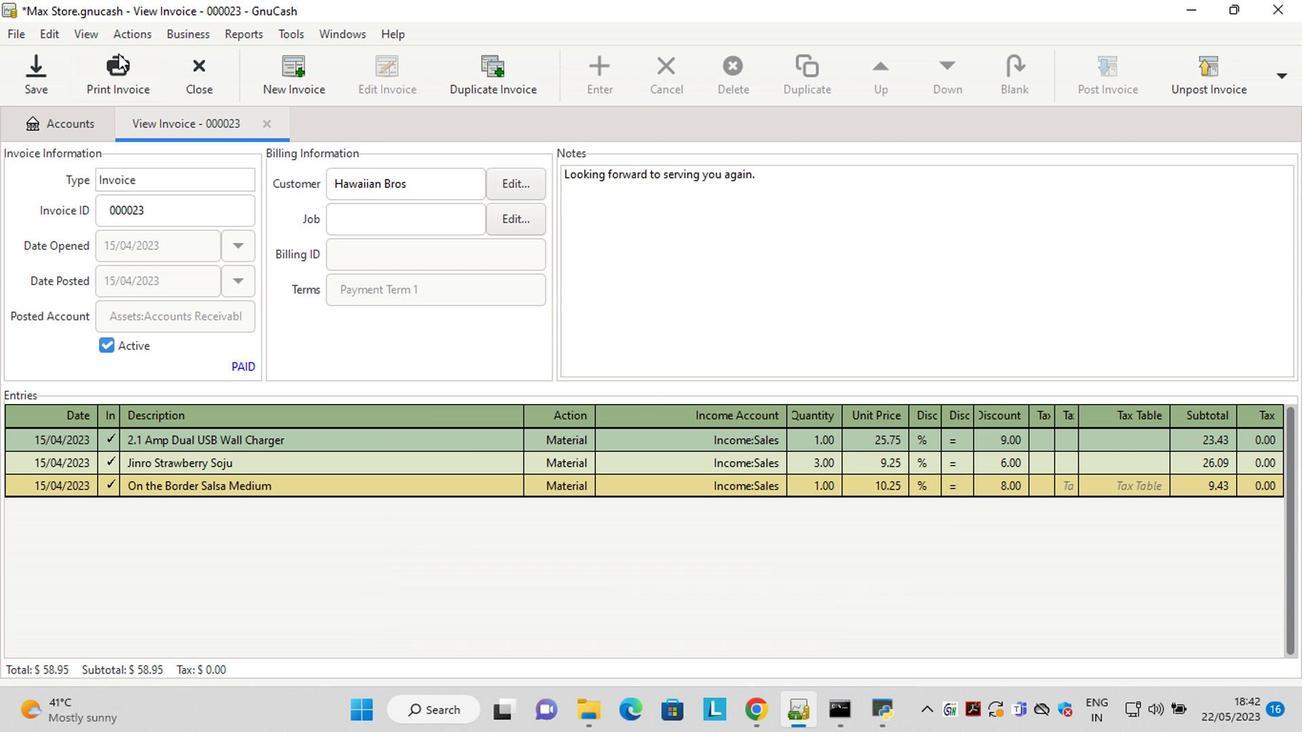 
Action: Mouse pressed left at (108, 71)
Screenshot: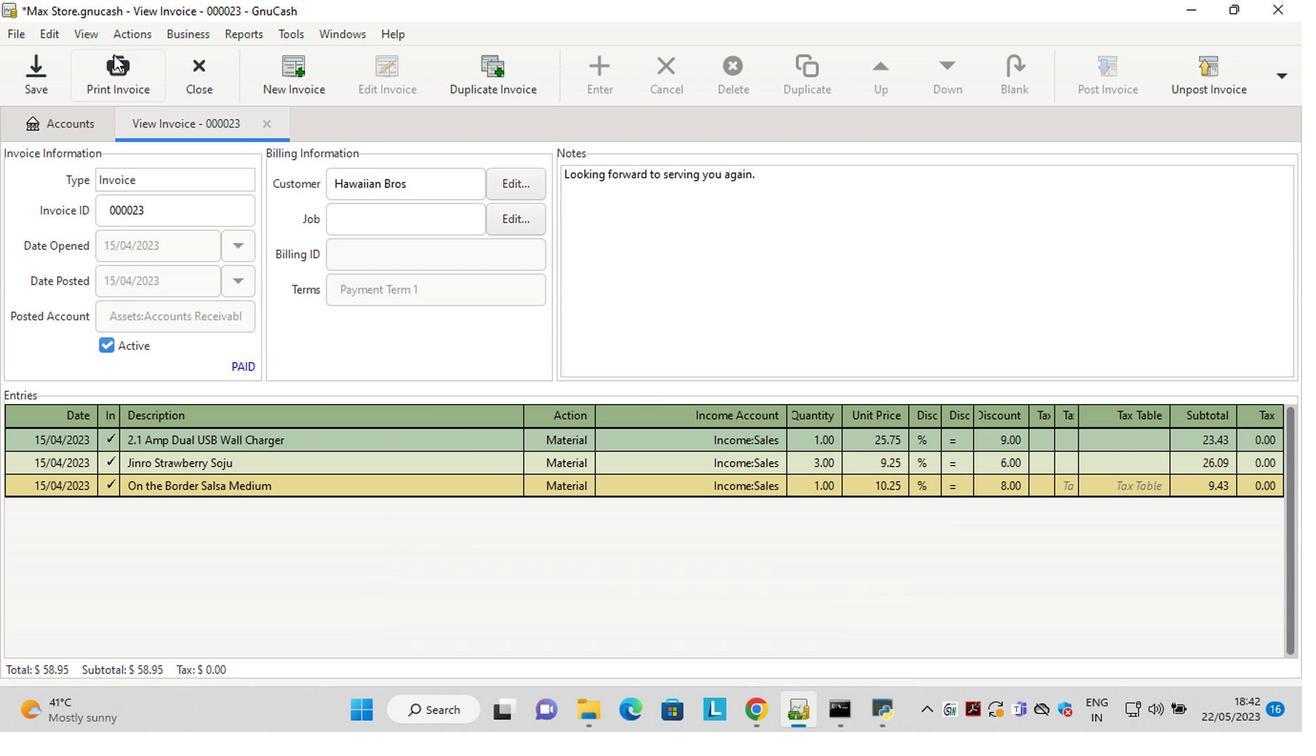 
Action: Mouse moved to (477, 73)
Screenshot: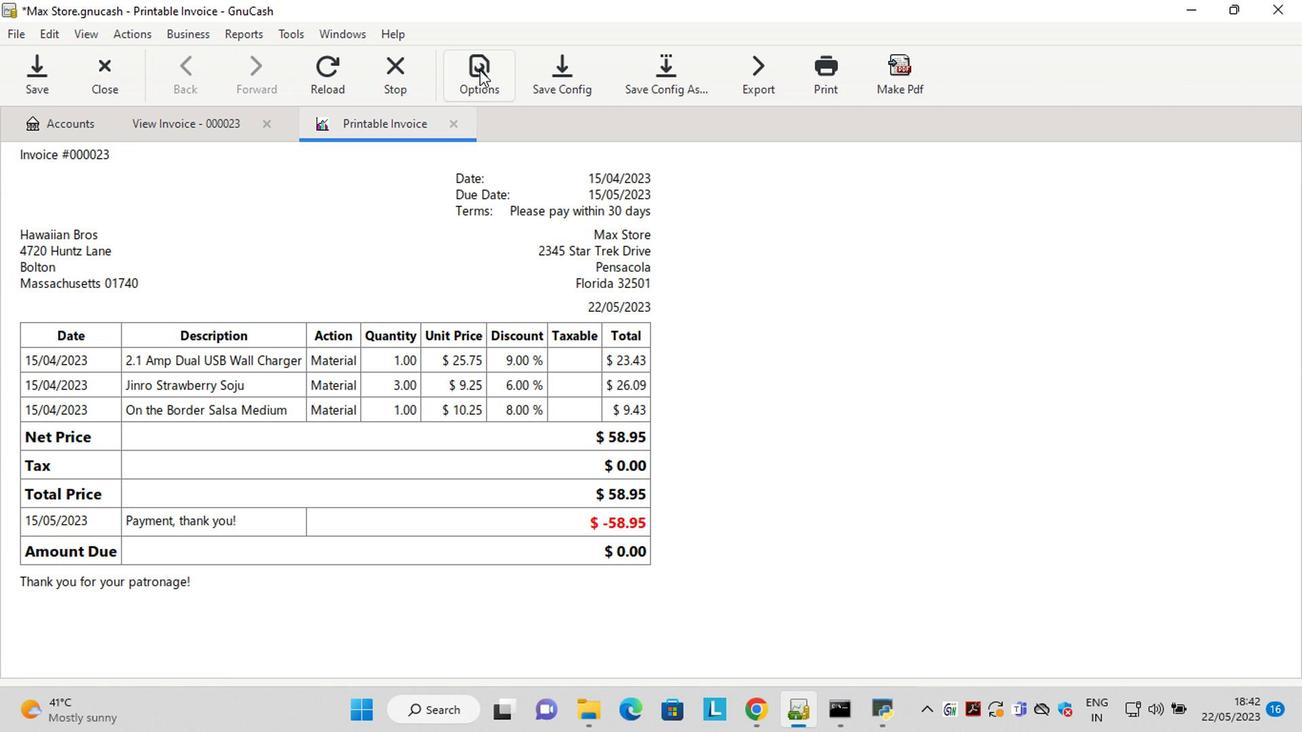 
Action: Mouse pressed left at (477, 73)
Screenshot: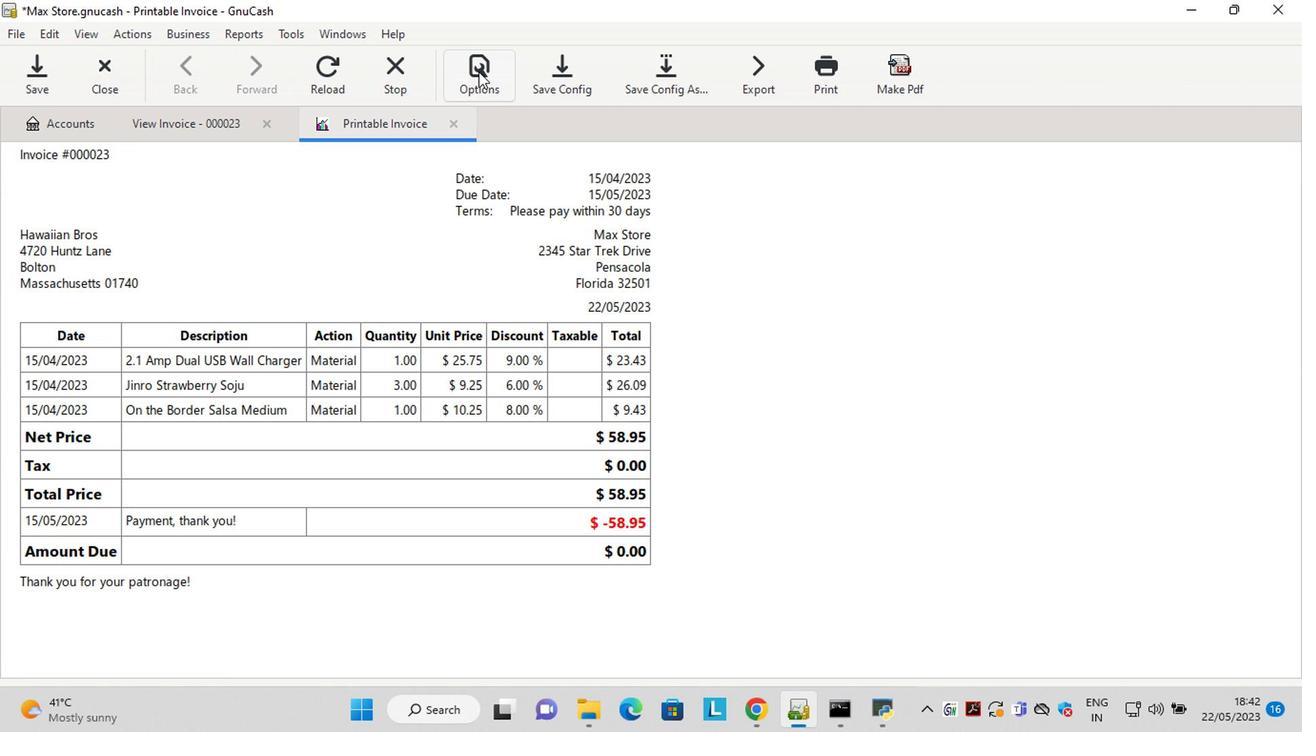 
Action: Mouse moved to (198, 198)
Screenshot: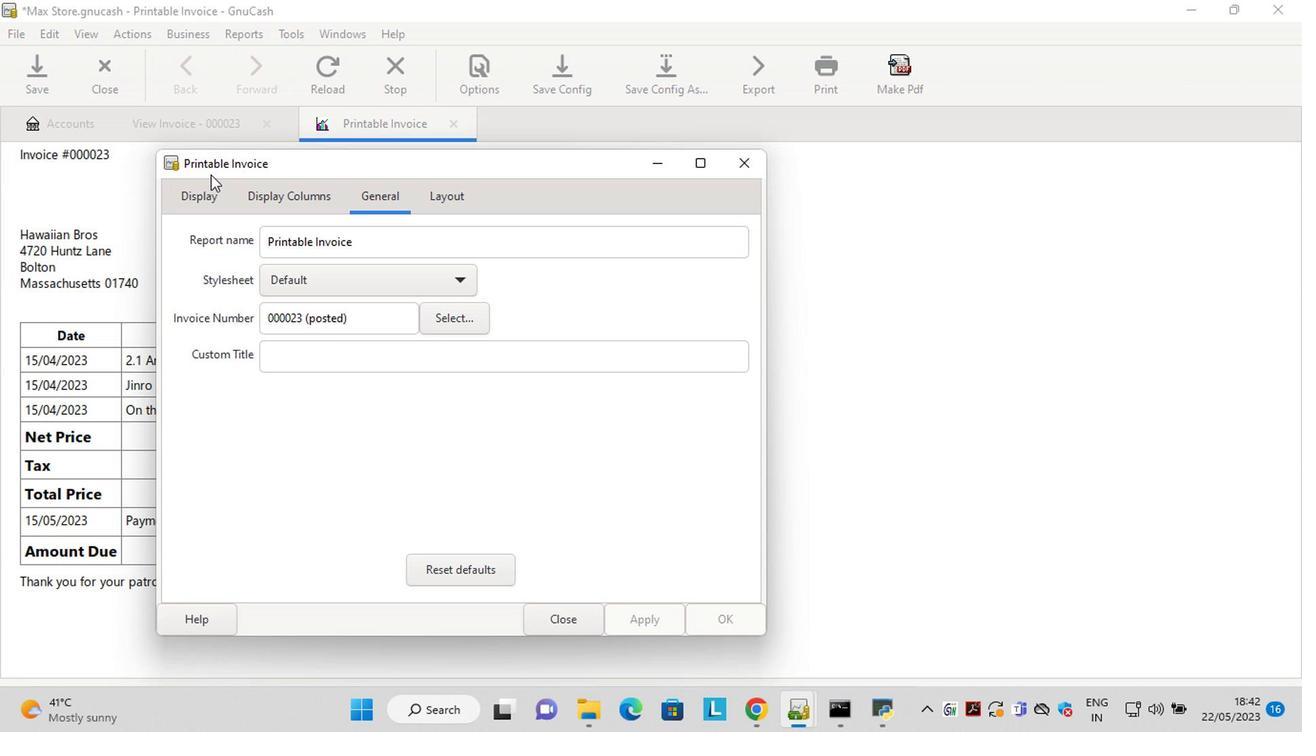 
Action: Mouse pressed left at (198, 198)
Screenshot: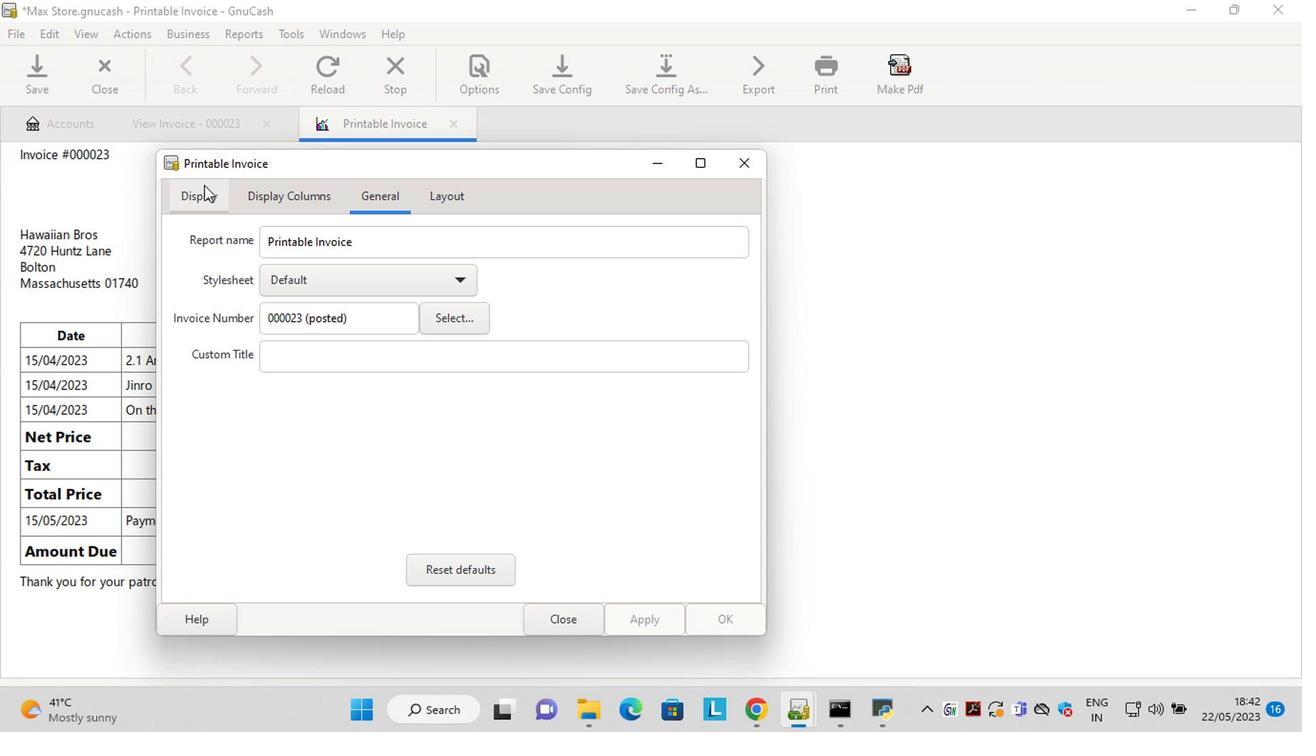 
Action: Mouse moved to (341, 418)
Screenshot: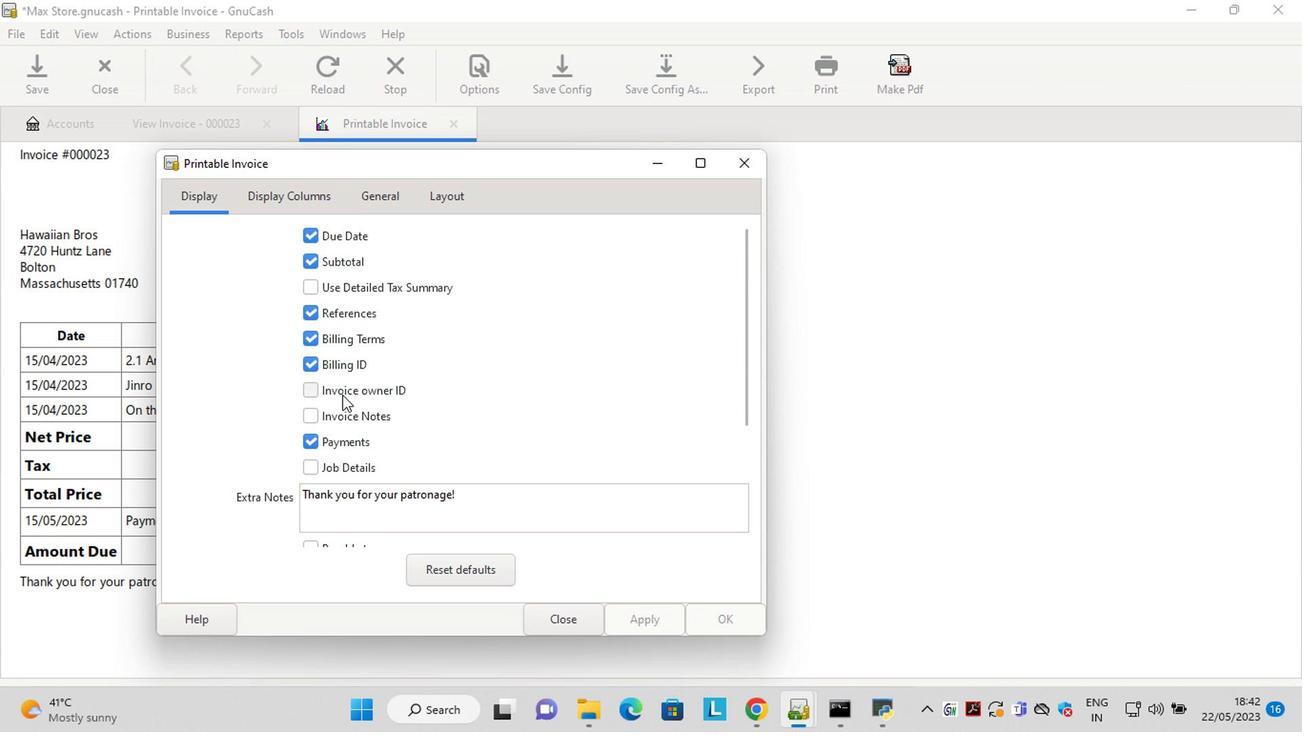 
Action: Mouse pressed left at (341, 418)
Screenshot: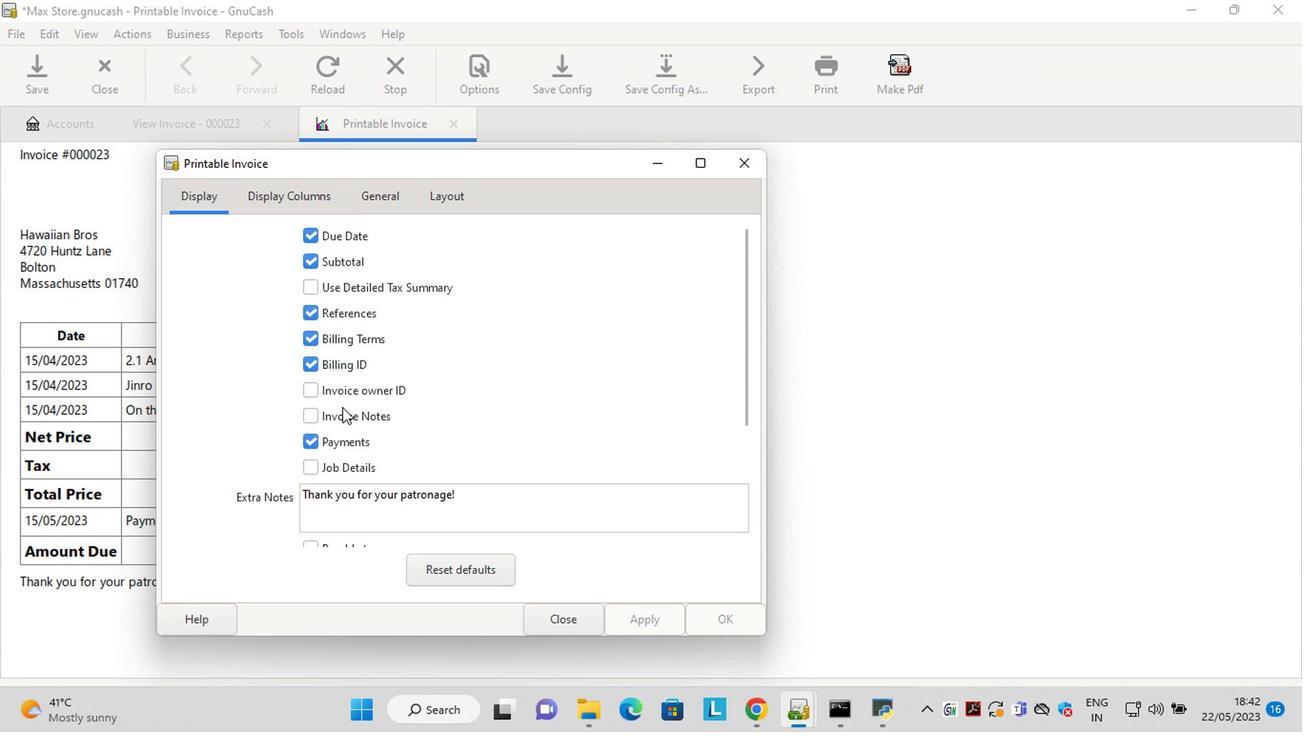 
Action: Mouse moved to (638, 614)
Screenshot: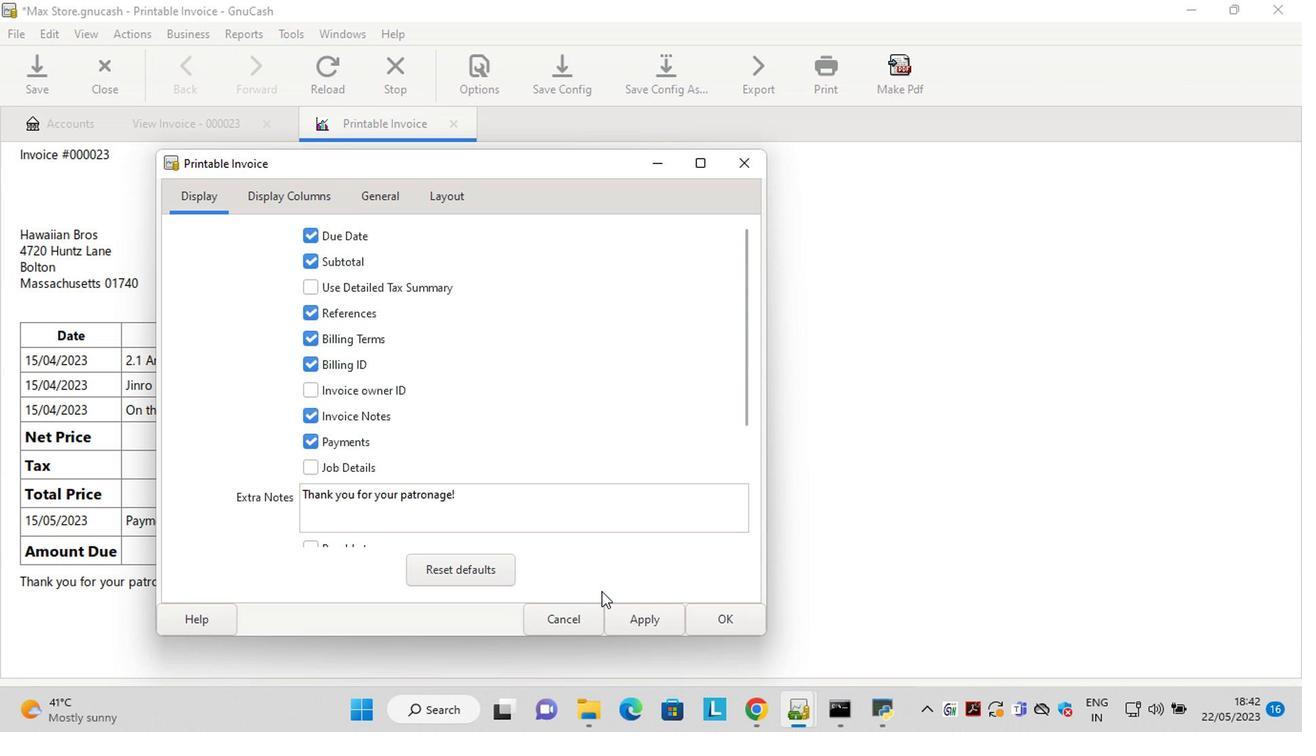
Action: Mouse pressed left at (638, 614)
Screenshot: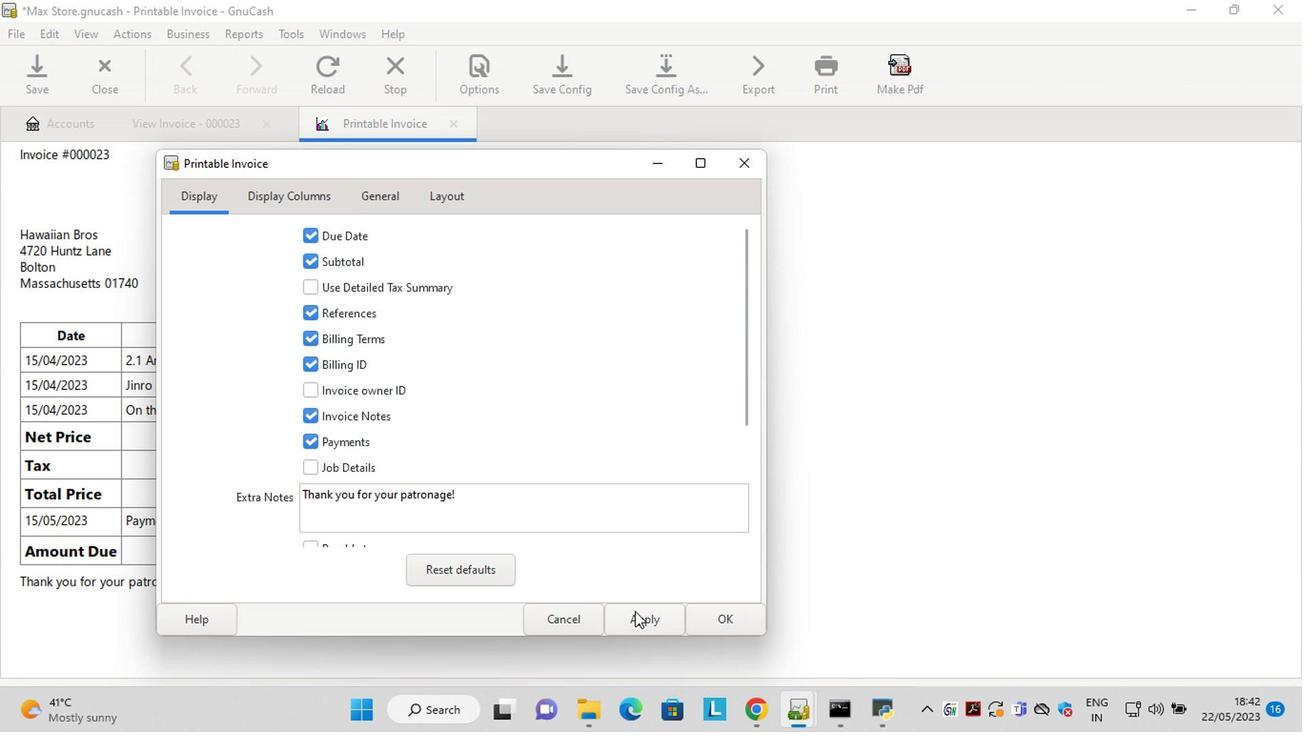 
Action: Mouse moved to (557, 620)
Screenshot: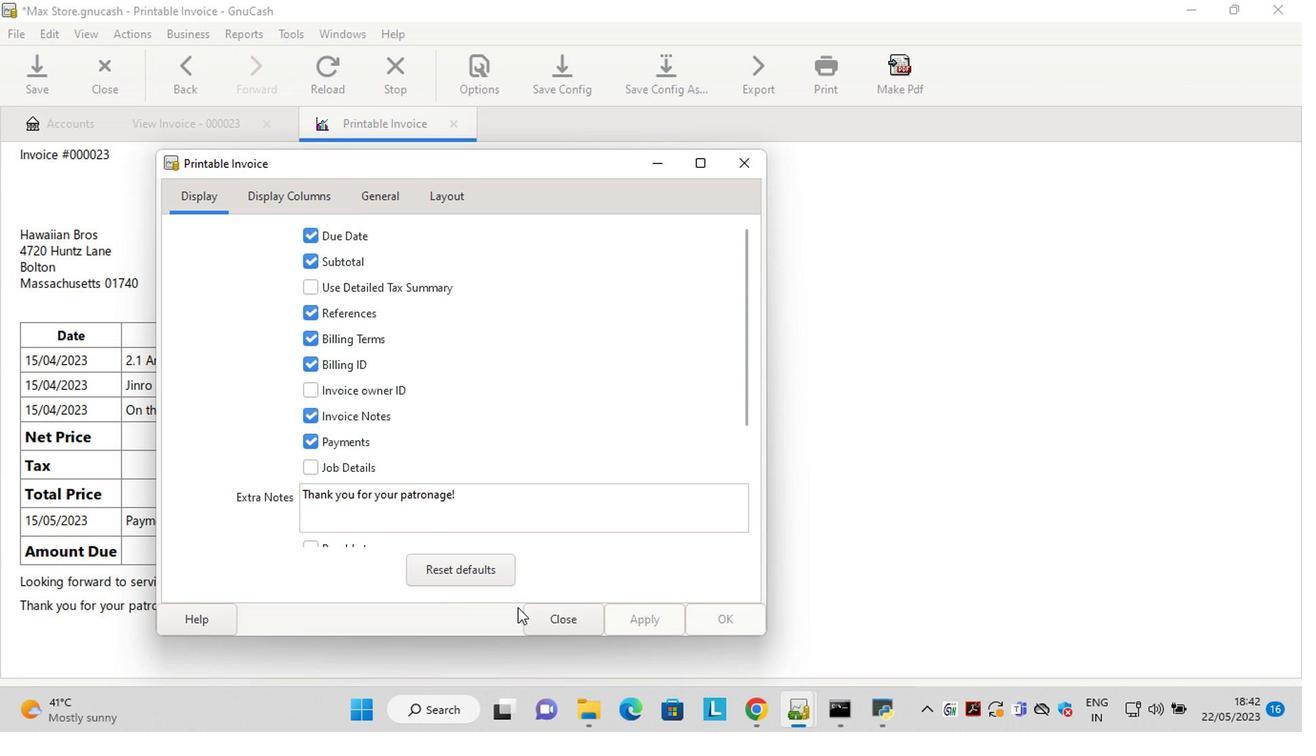 
Action: Mouse pressed left at (557, 620)
Screenshot: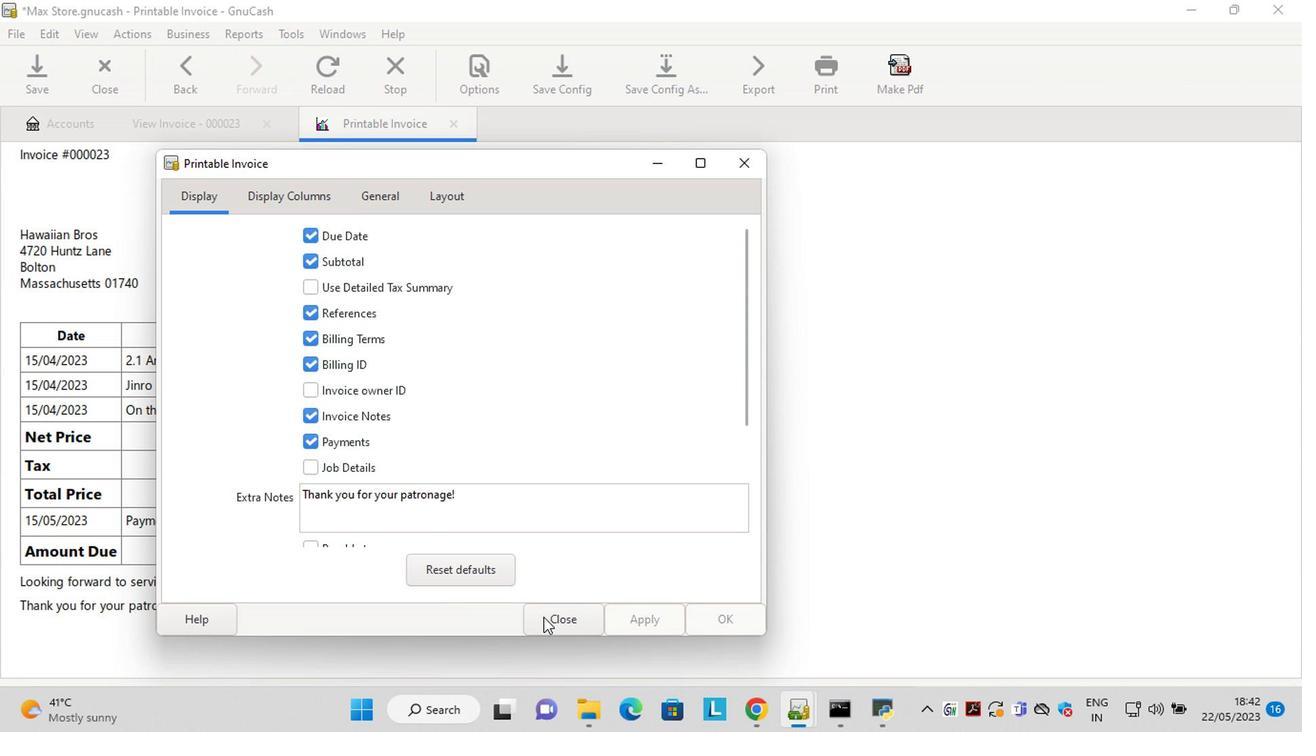 
Action: Mouse moved to (706, 499)
Screenshot: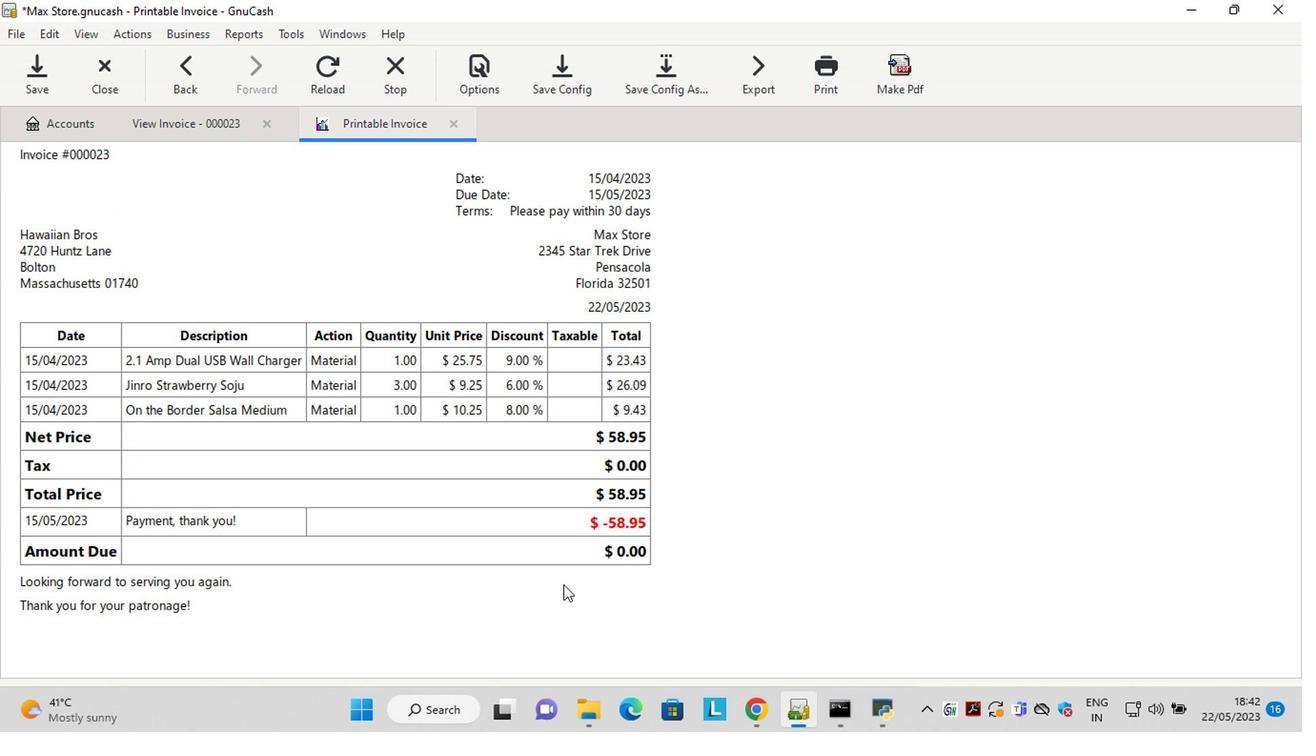 
